 Task: Look for space in Curuzú Cuatiá, Argentina from 1st August, 2023 to 5th August, 2023 for 3 adults, 1 child in price range Rs.13000 to Rs.20000. Place can be entire place with 2 bedrooms having 3 beds and 2 bathrooms. Amenities needed are: heating, . Booking option can be shelf check-in. Required host language is English.
Action: Mouse moved to (452, 157)
Screenshot: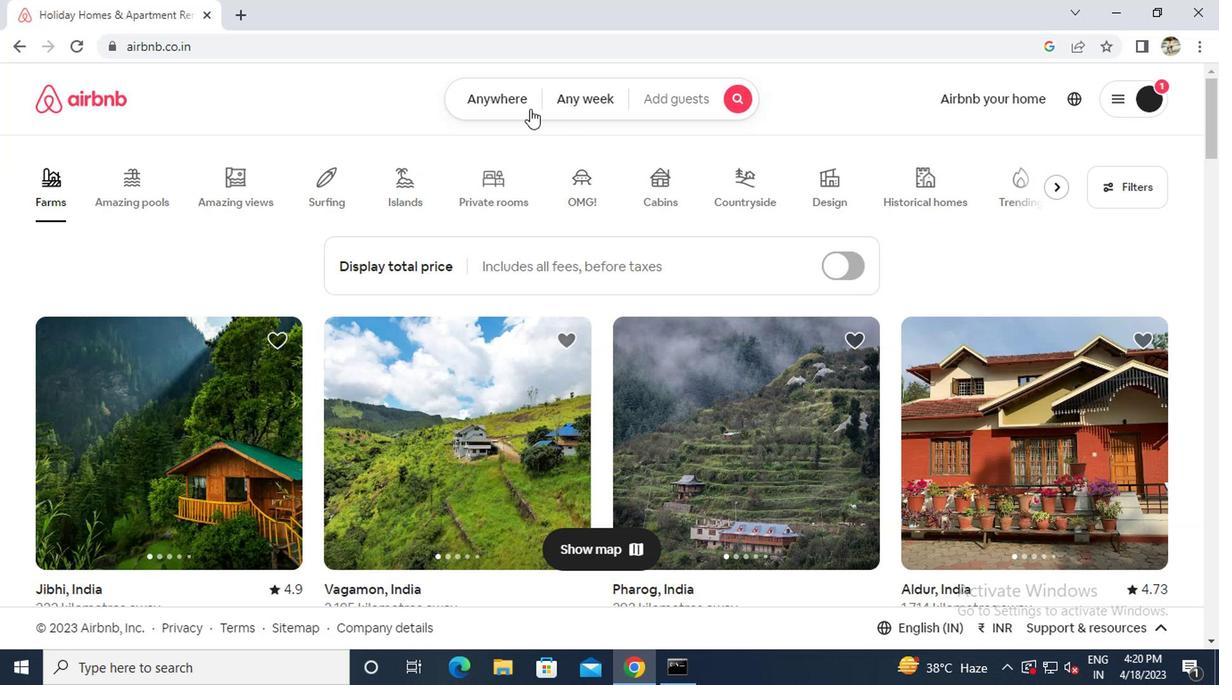 
Action: Mouse pressed left at (452, 157)
Screenshot: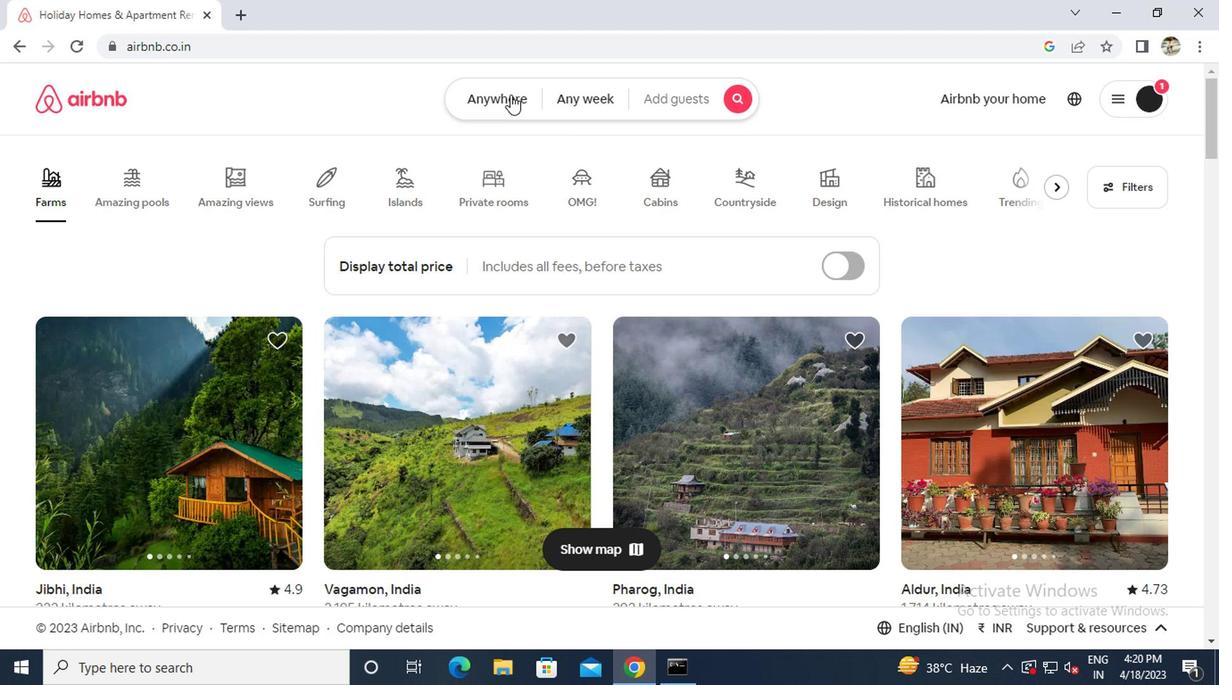 
Action: Mouse moved to (386, 212)
Screenshot: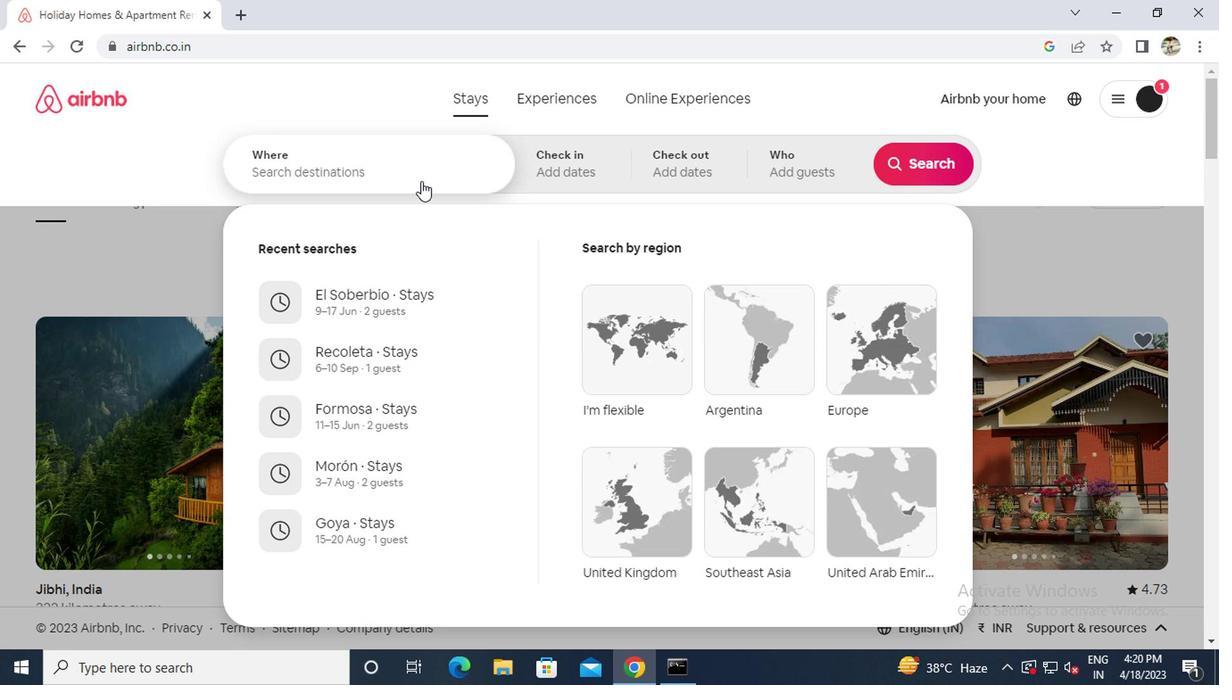 
Action: Mouse pressed left at (386, 212)
Screenshot: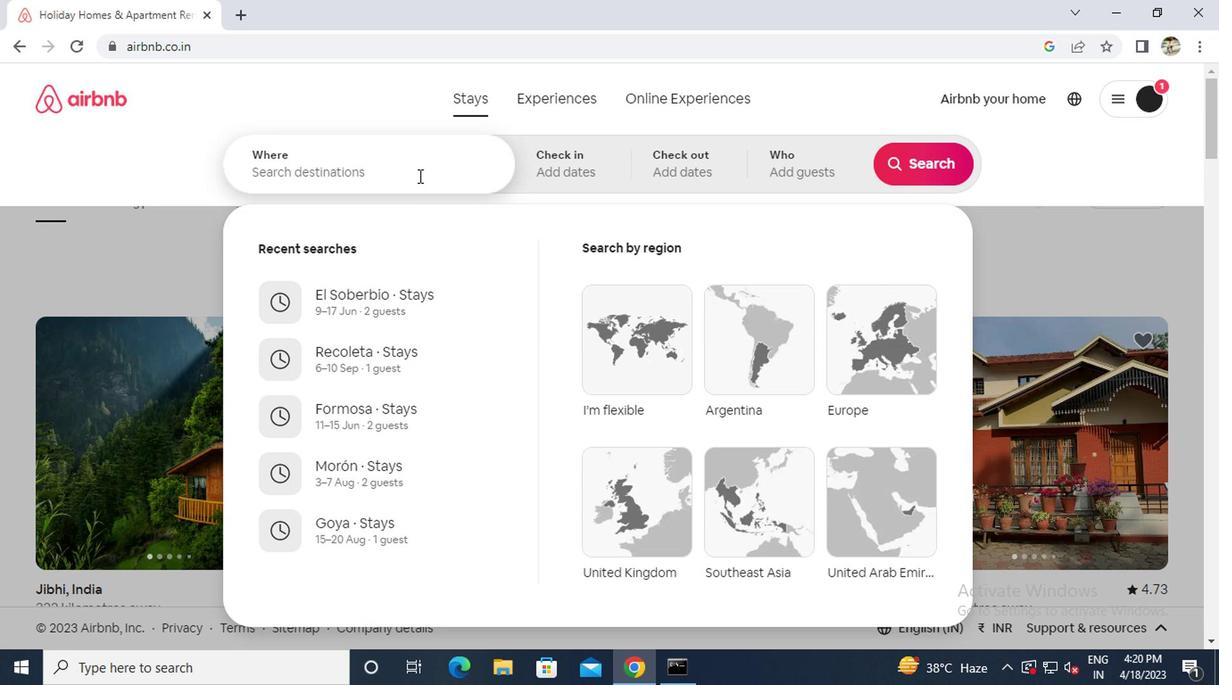 
Action: Key pressed c<Key.caps_lock>uruzu<Key.space><Key.caps_lock>c<Key.caps_lock>uatia
Screenshot: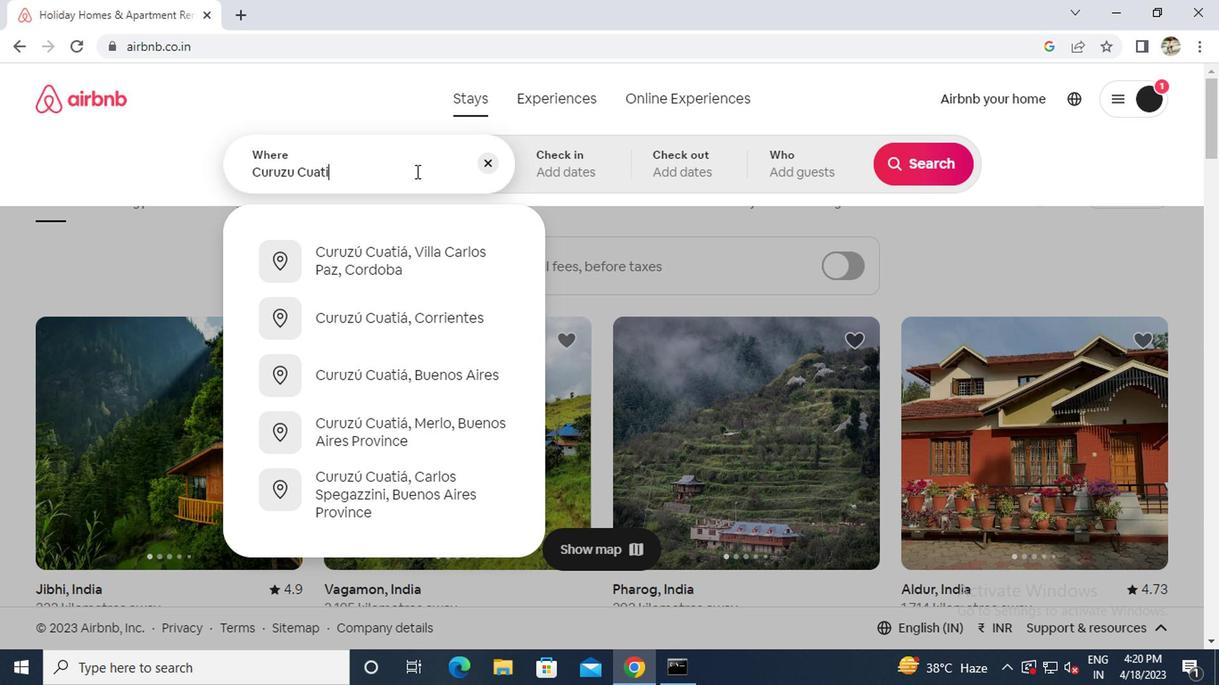 
Action: Mouse moved to (383, 278)
Screenshot: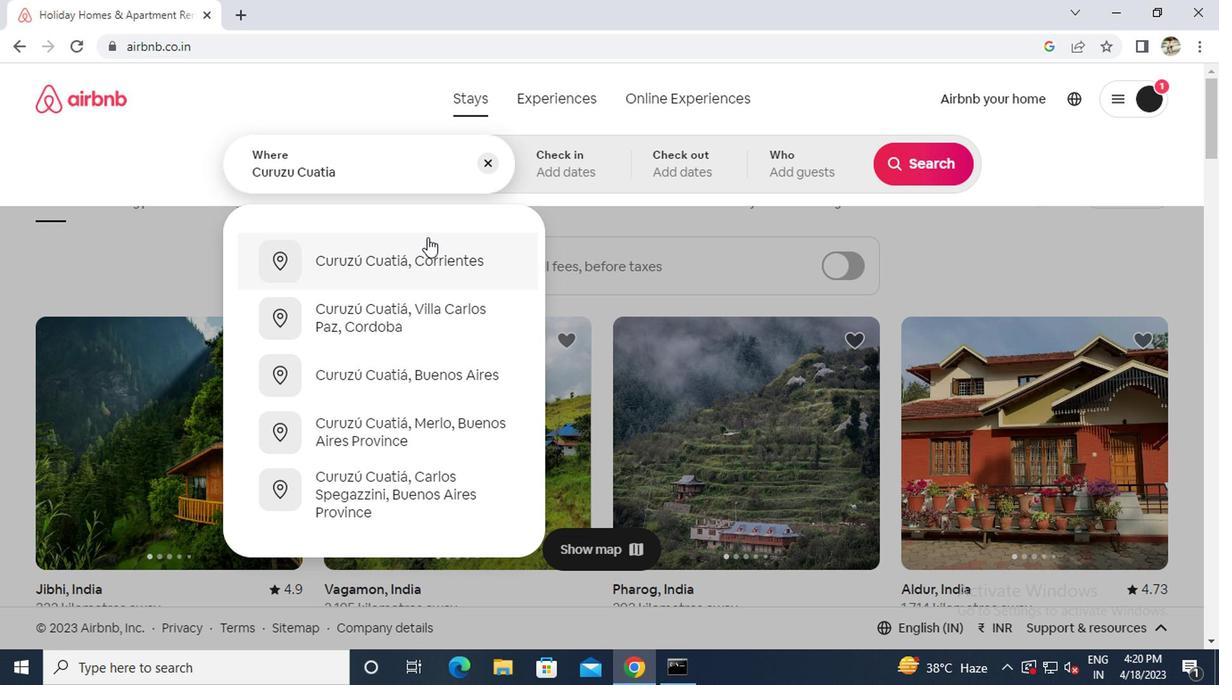
Action: Mouse pressed left at (383, 278)
Screenshot: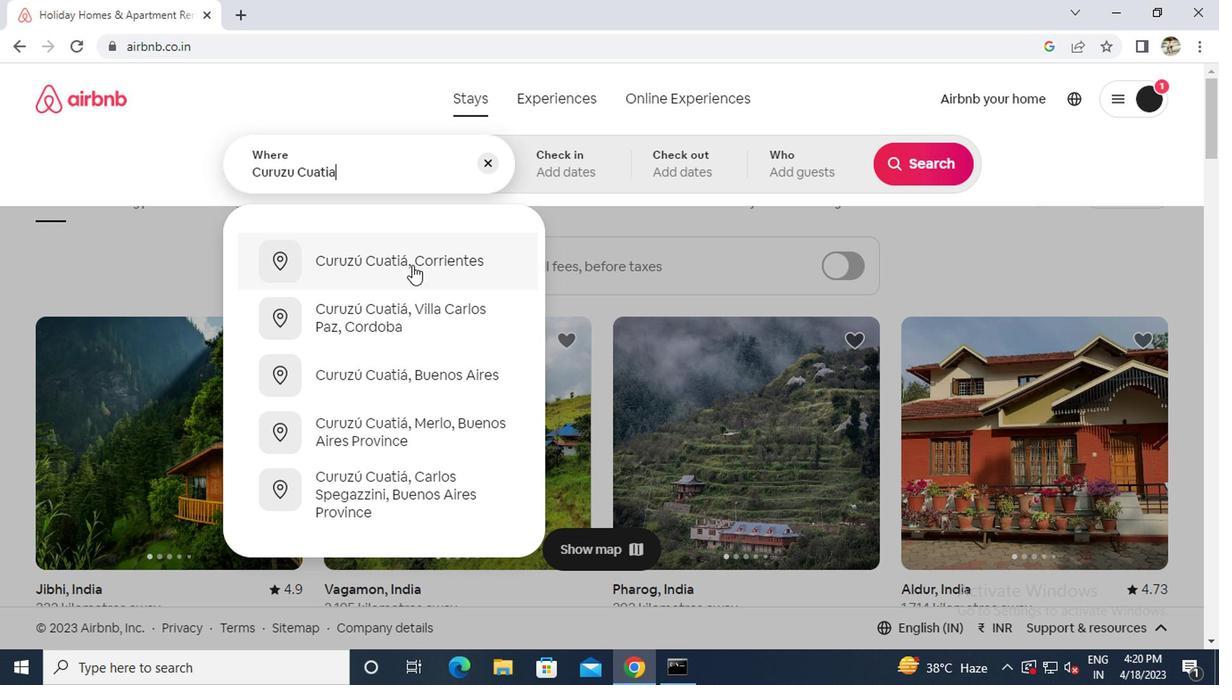 
Action: Mouse moved to (739, 311)
Screenshot: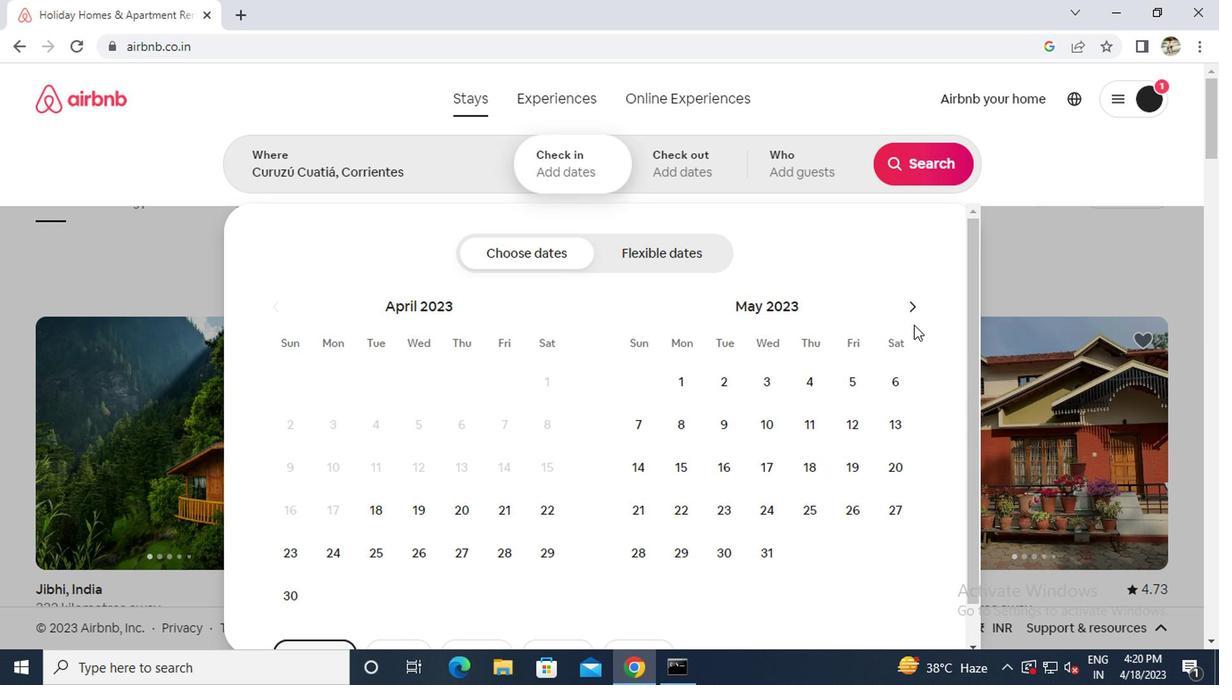 
Action: Mouse pressed left at (739, 311)
Screenshot: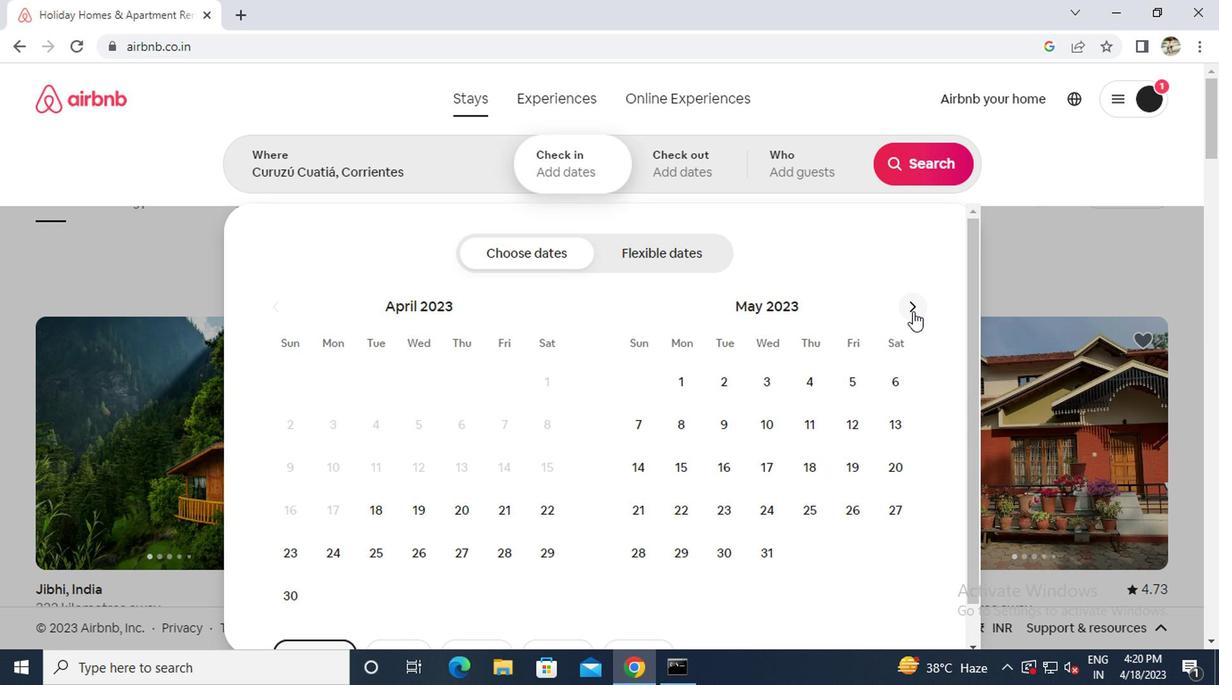 
Action: Mouse pressed left at (739, 311)
Screenshot: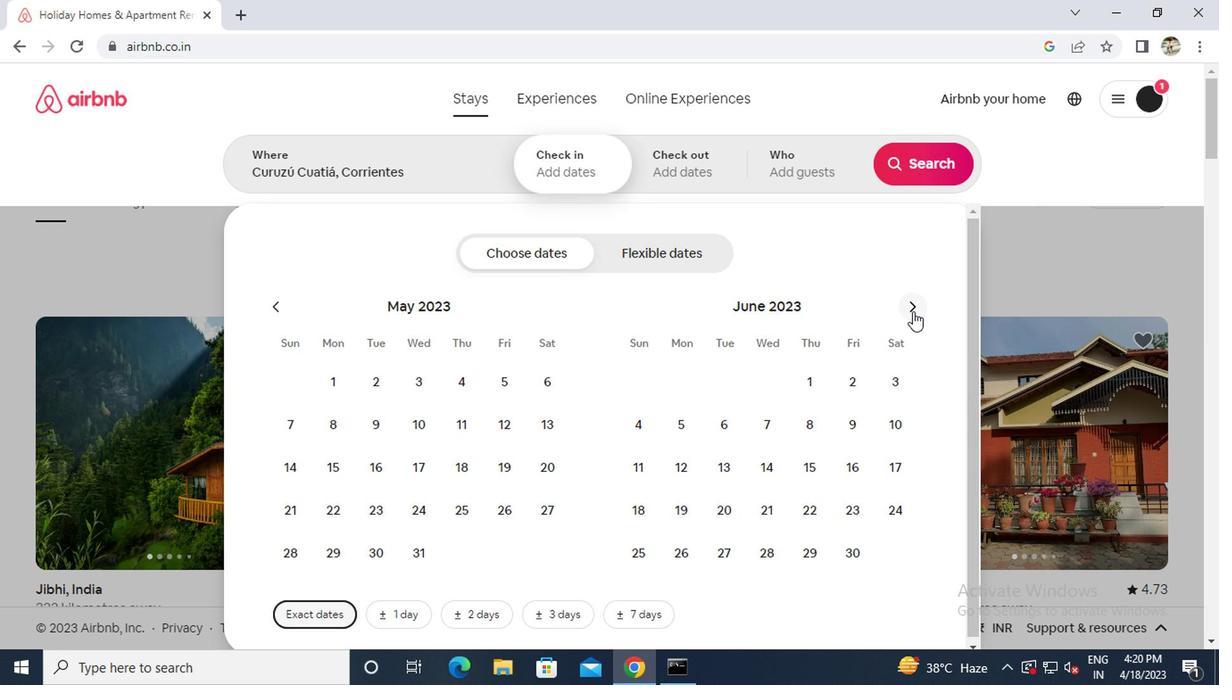 
Action: Mouse pressed left at (739, 311)
Screenshot: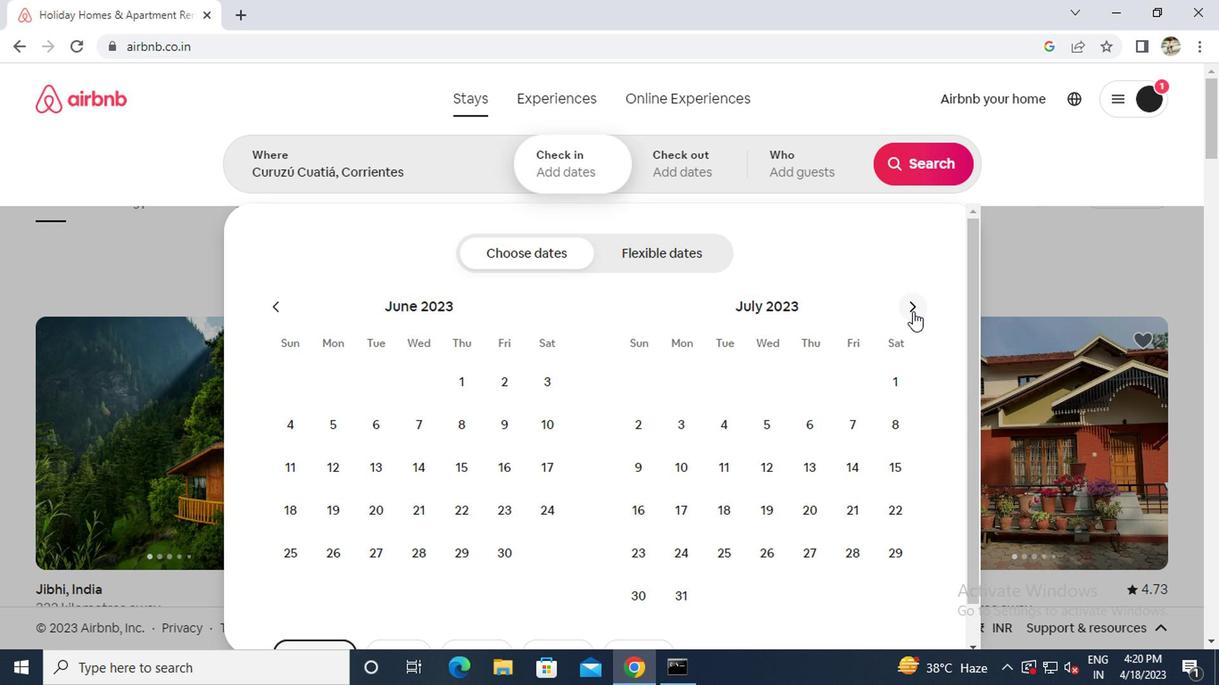 
Action: Mouse moved to (604, 356)
Screenshot: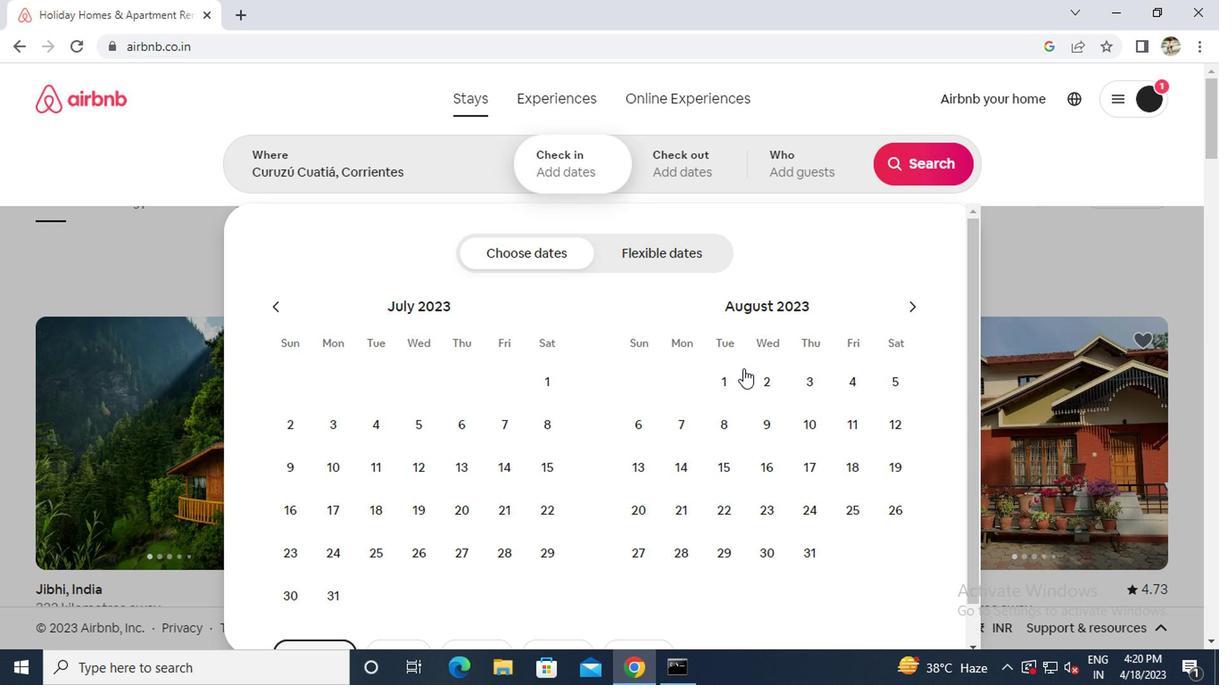 
Action: Mouse pressed left at (604, 356)
Screenshot: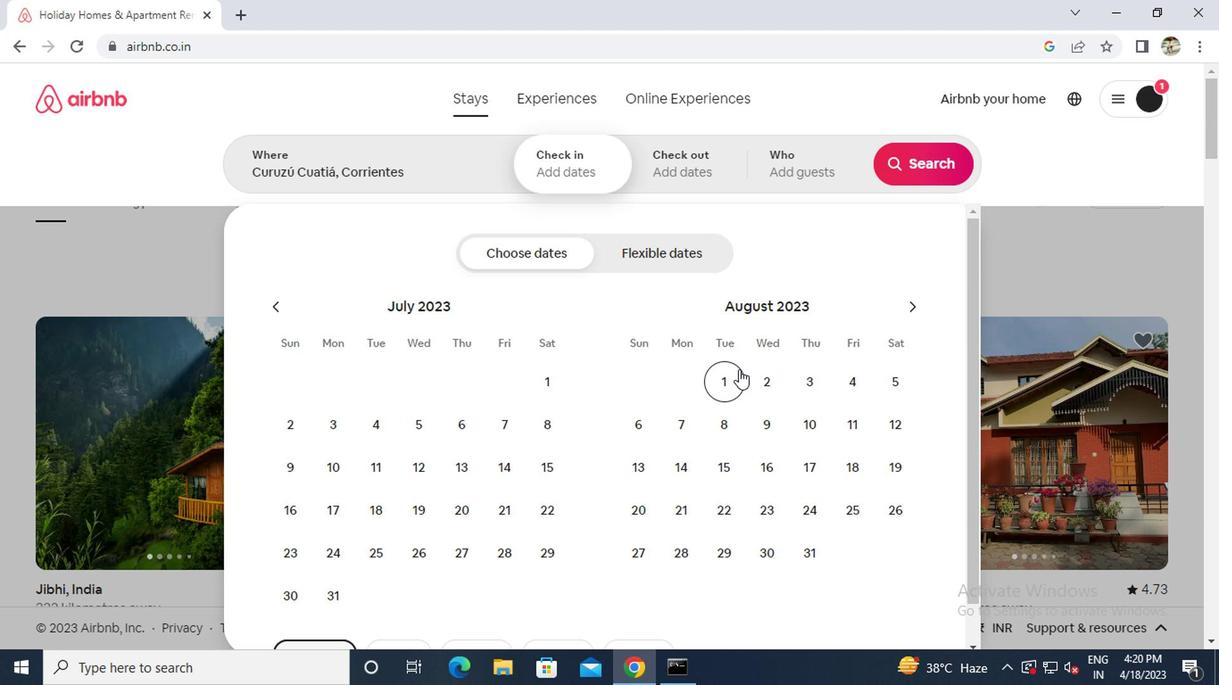 
Action: Mouse moved to (720, 364)
Screenshot: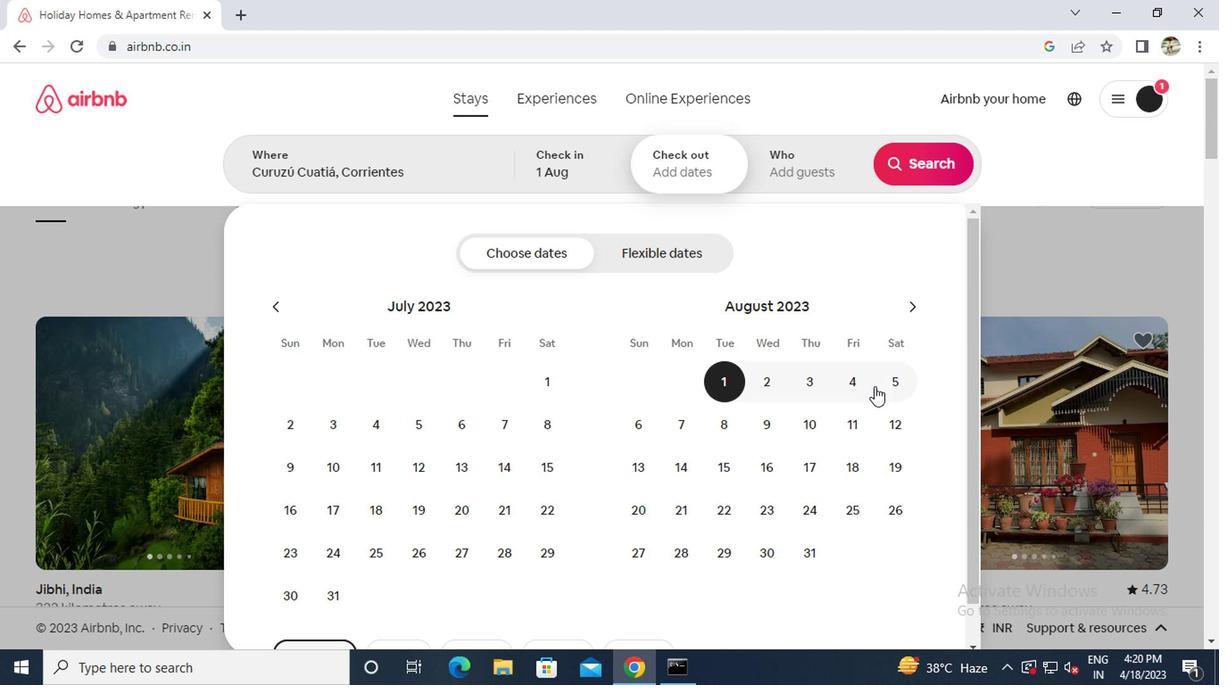 
Action: Mouse pressed left at (720, 364)
Screenshot: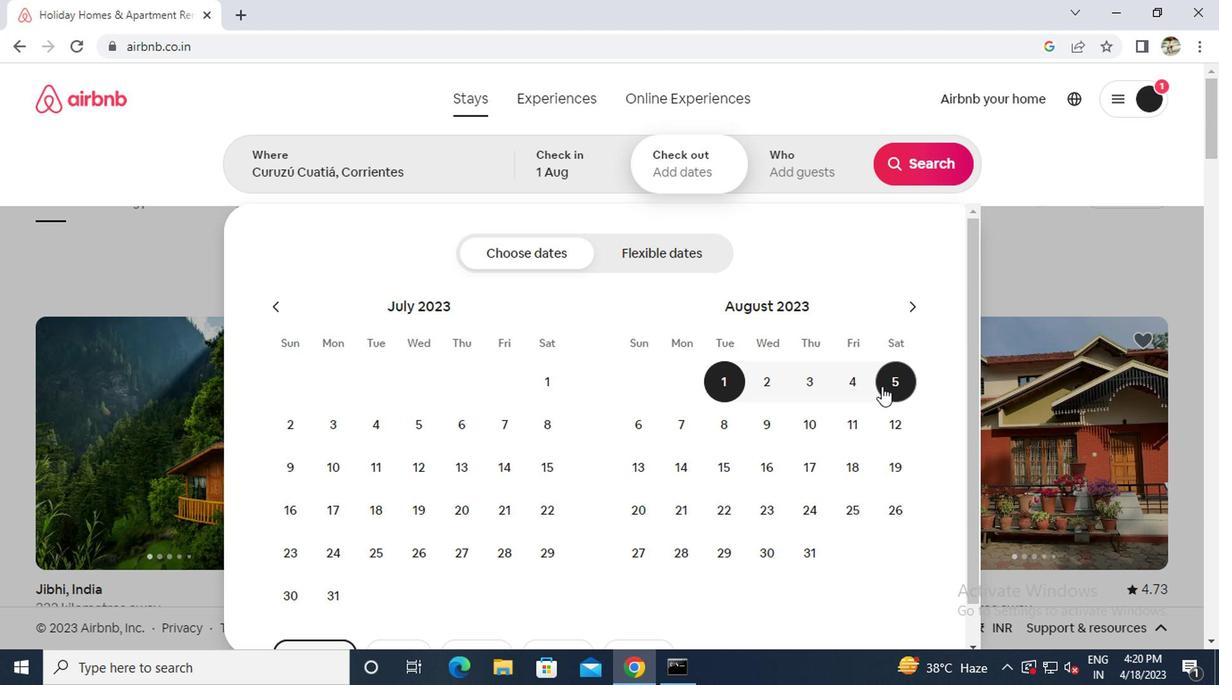 
Action: Mouse moved to (661, 220)
Screenshot: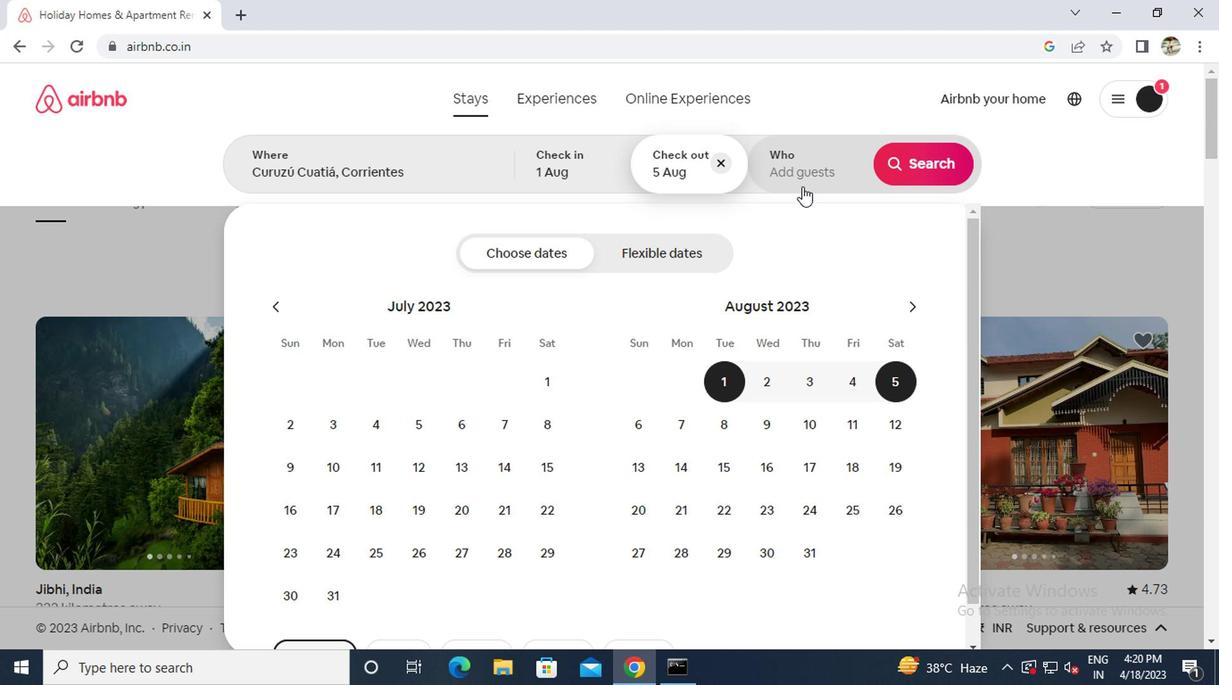 
Action: Mouse pressed left at (661, 220)
Screenshot: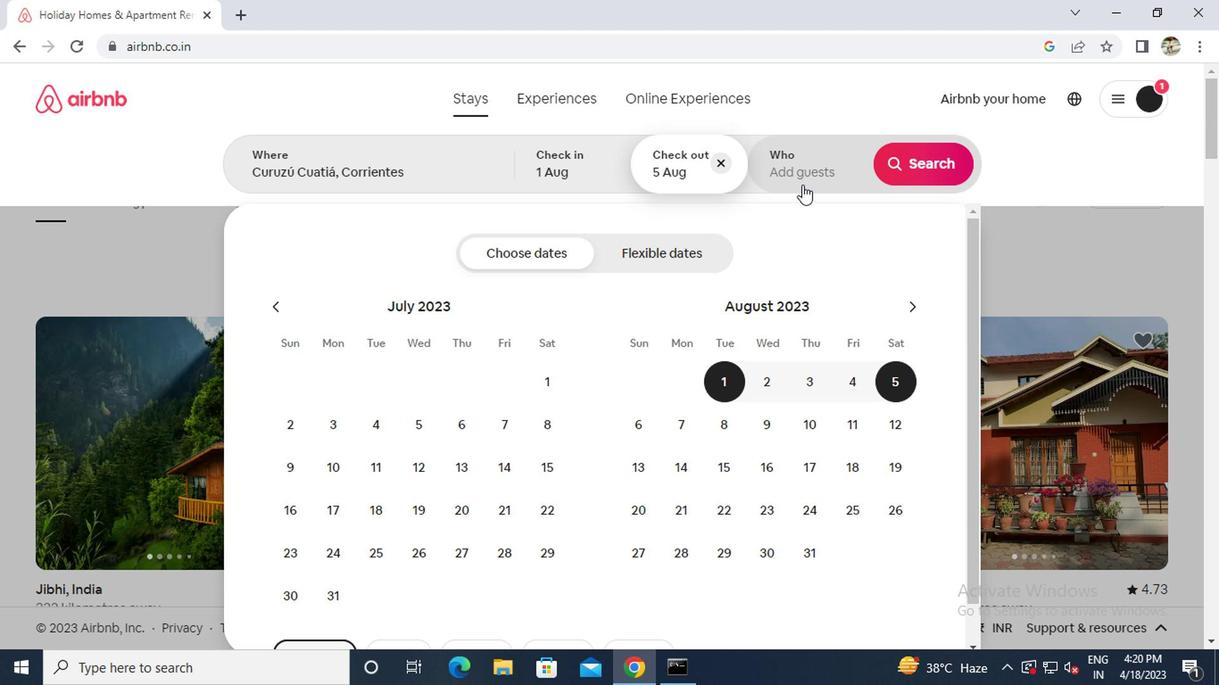 
Action: Mouse moved to (745, 273)
Screenshot: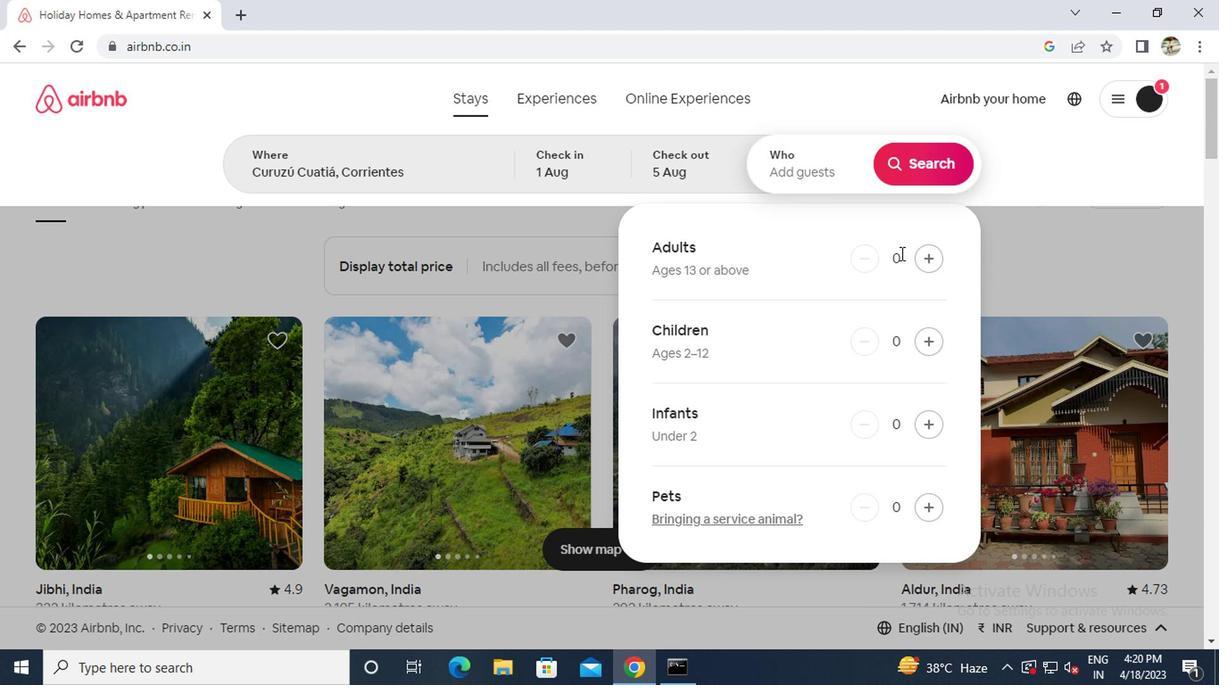 
Action: Mouse pressed left at (745, 273)
Screenshot: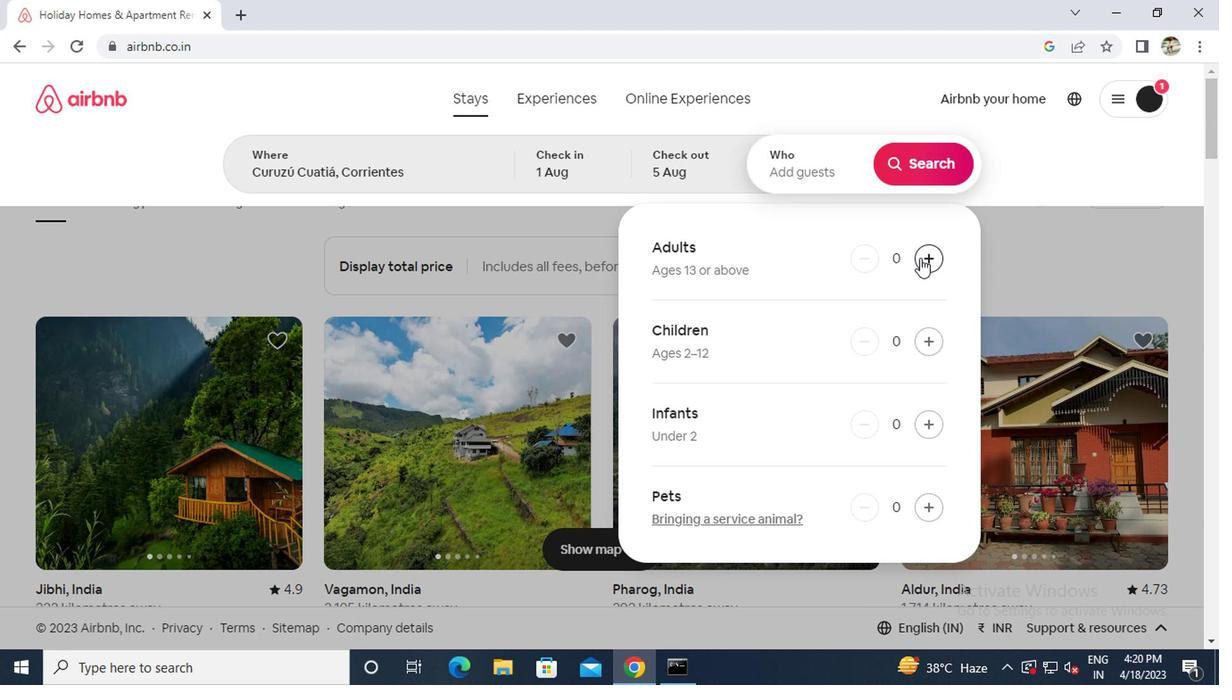 
Action: Mouse pressed left at (745, 273)
Screenshot: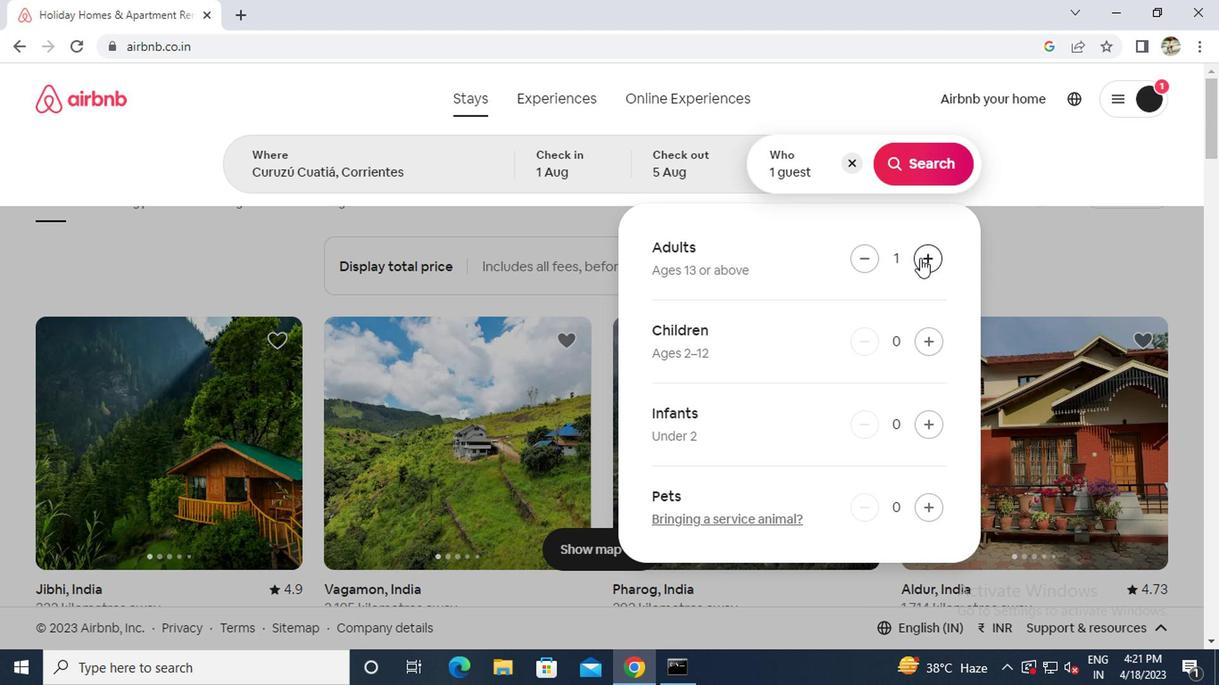 
Action: Mouse pressed left at (745, 273)
Screenshot: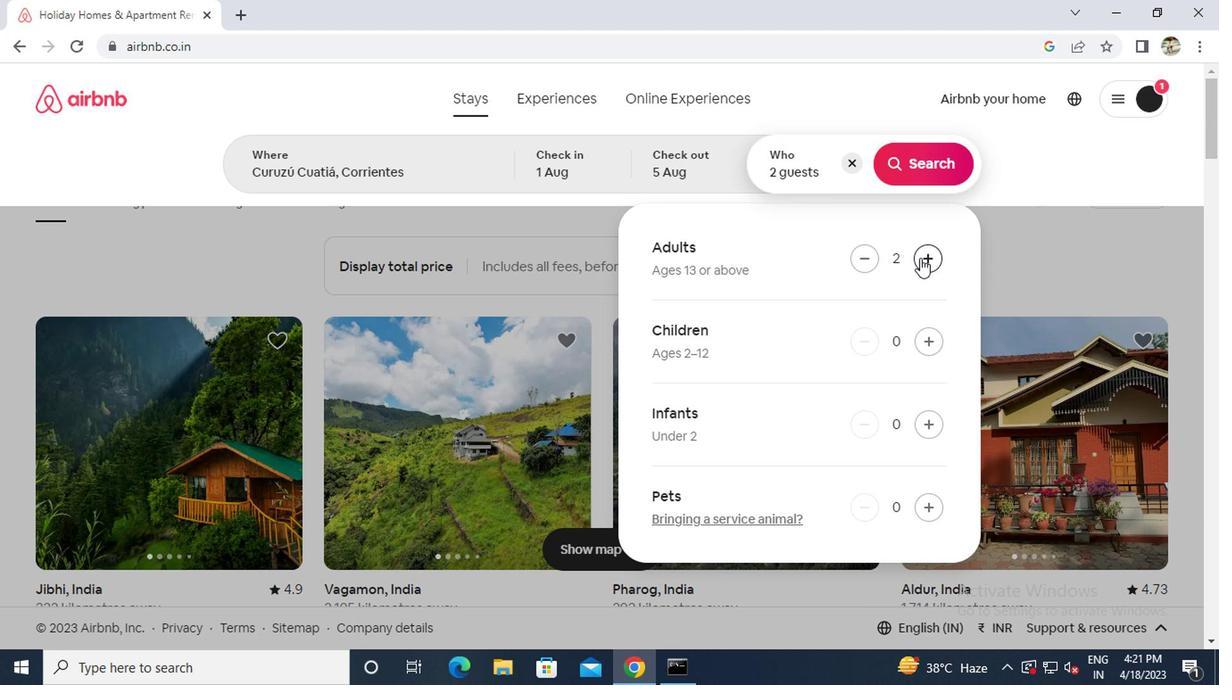 
Action: Mouse moved to (741, 335)
Screenshot: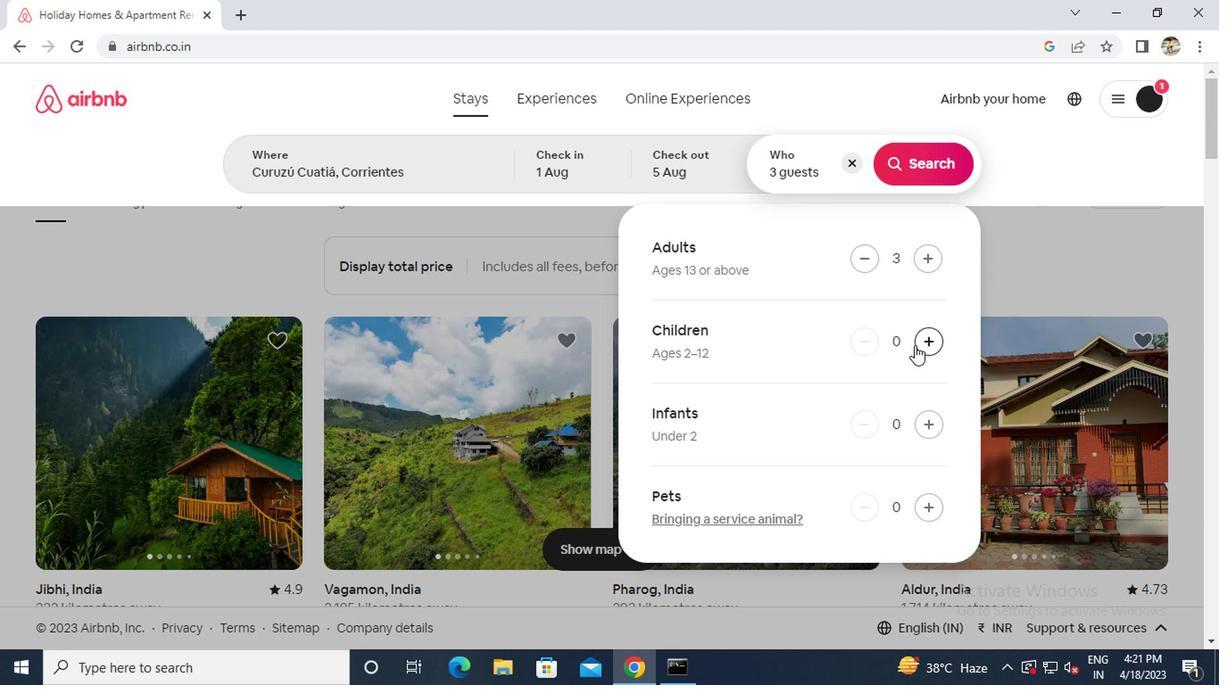 
Action: Mouse pressed left at (741, 335)
Screenshot: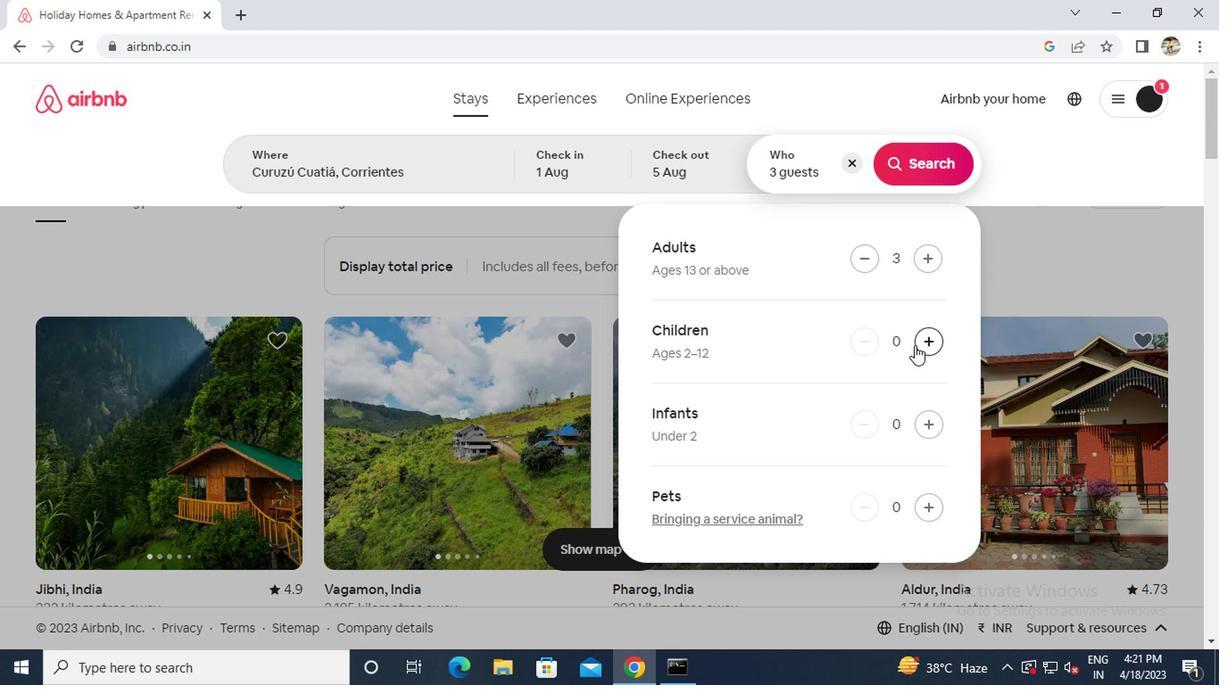 
Action: Mouse moved to (734, 214)
Screenshot: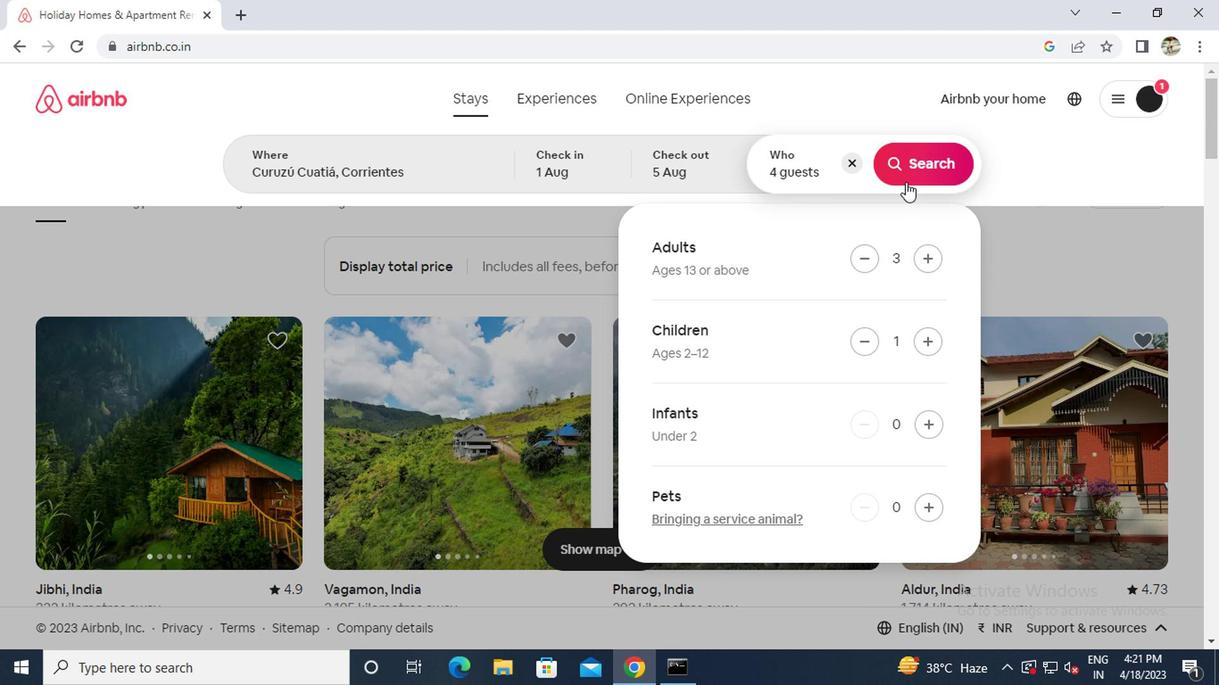 
Action: Mouse pressed left at (734, 214)
Screenshot: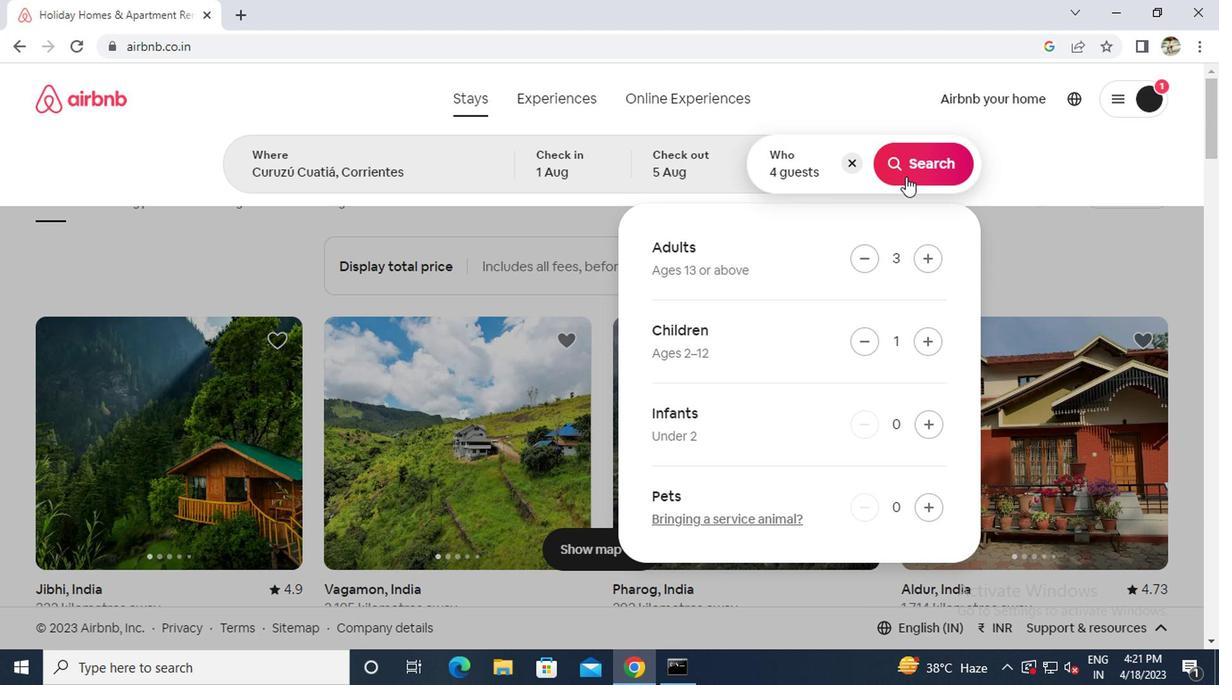 
Action: Mouse moved to (886, 208)
Screenshot: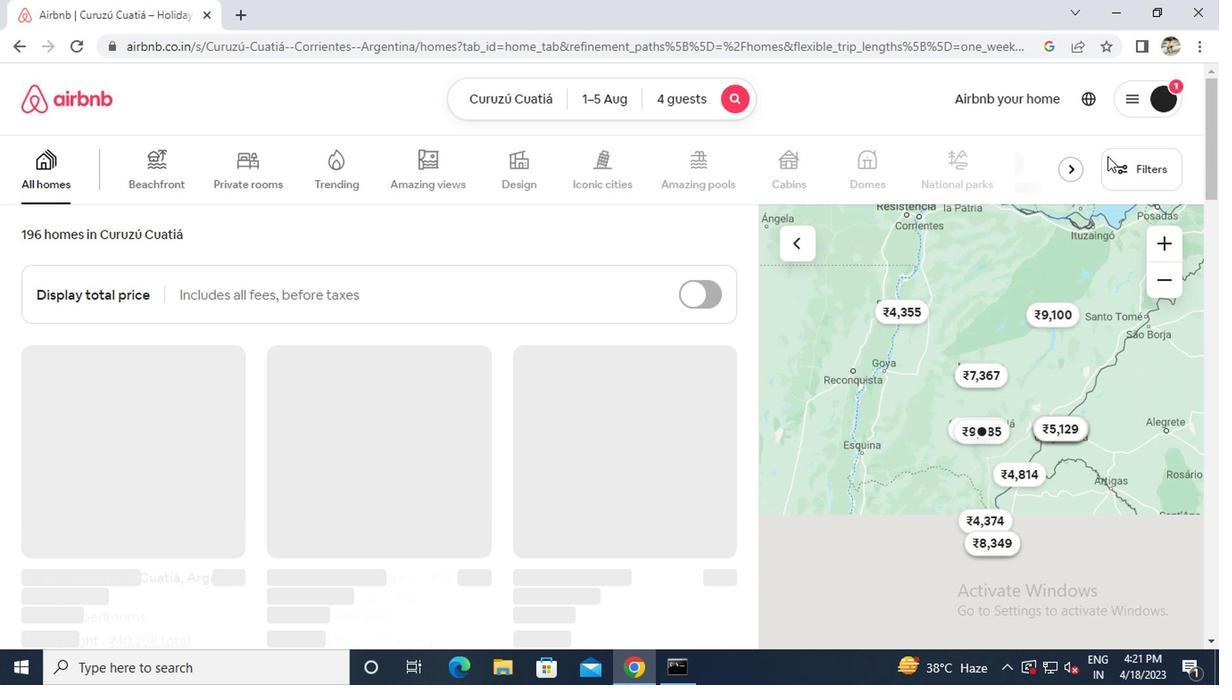 
Action: Mouse pressed left at (886, 208)
Screenshot: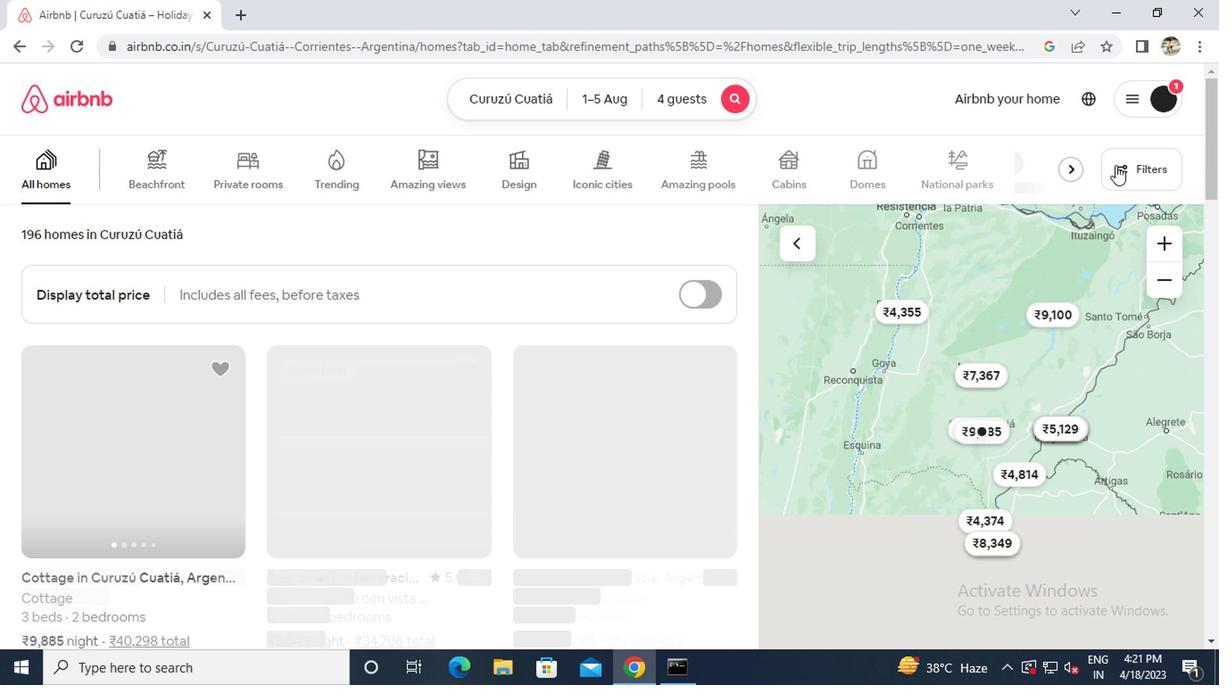 
Action: Mouse moved to (375, 383)
Screenshot: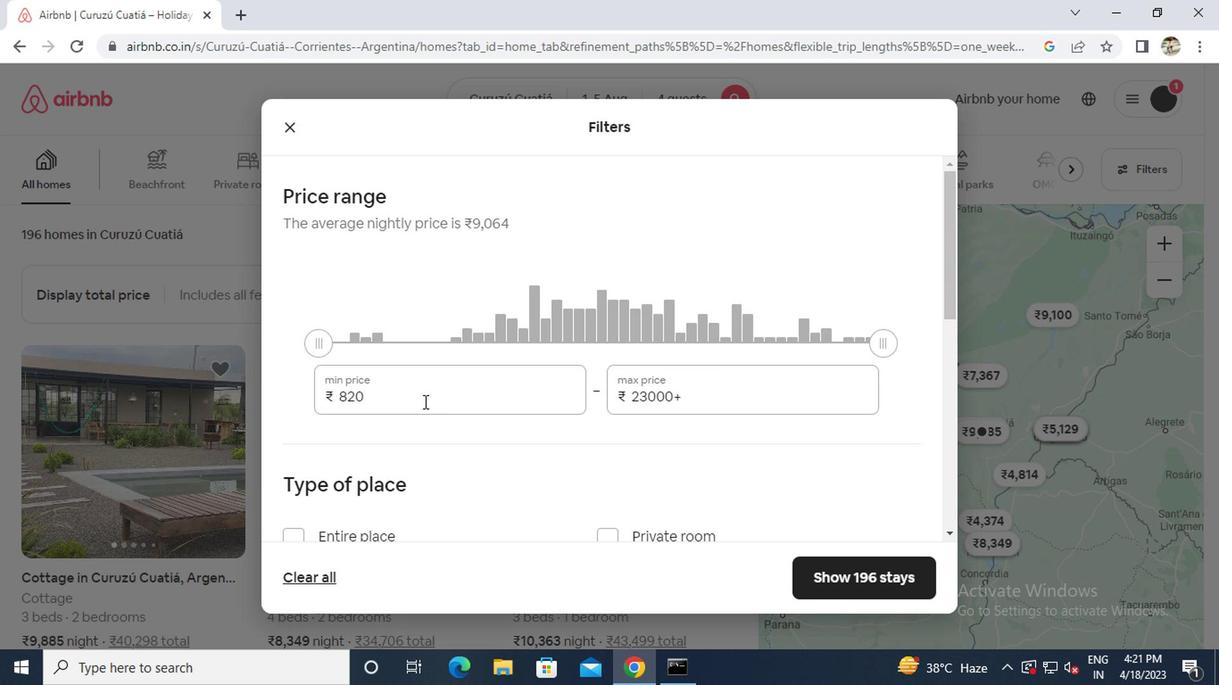 
Action: Mouse pressed left at (375, 383)
Screenshot: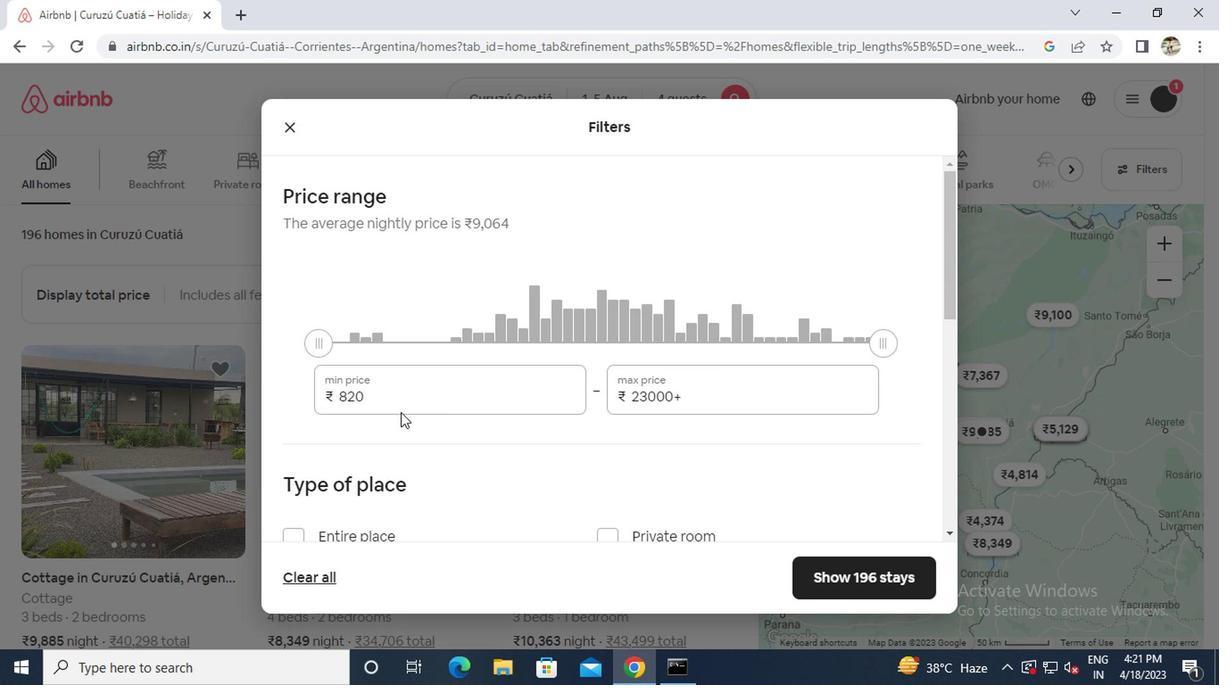 
Action: Key pressed ctrl+A13000
Screenshot: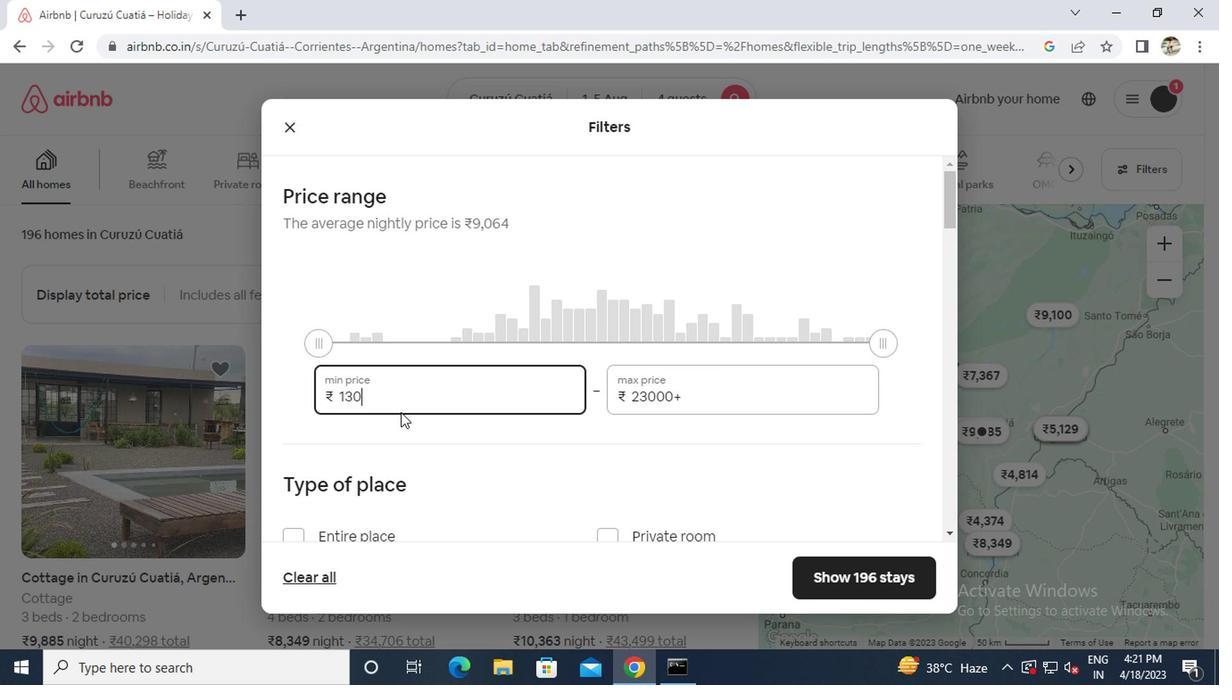 
Action: Mouse moved to (563, 373)
Screenshot: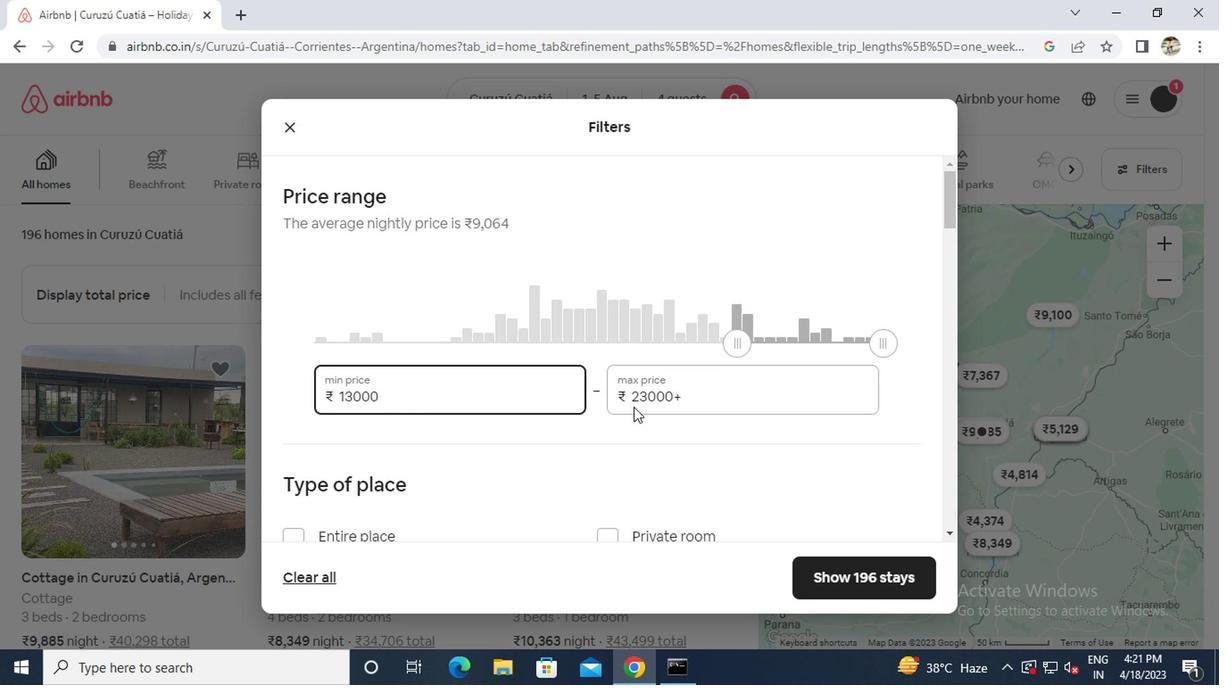 
Action: Mouse pressed left at (563, 373)
Screenshot: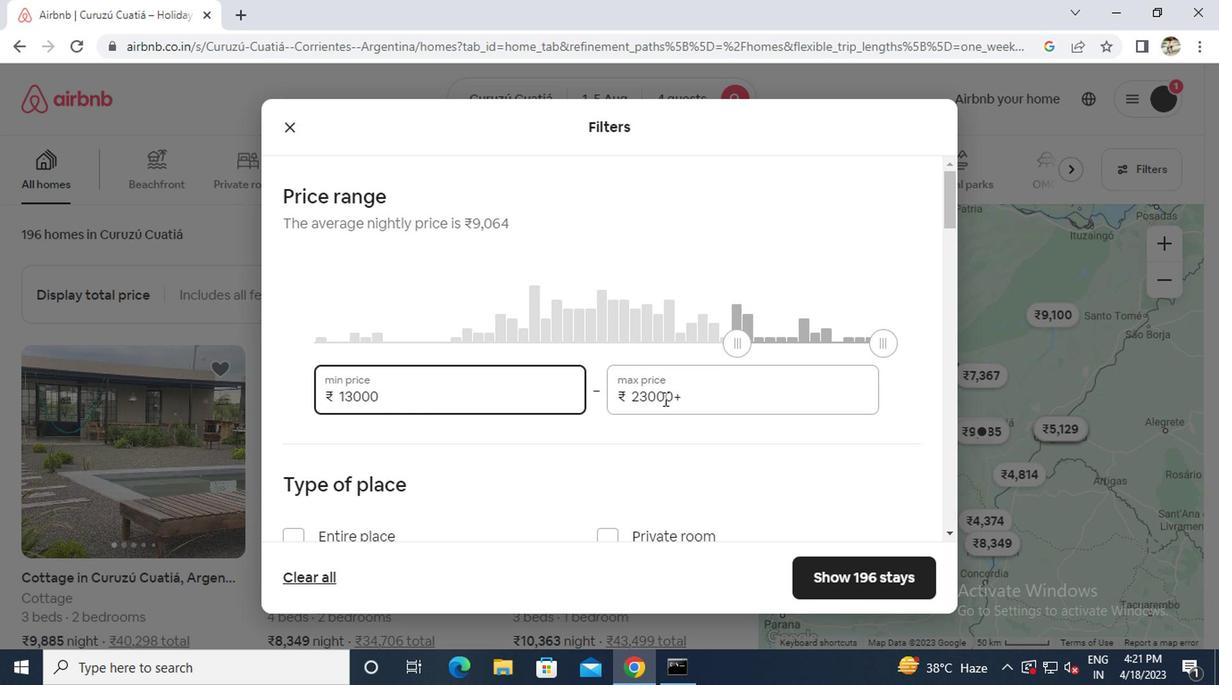 
Action: Key pressed ctrl+A20000
Screenshot: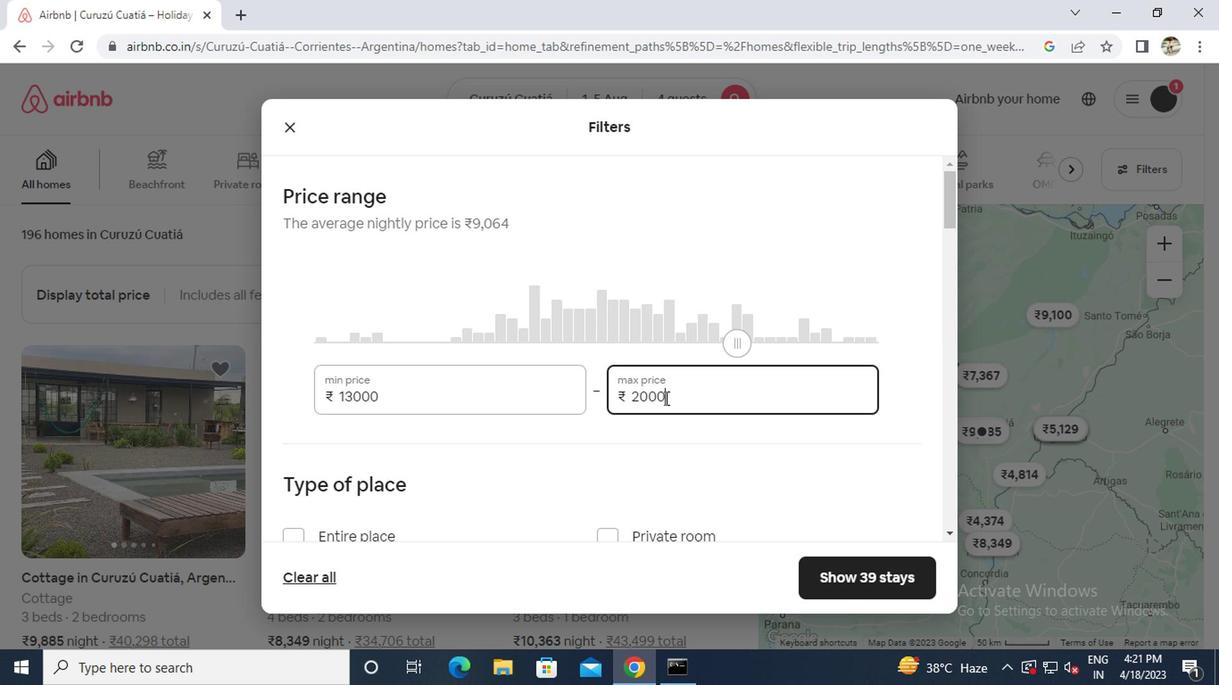 
Action: Mouse scrolled (563, 372) with delta (0, 0)
Screenshot: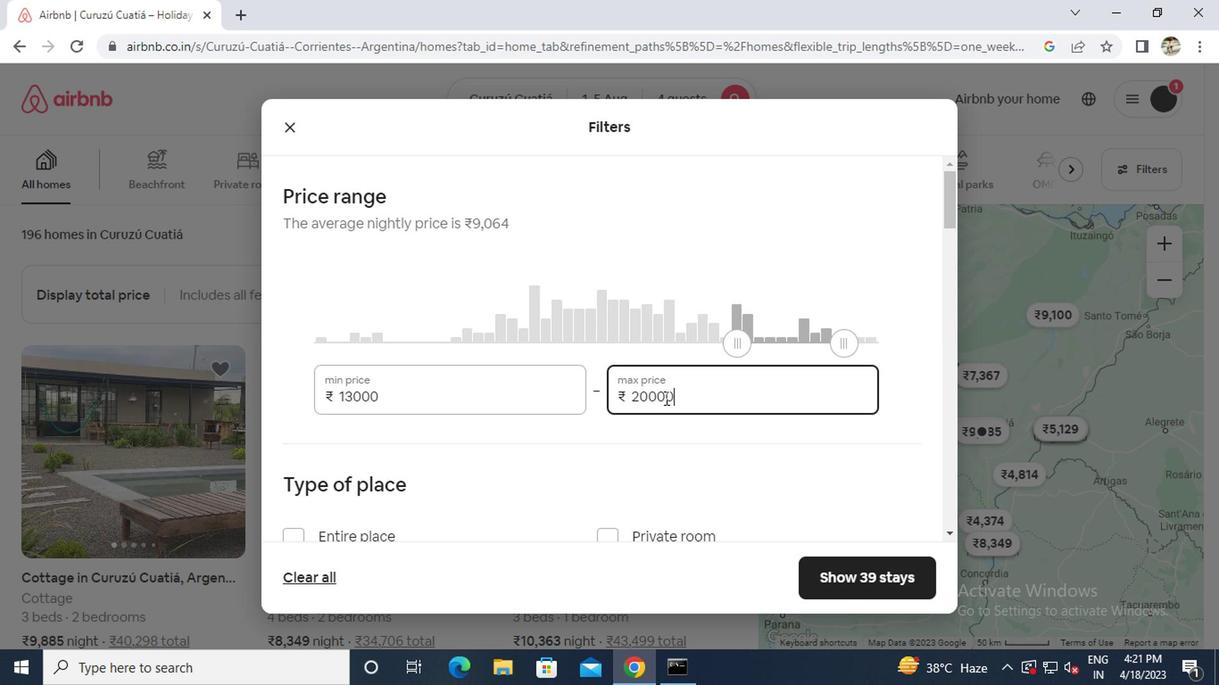 
Action: Mouse scrolled (563, 372) with delta (0, 0)
Screenshot: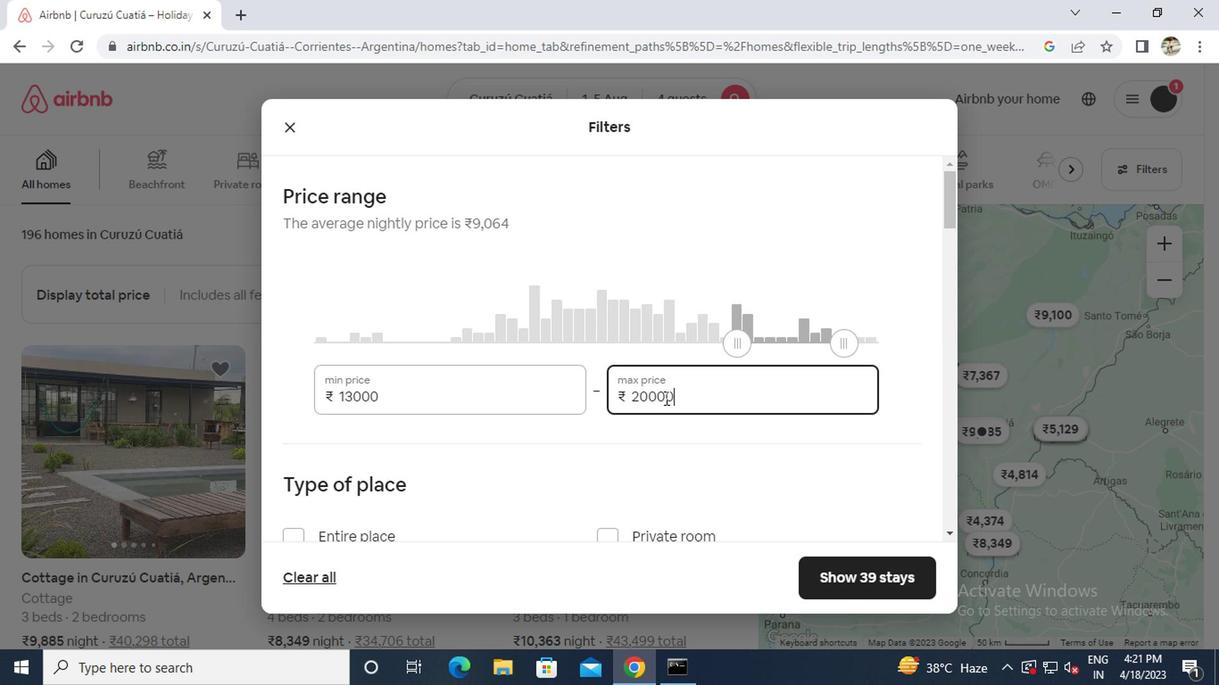 
Action: Mouse moved to (329, 338)
Screenshot: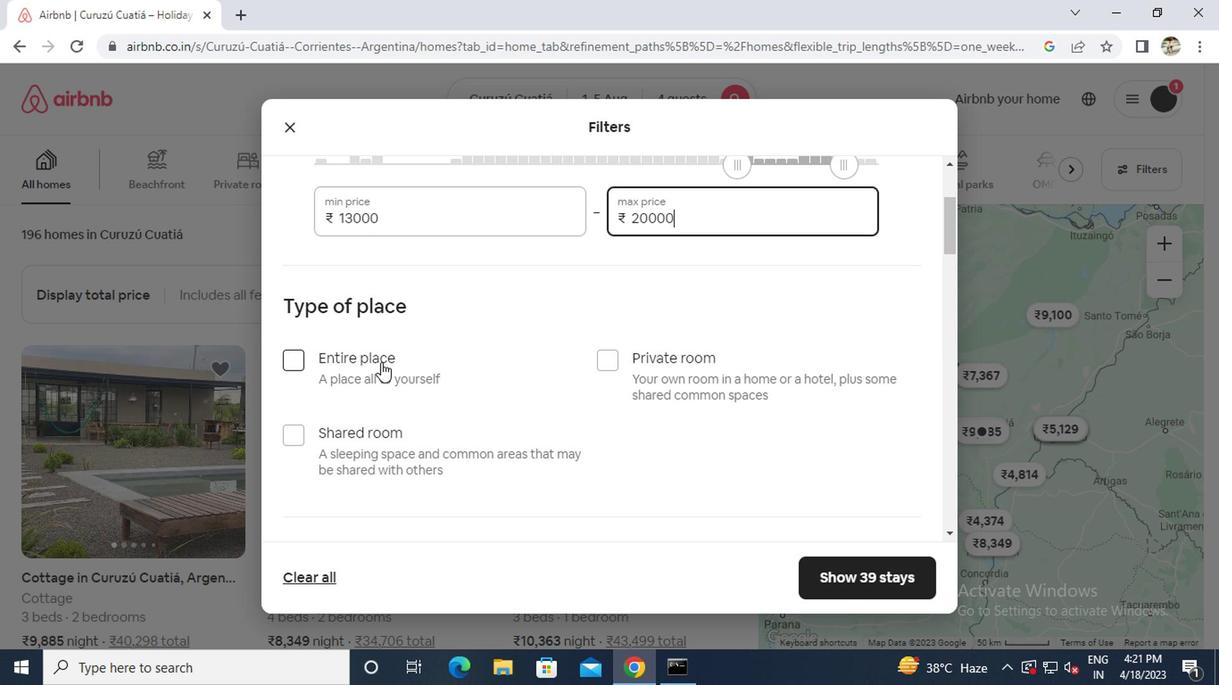 
Action: Mouse pressed left at (329, 338)
Screenshot: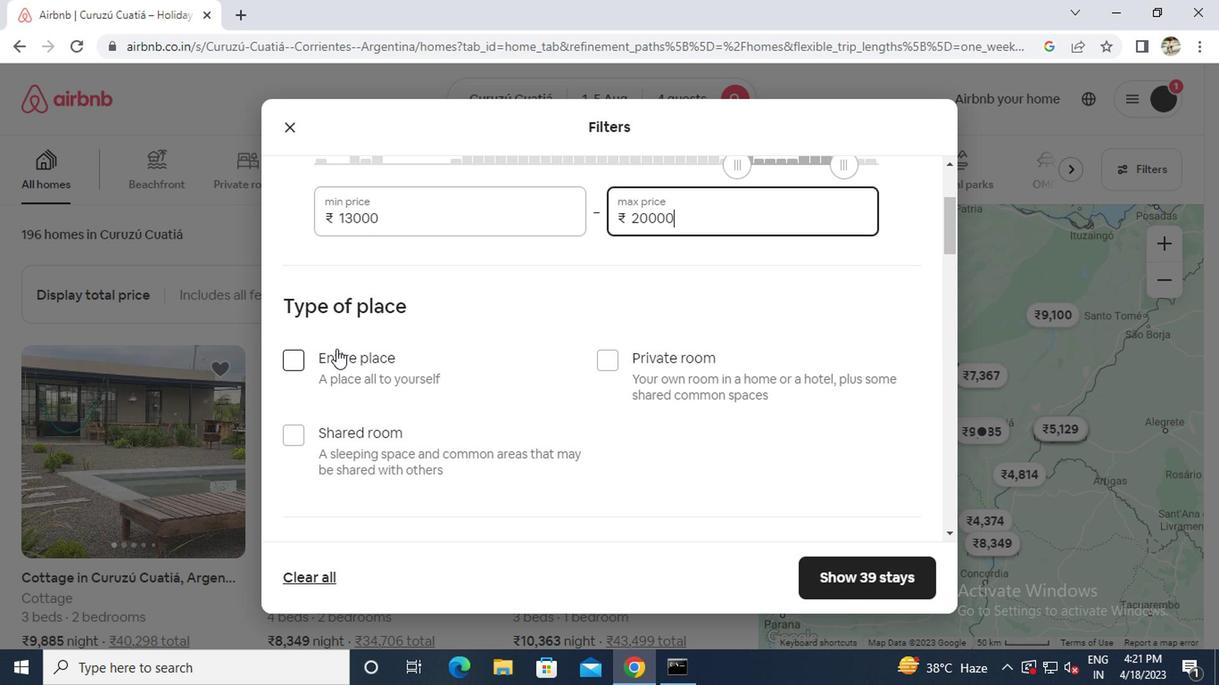 
Action: Mouse scrolled (329, 337) with delta (0, 0)
Screenshot: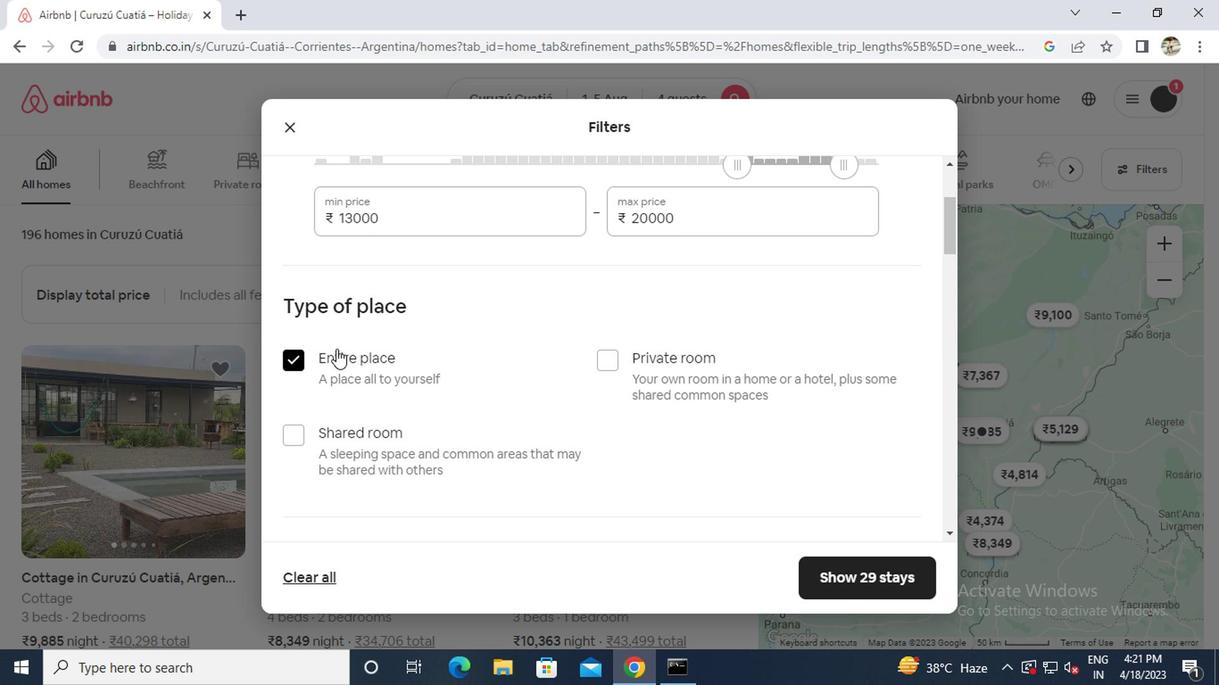 
Action: Mouse scrolled (329, 337) with delta (0, 0)
Screenshot: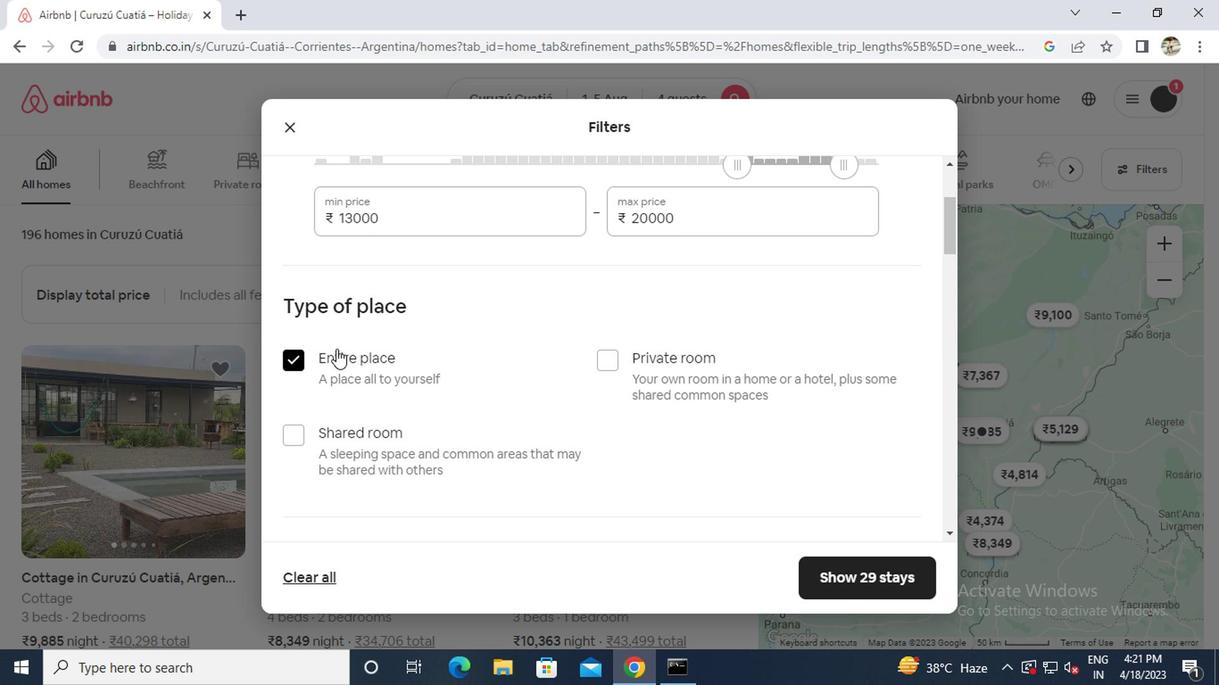 
Action: Mouse moved to (339, 349)
Screenshot: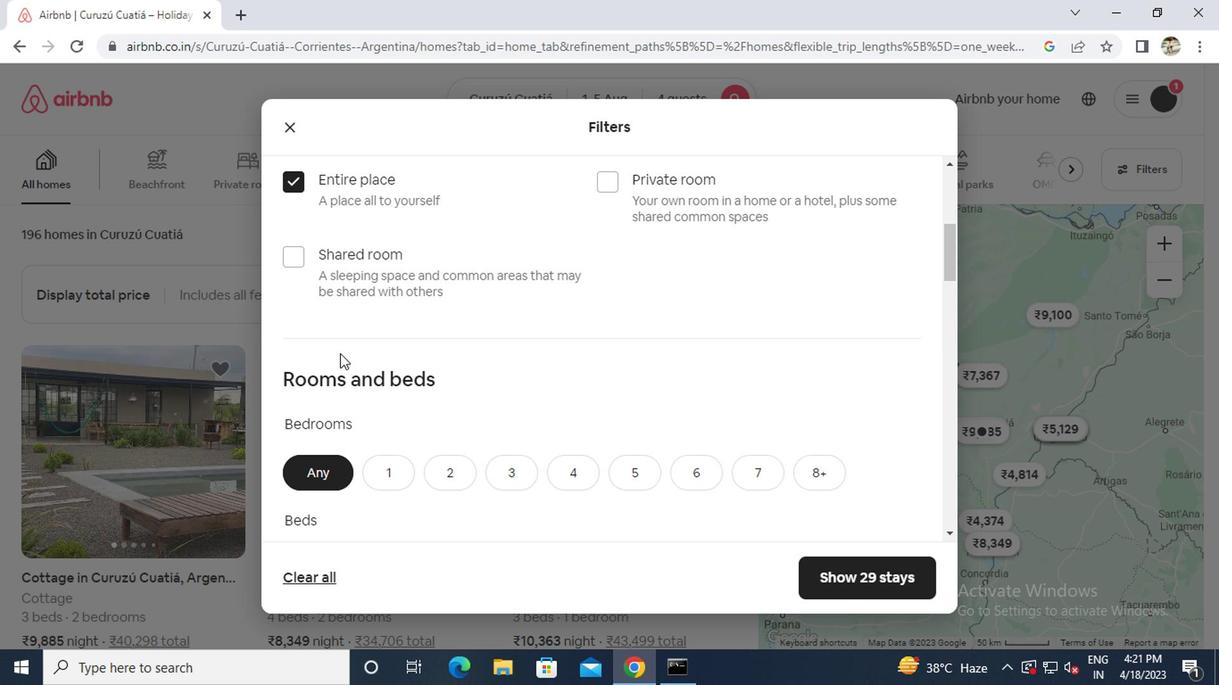 
Action: Mouse scrolled (339, 348) with delta (0, 0)
Screenshot: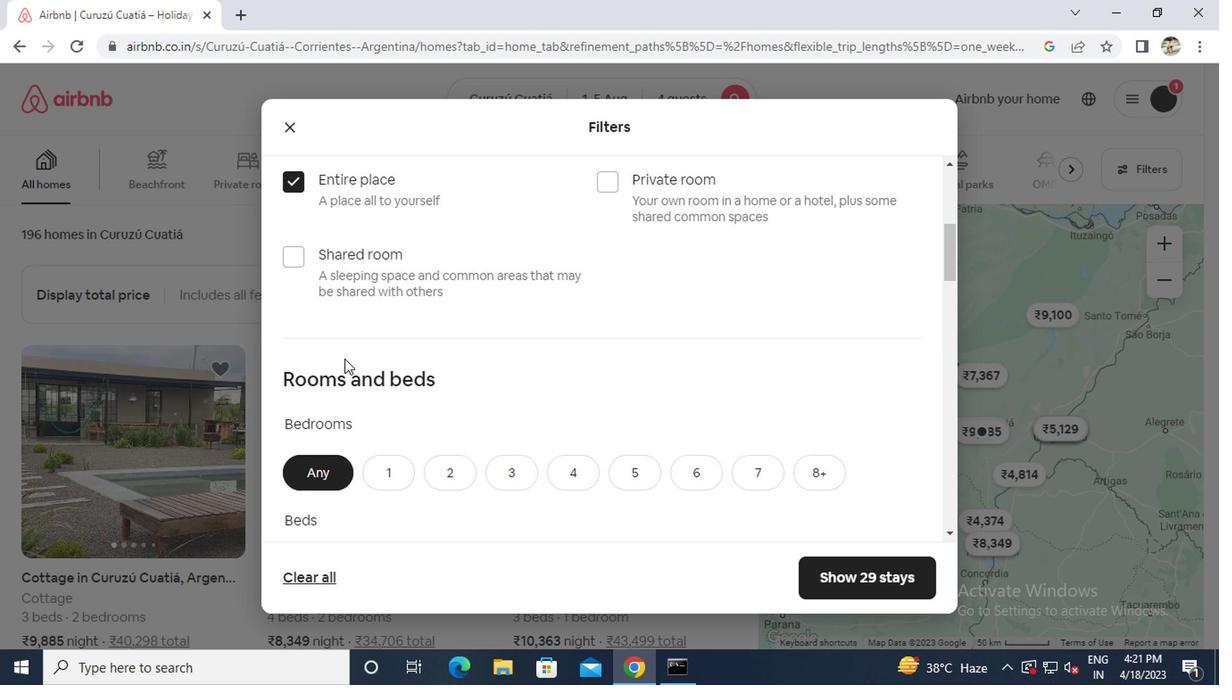 
Action: Mouse moved to (413, 363)
Screenshot: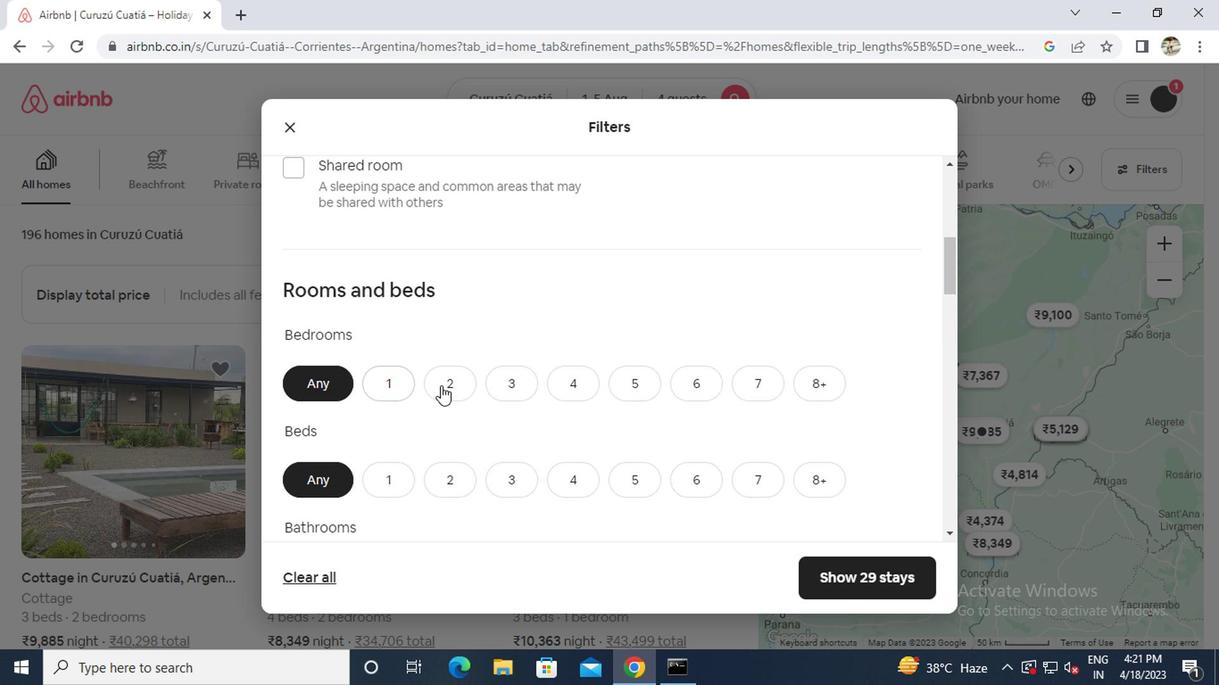 
Action: Mouse pressed left at (413, 363)
Screenshot: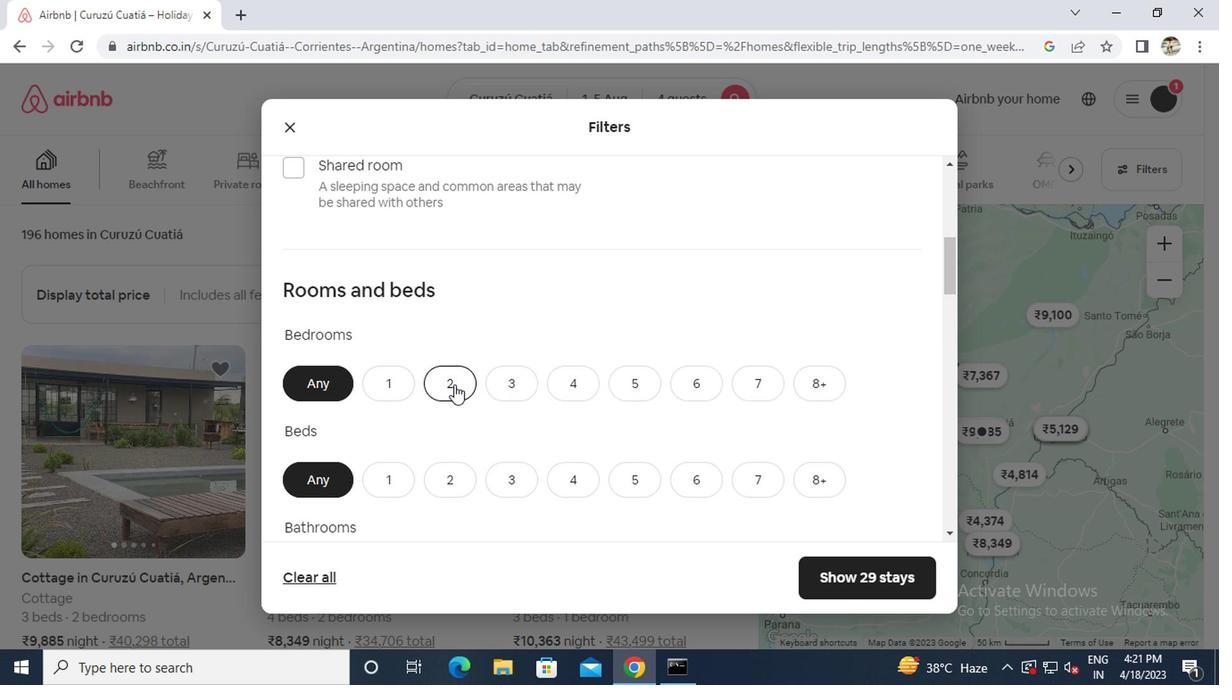 
Action: Mouse moved to (497, 434)
Screenshot: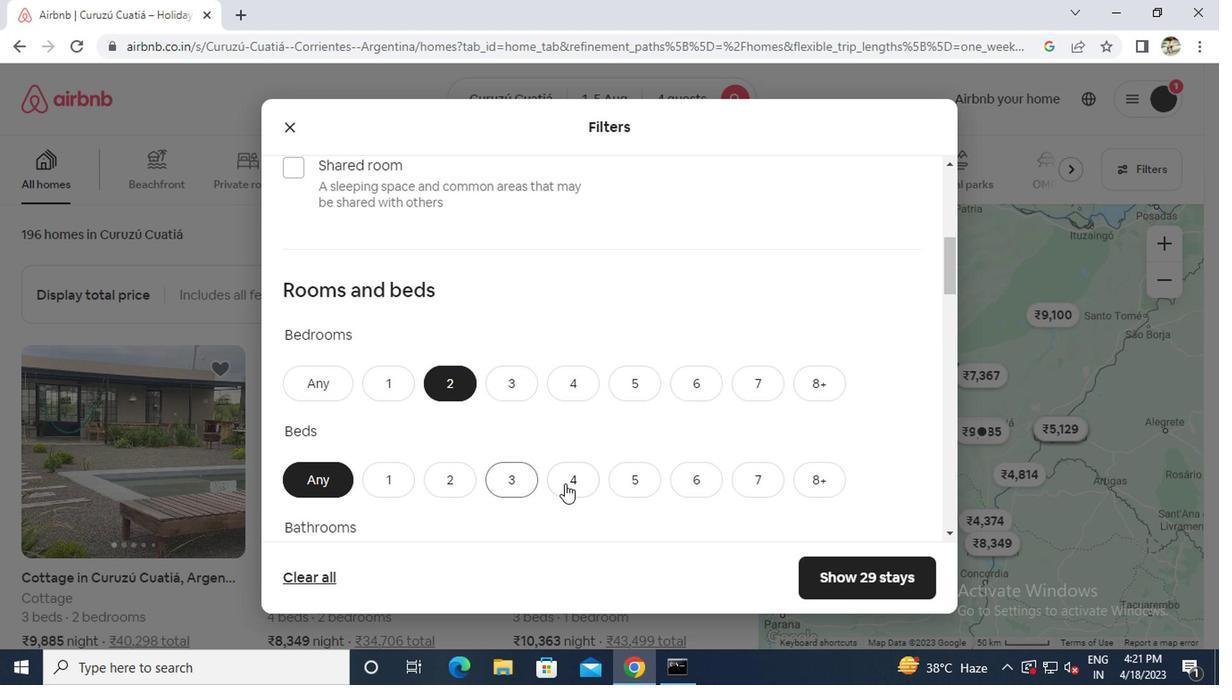 
Action: Mouse pressed left at (497, 434)
Screenshot: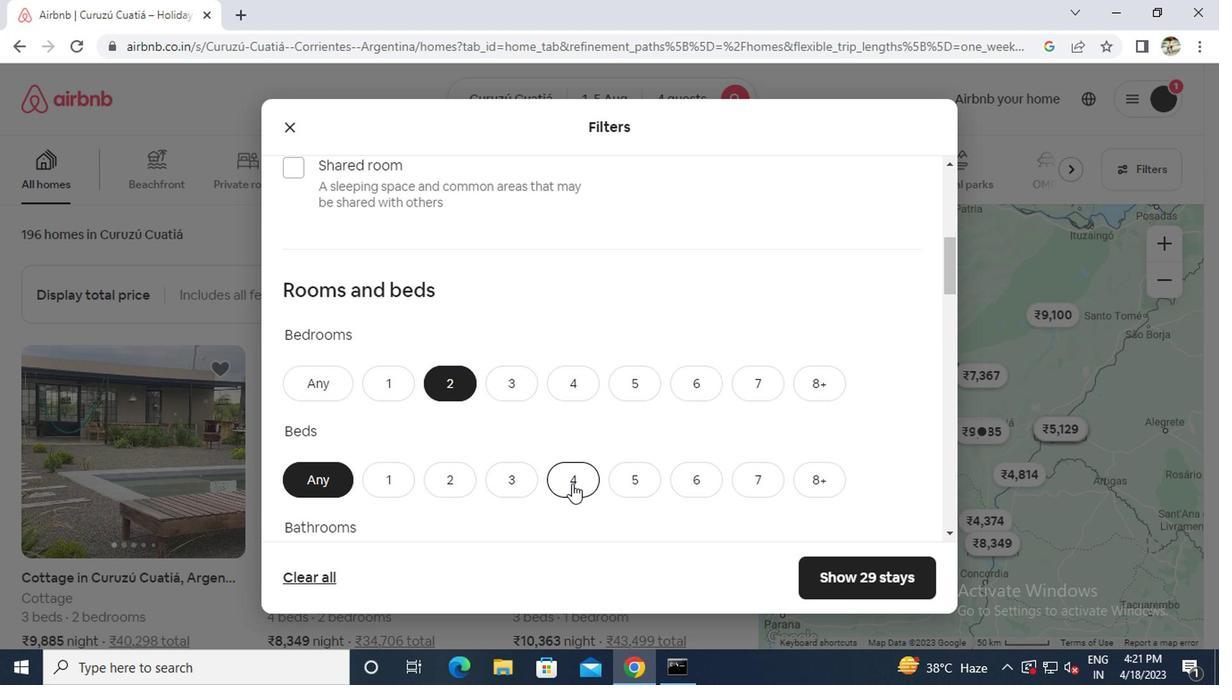 
Action: Mouse moved to (457, 428)
Screenshot: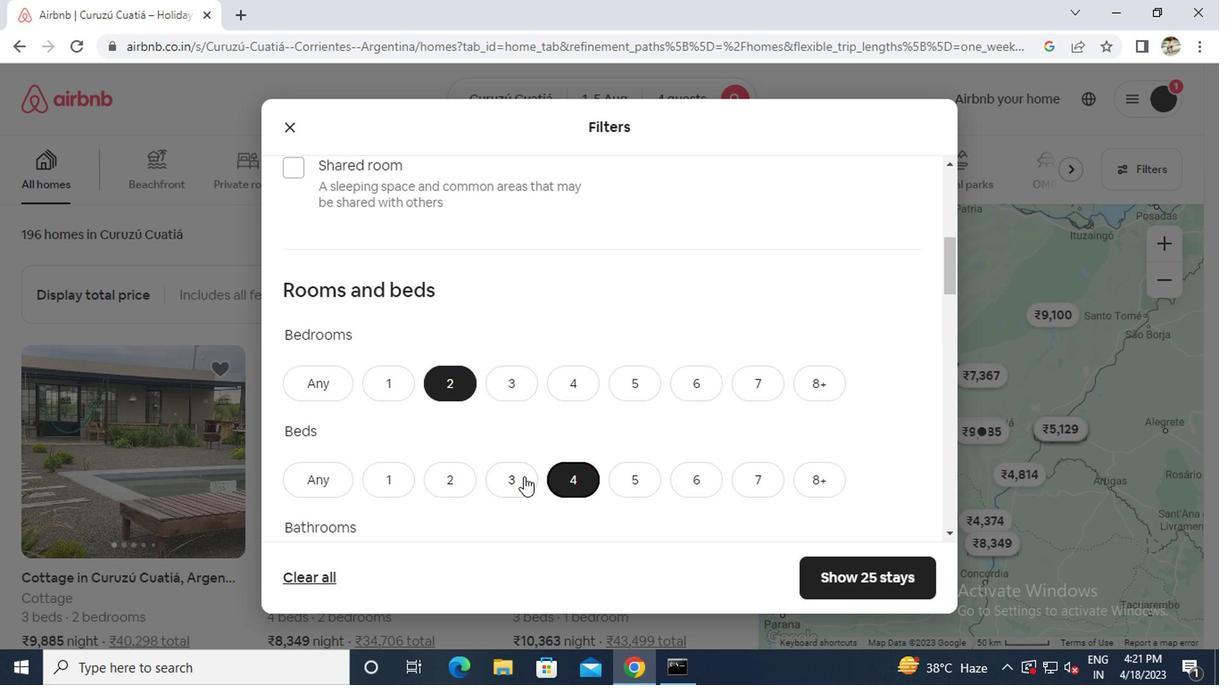 
Action: Mouse pressed left at (457, 428)
Screenshot: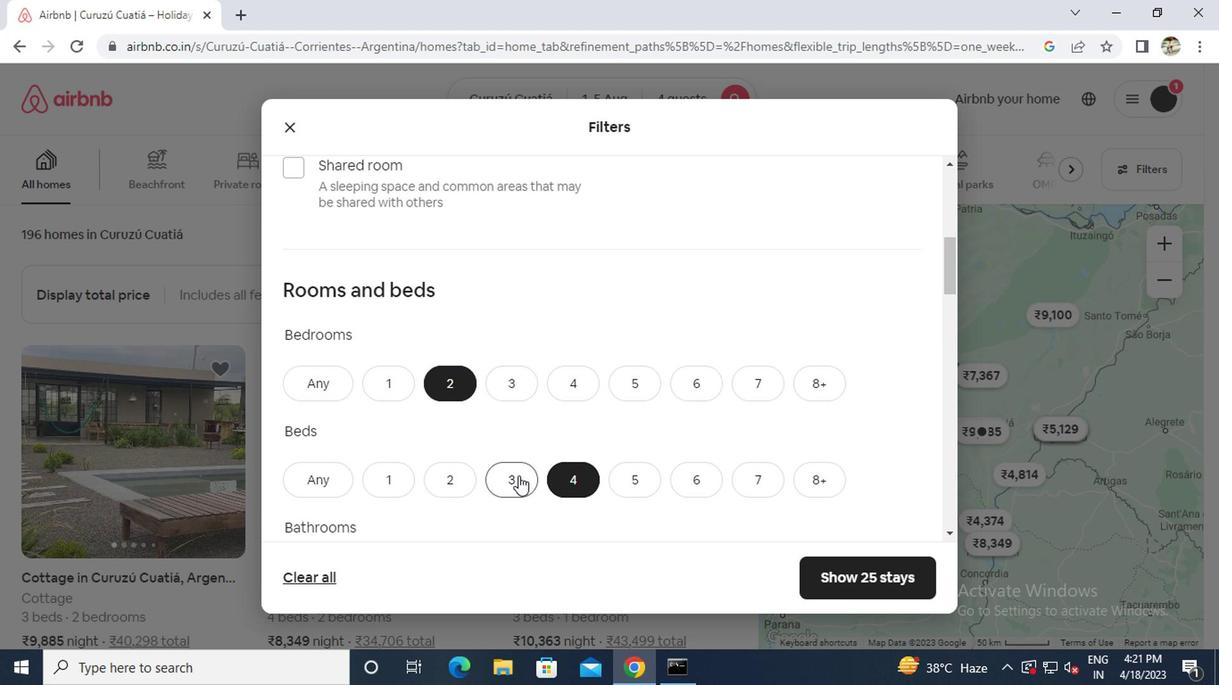 
Action: Mouse scrolled (457, 428) with delta (0, 0)
Screenshot: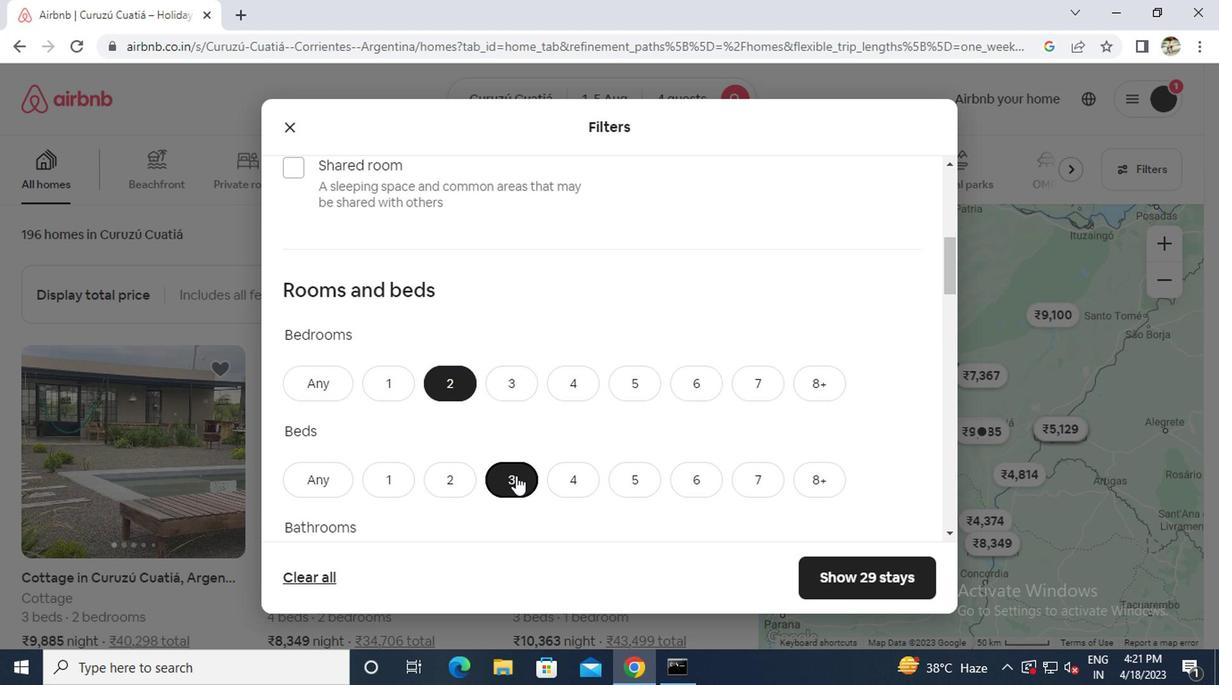 
Action: Mouse moved to (409, 431)
Screenshot: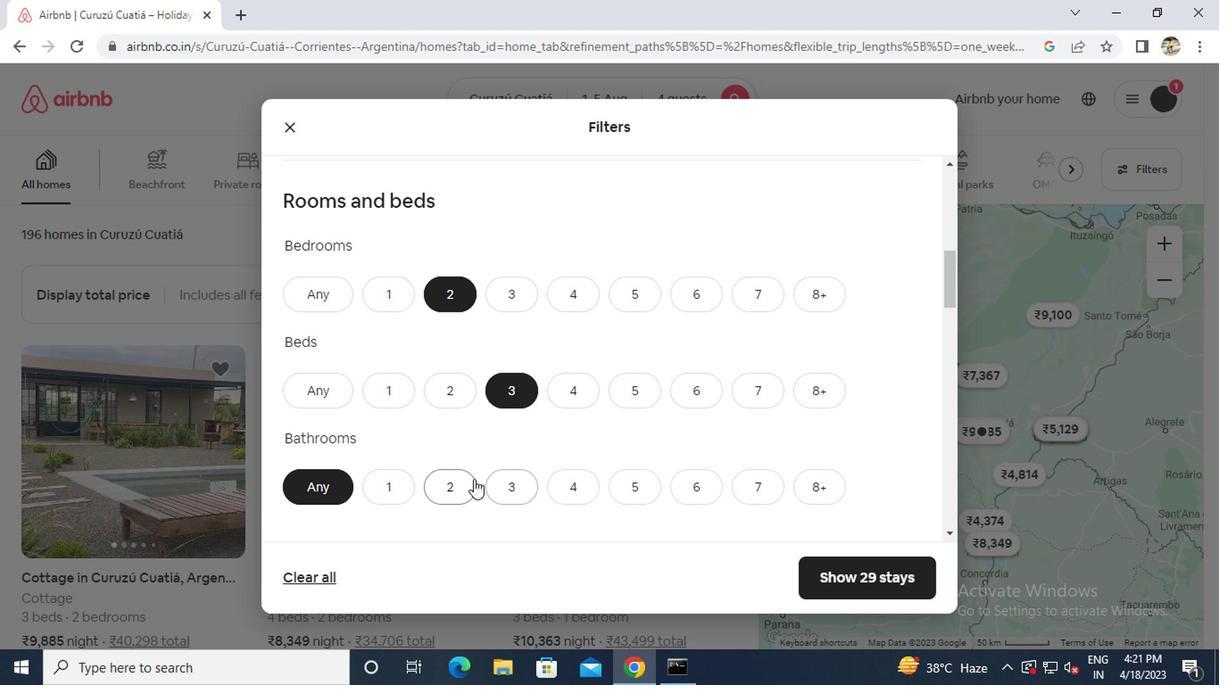 
Action: Mouse pressed left at (409, 431)
Screenshot: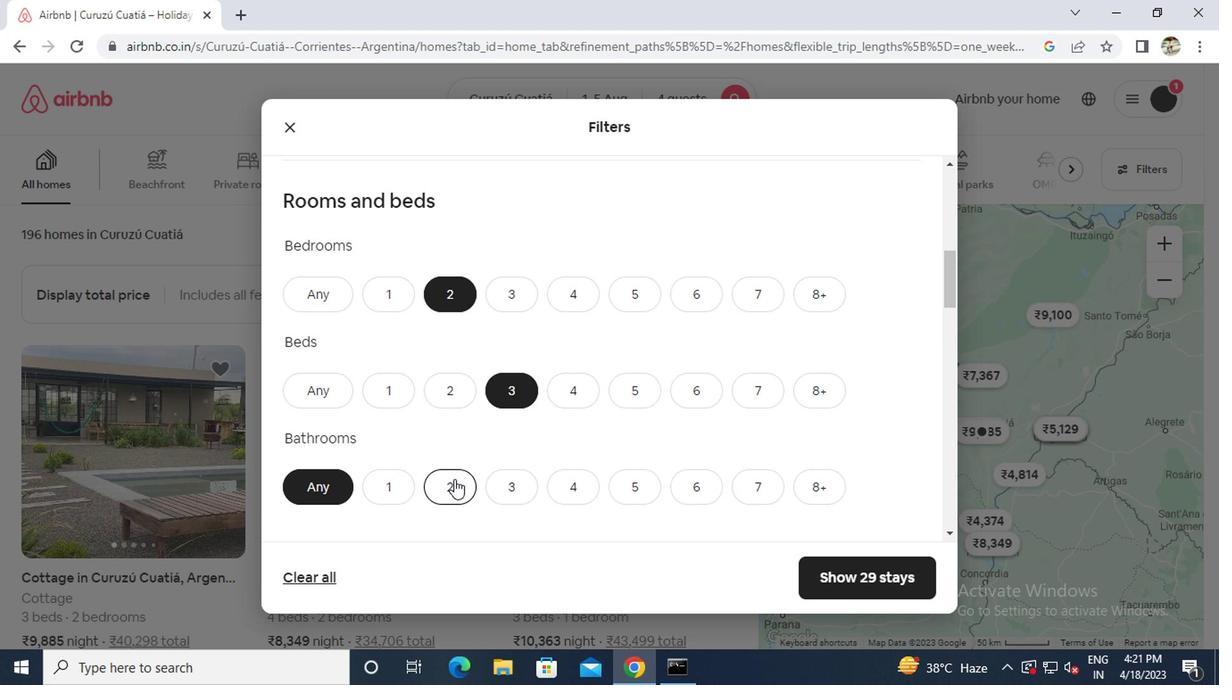 
Action: Mouse moved to (409, 431)
Screenshot: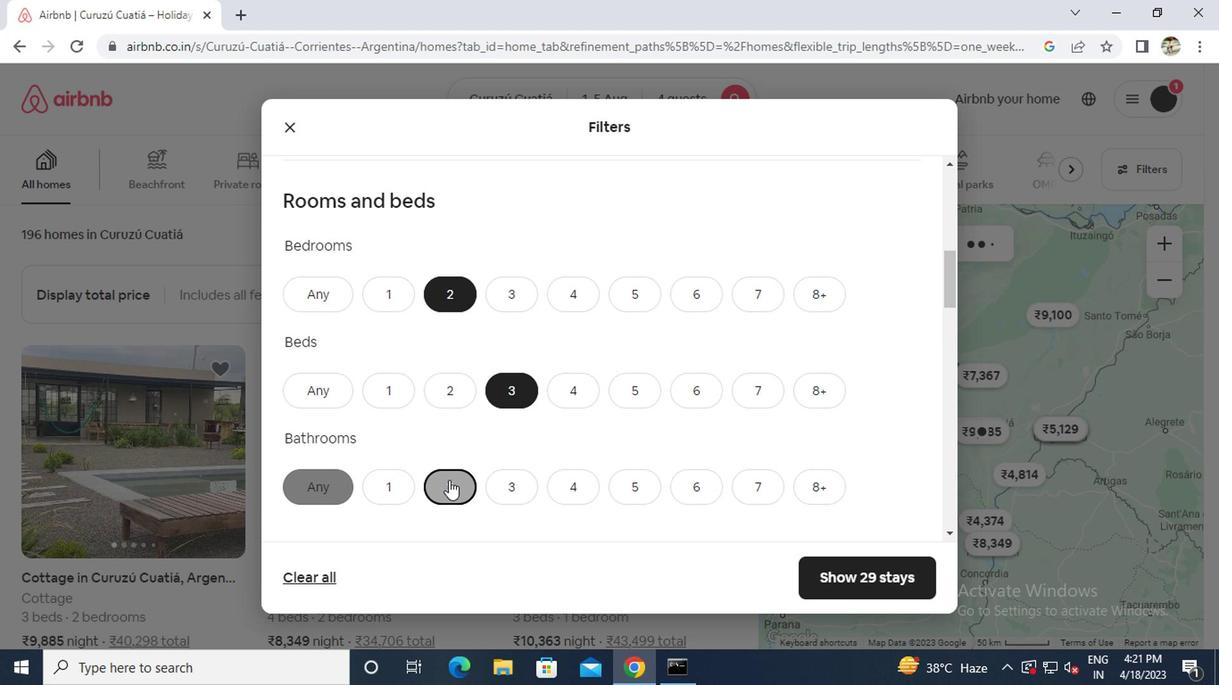 
Action: Mouse scrolled (409, 431) with delta (0, 0)
Screenshot: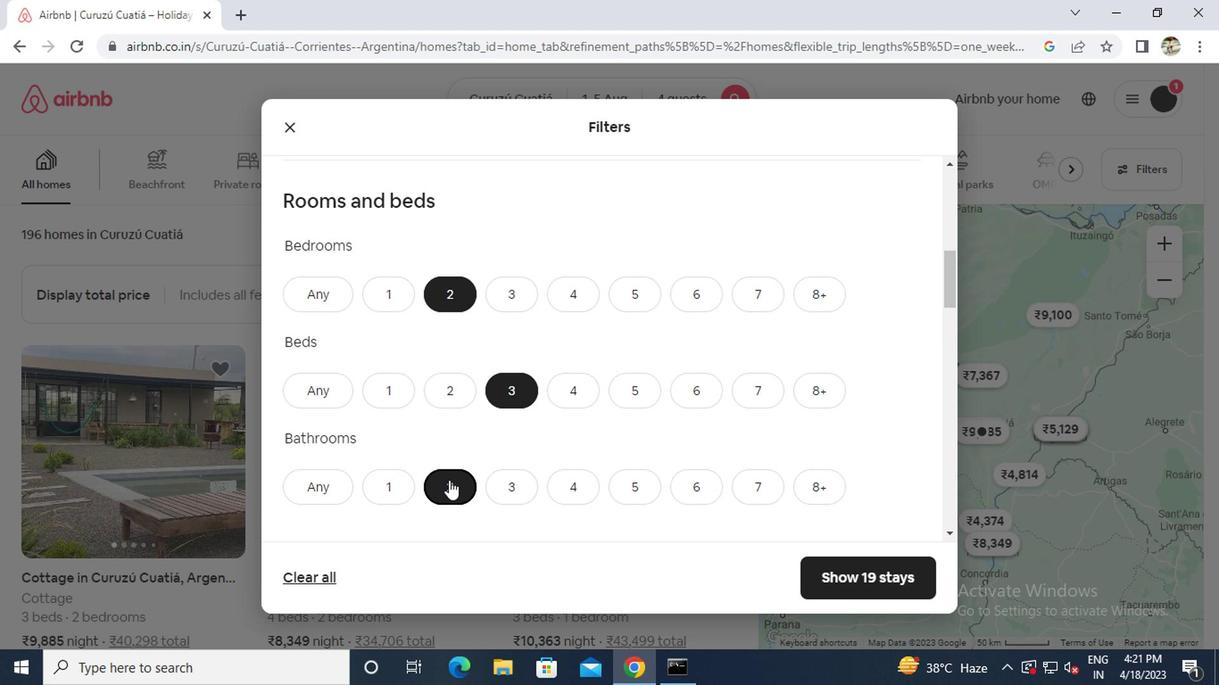 
Action: Mouse moved to (409, 431)
Screenshot: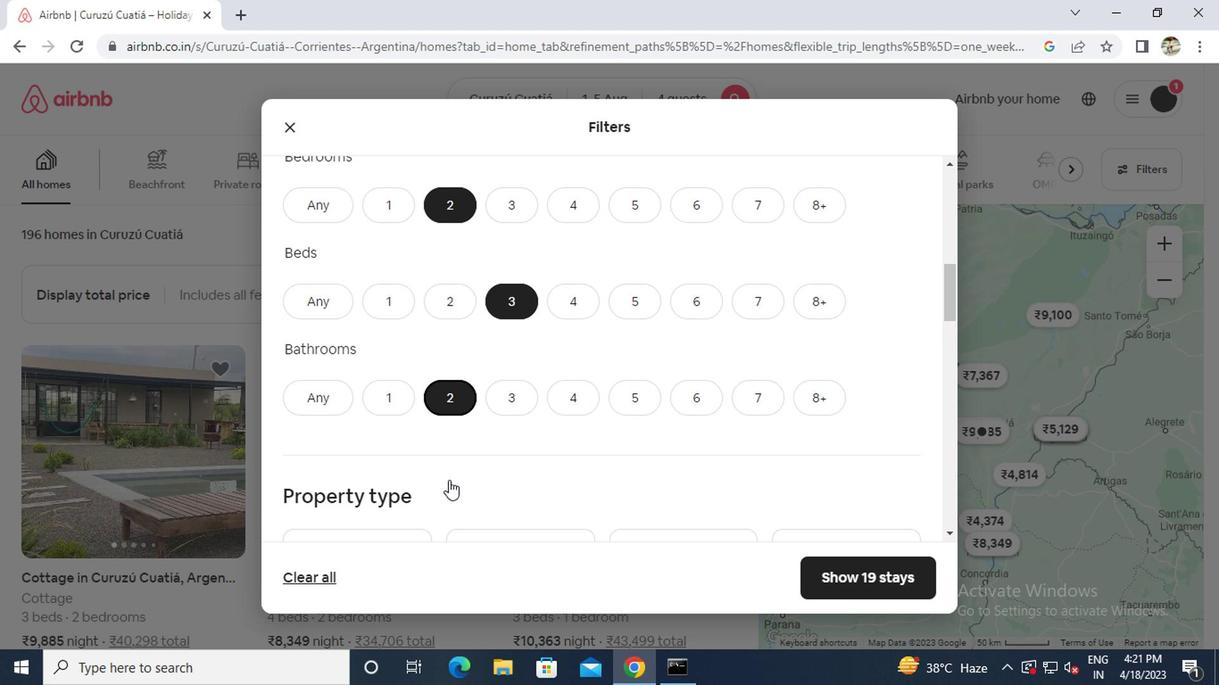 
Action: Mouse scrolled (409, 431) with delta (0, 0)
Screenshot: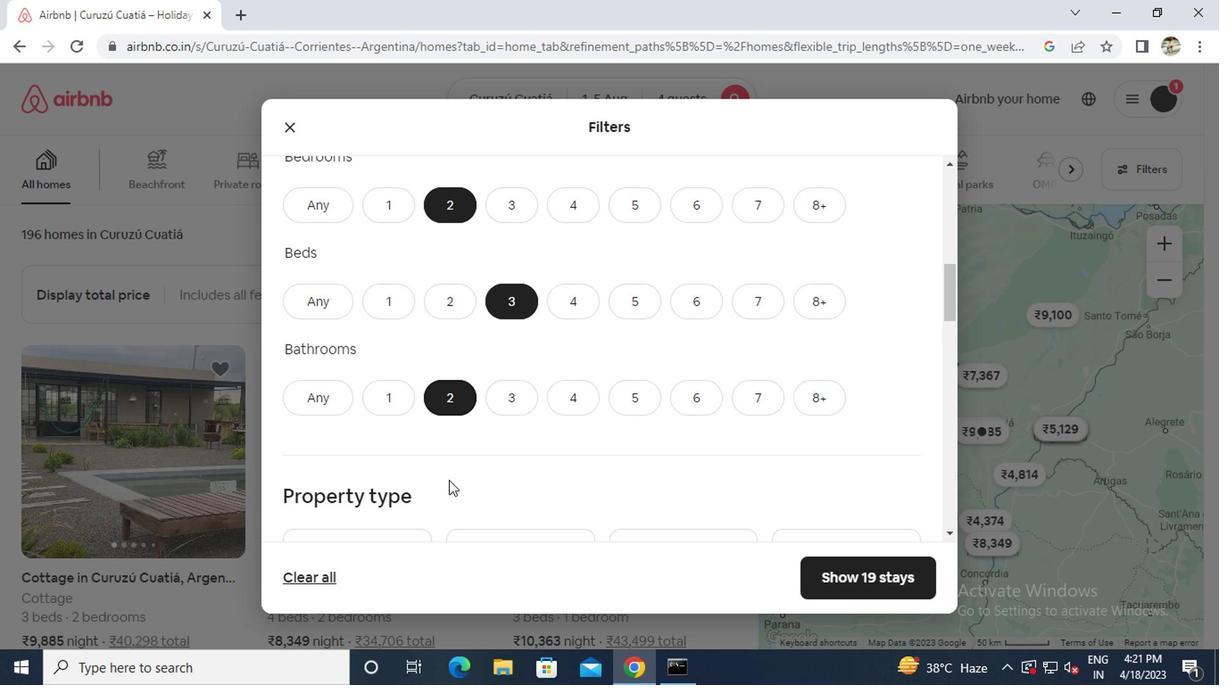 
Action: Mouse scrolled (409, 431) with delta (0, 0)
Screenshot: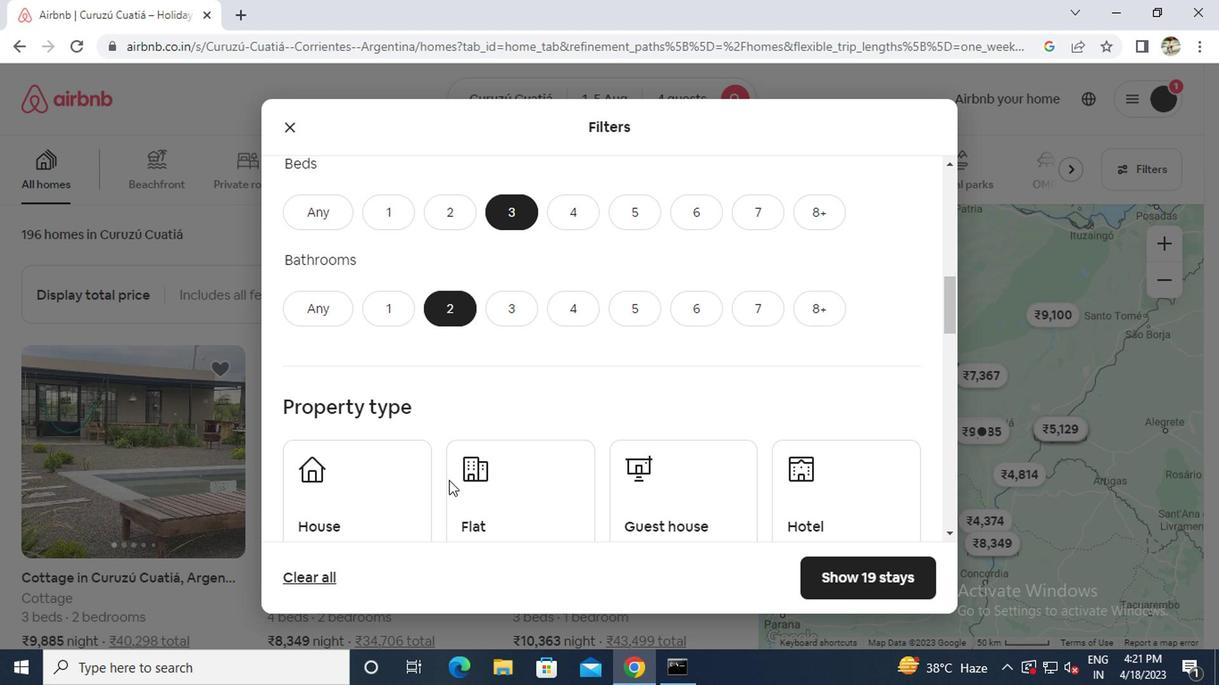 
Action: Mouse moved to (418, 425)
Screenshot: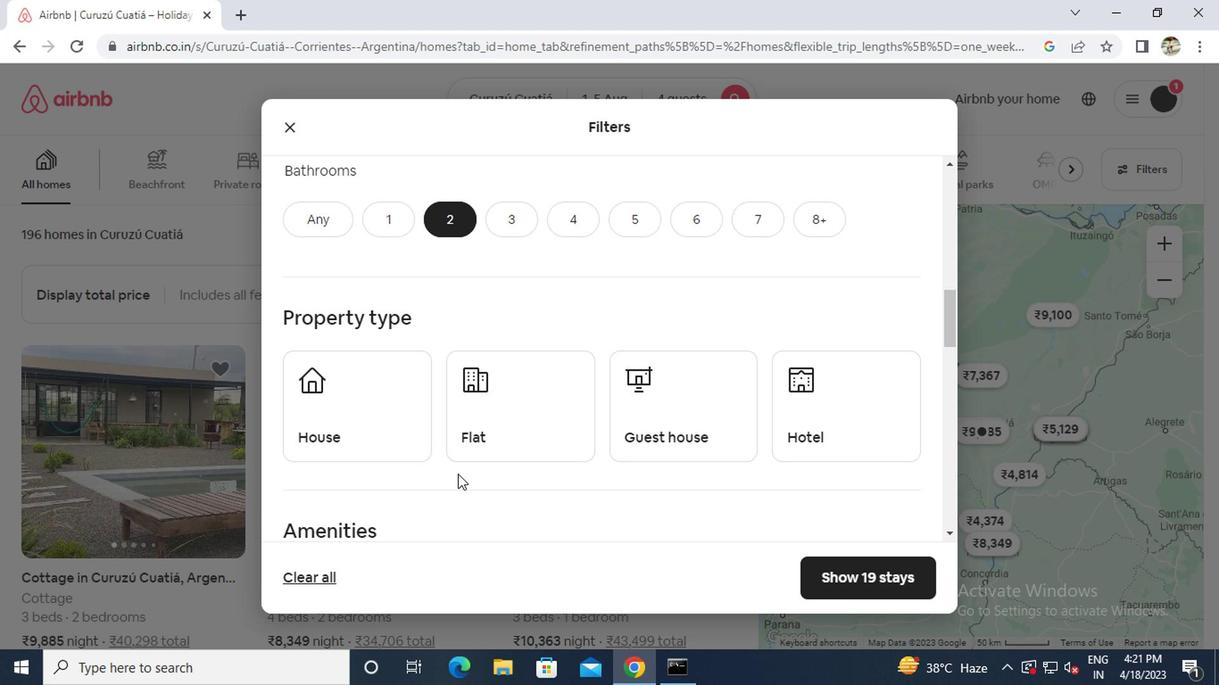 
Action: Mouse scrolled (418, 424) with delta (0, 0)
Screenshot: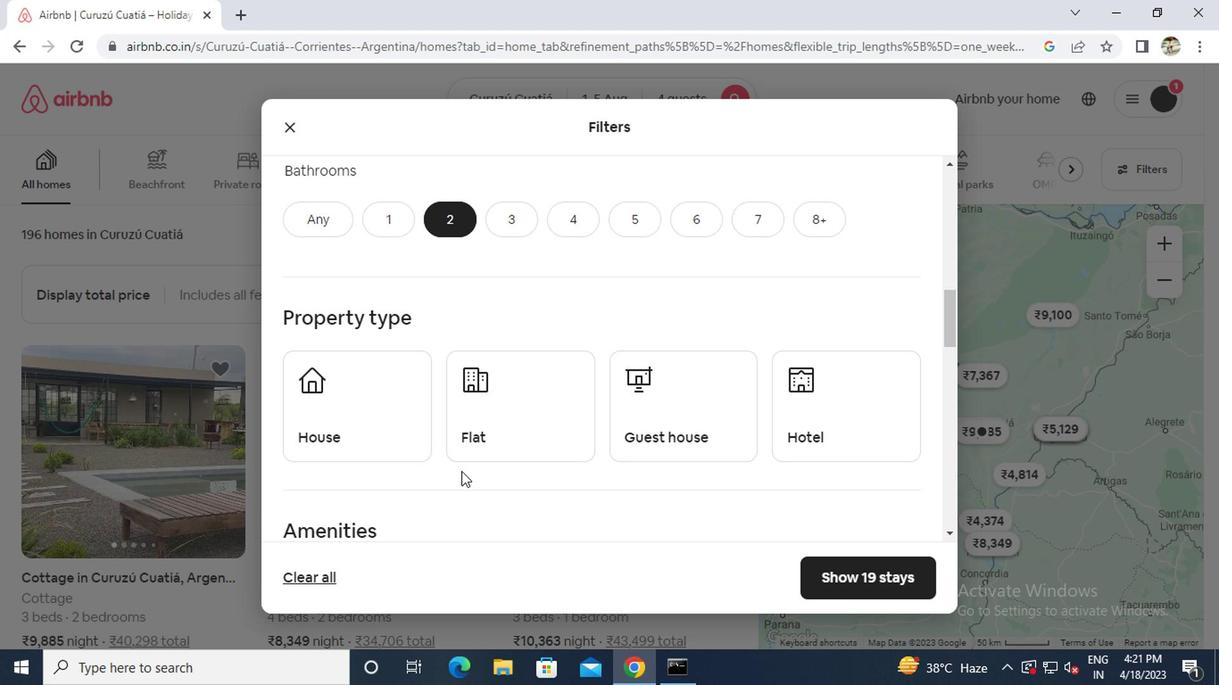 
Action: Mouse scrolled (418, 424) with delta (0, 0)
Screenshot: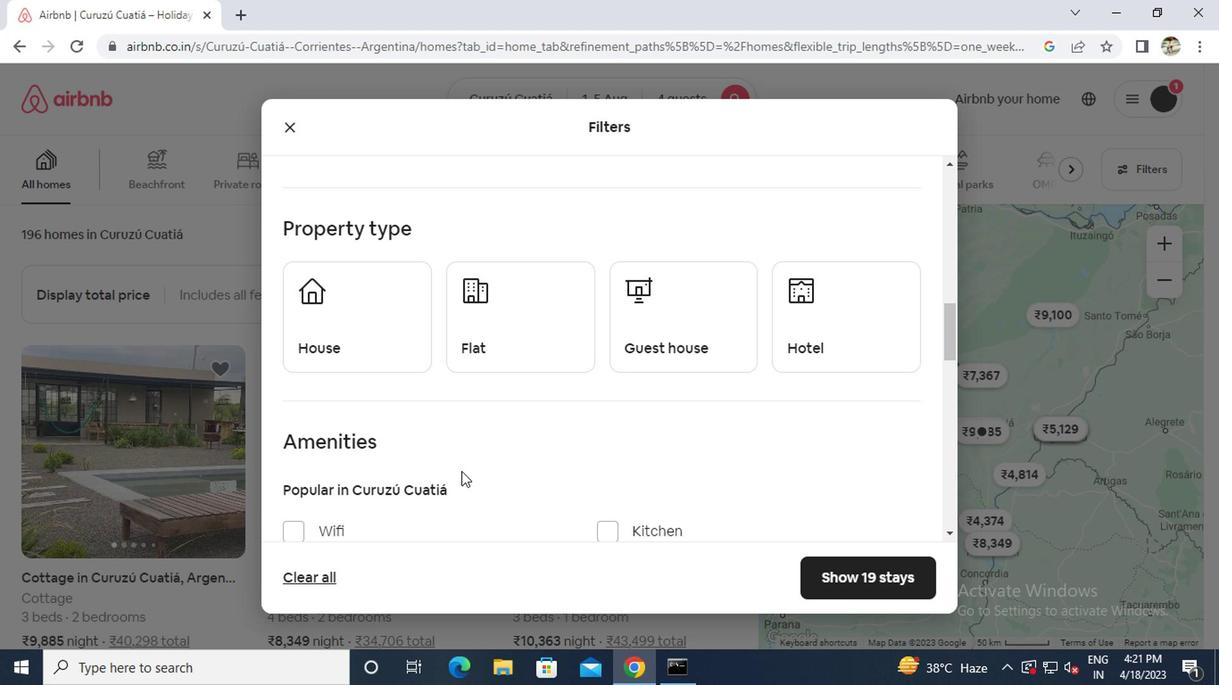 
Action: Mouse scrolled (418, 424) with delta (0, 0)
Screenshot: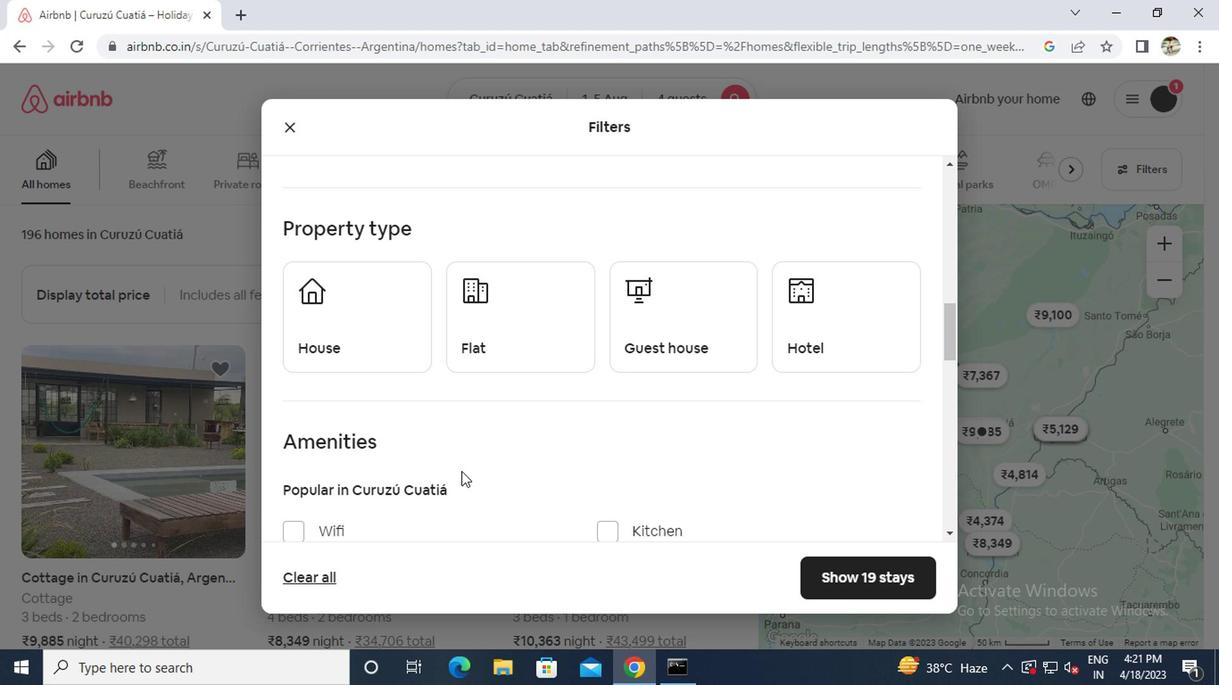 
Action: Mouse moved to (332, 431)
Screenshot: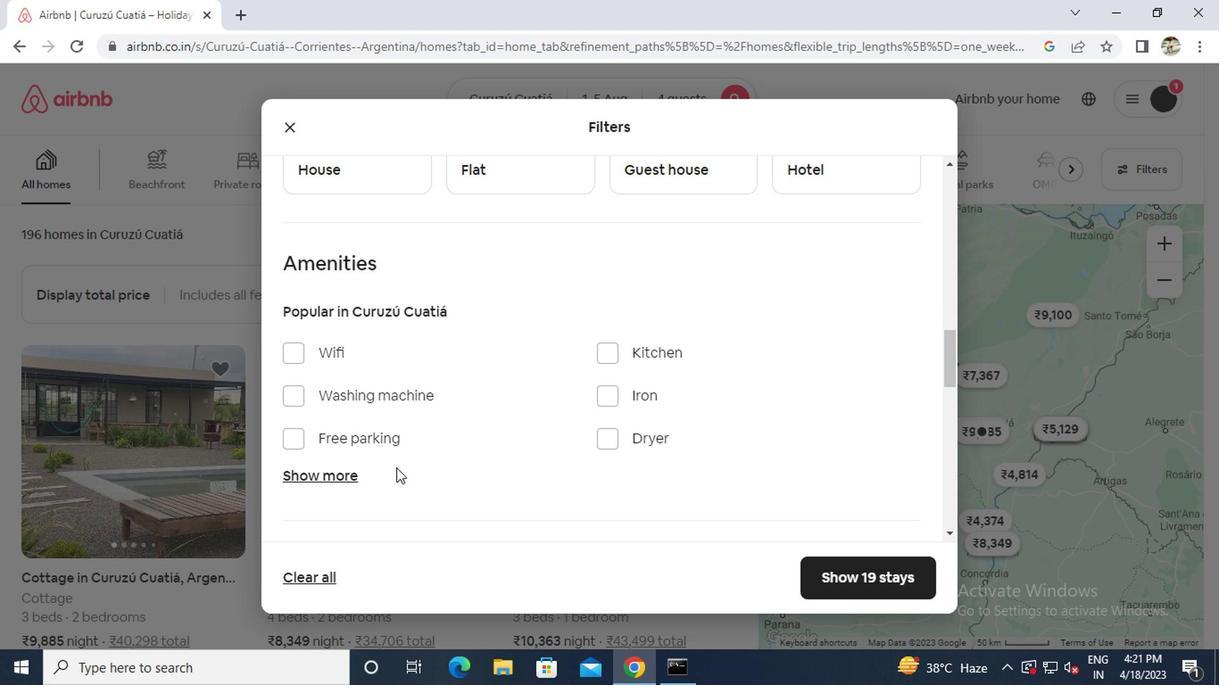 
Action: Mouse pressed left at (332, 431)
Screenshot: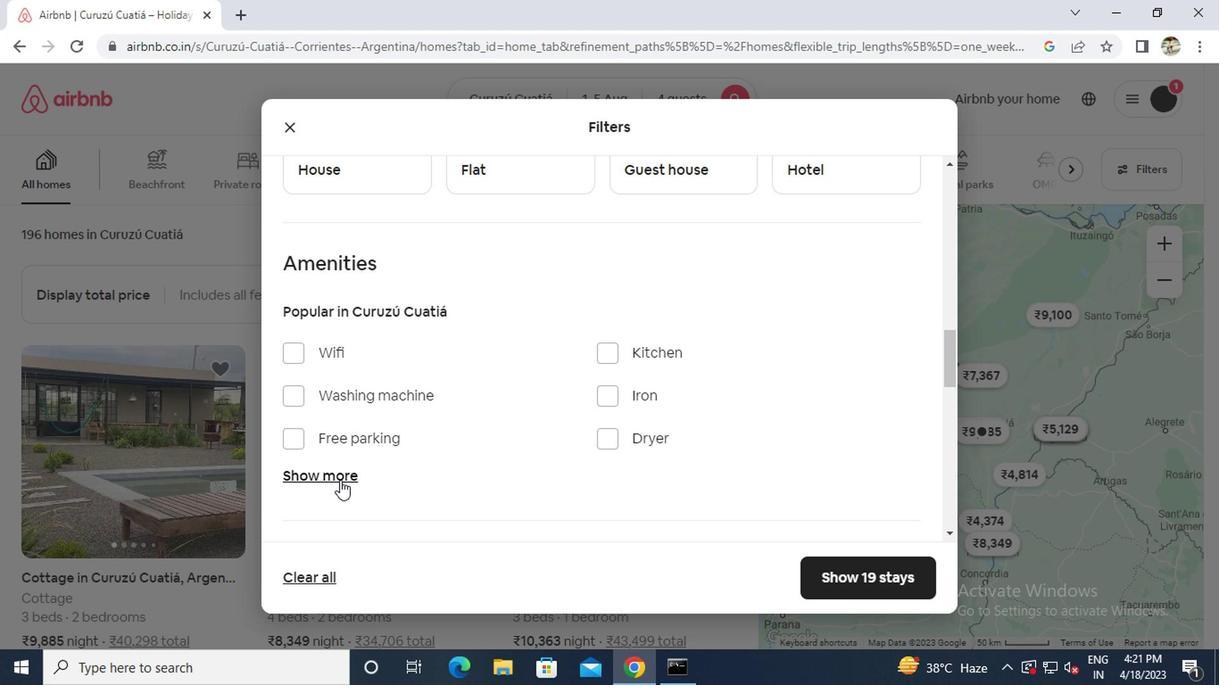 
Action: Mouse scrolled (332, 431) with delta (0, 0)
Screenshot: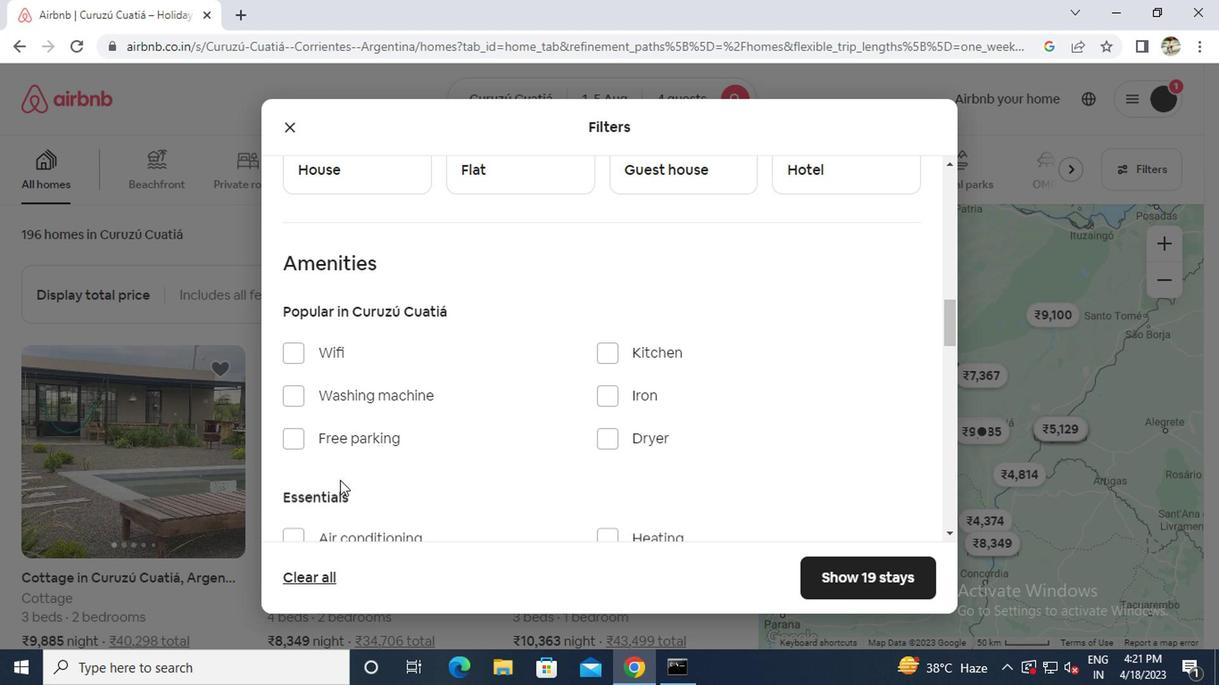 
Action: Mouse moved to (523, 412)
Screenshot: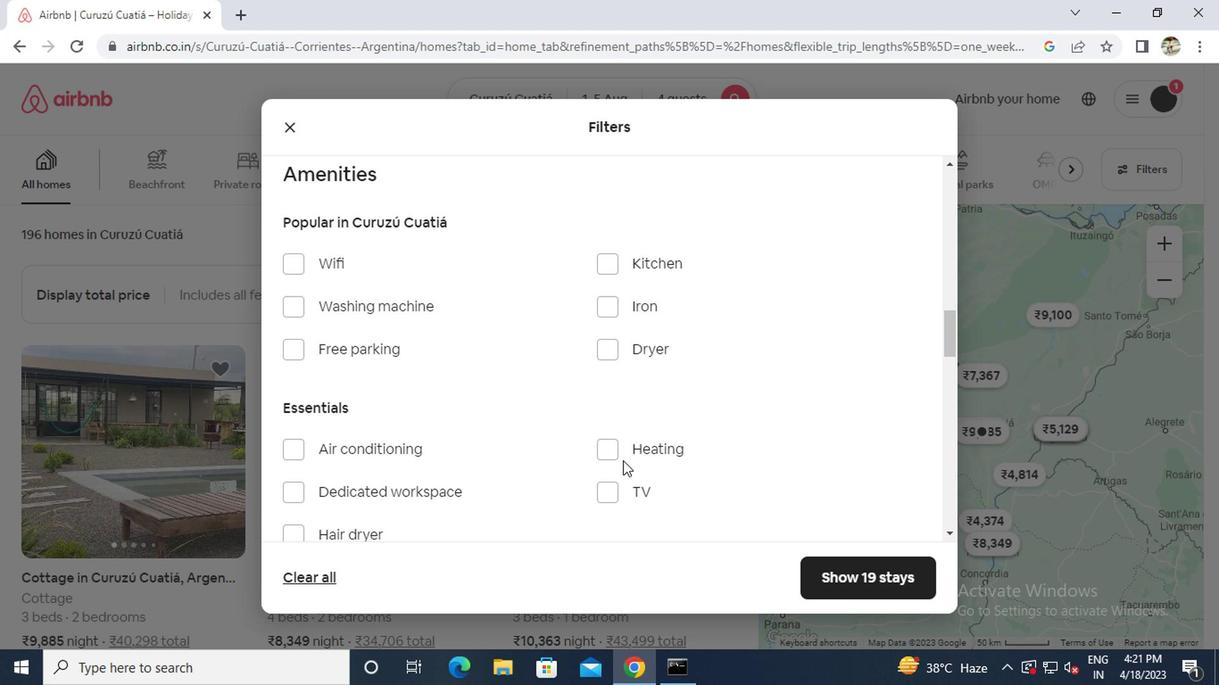 
Action: Mouse pressed left at (523, 412)
Screenshot: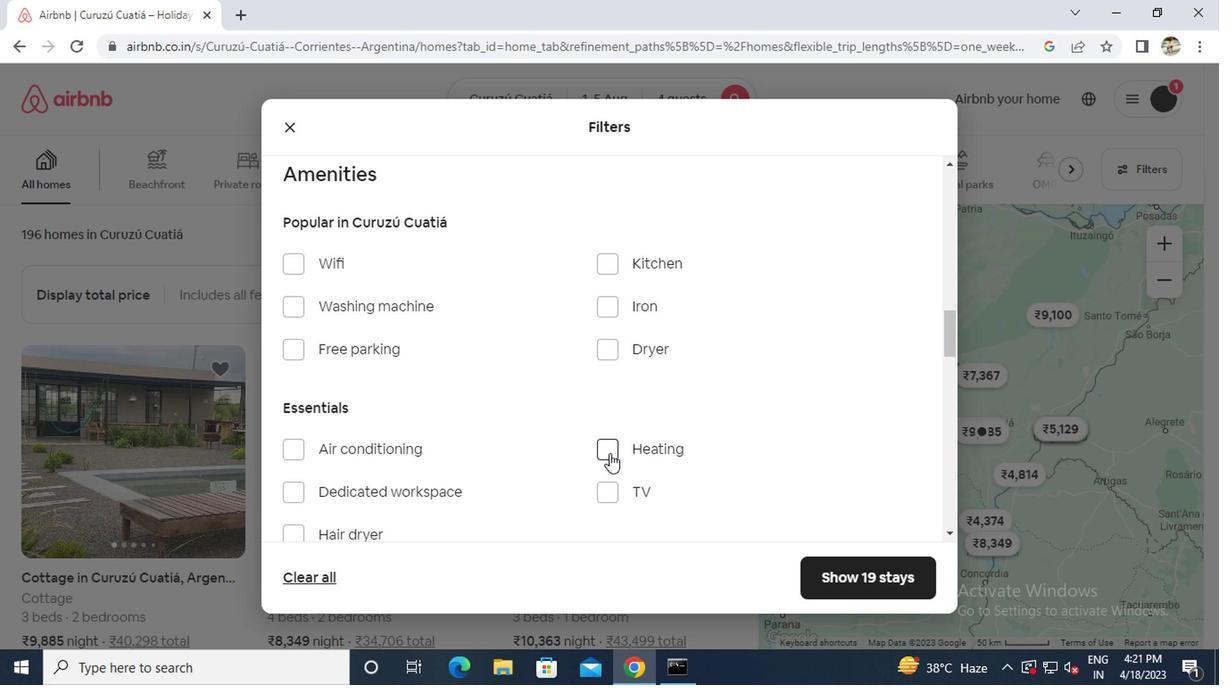 
Action: Mouse moved to (523, 412)
Screenshot: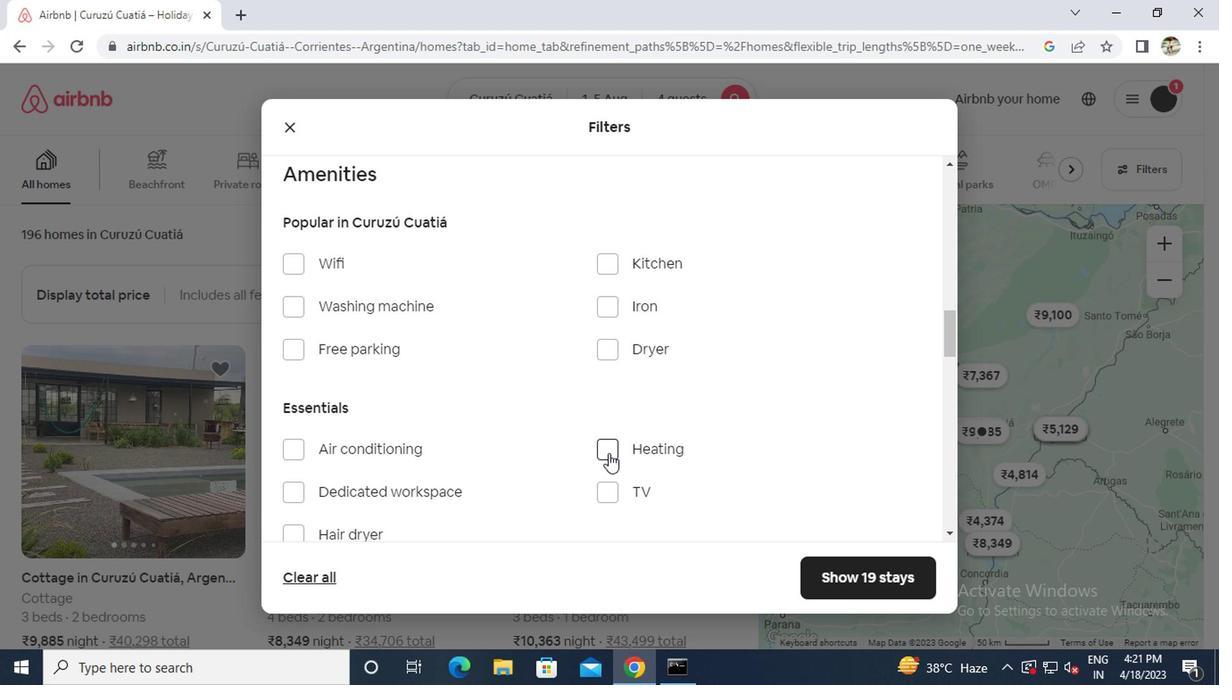 
Action: Mouse scrolled (523, 412) with delta (0, 0)
Screenshot: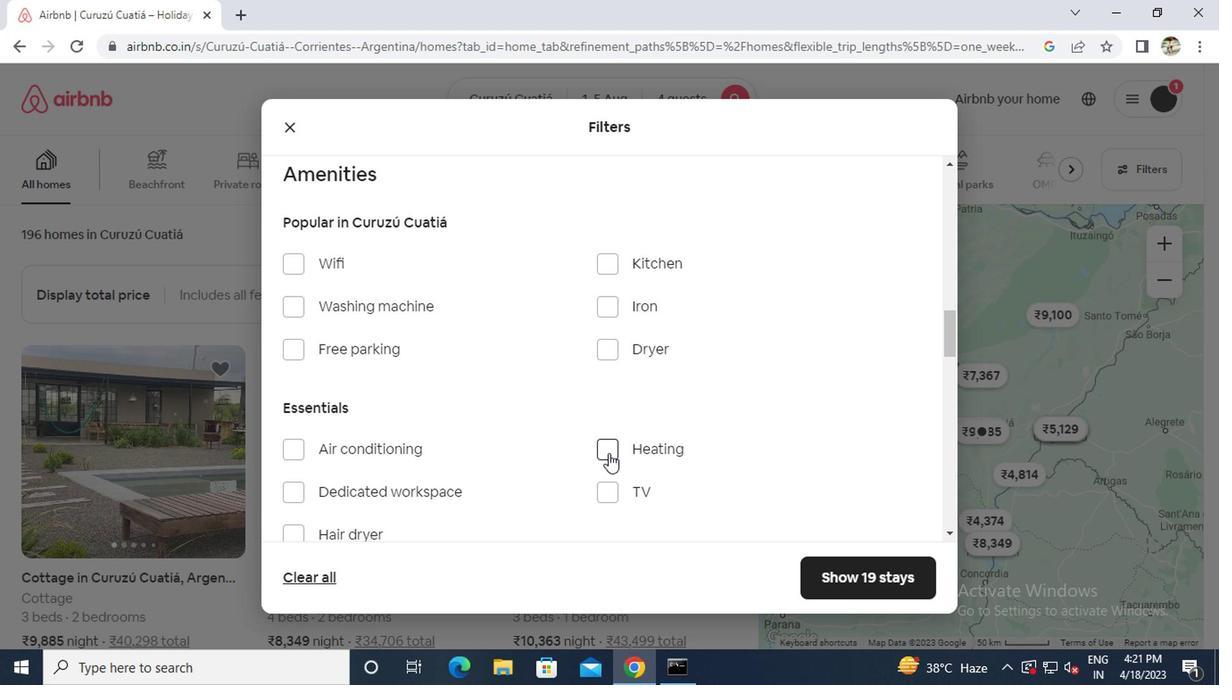 
Action: Mouse scrolled (523, 412) with delta (0, 0)
Screenshot: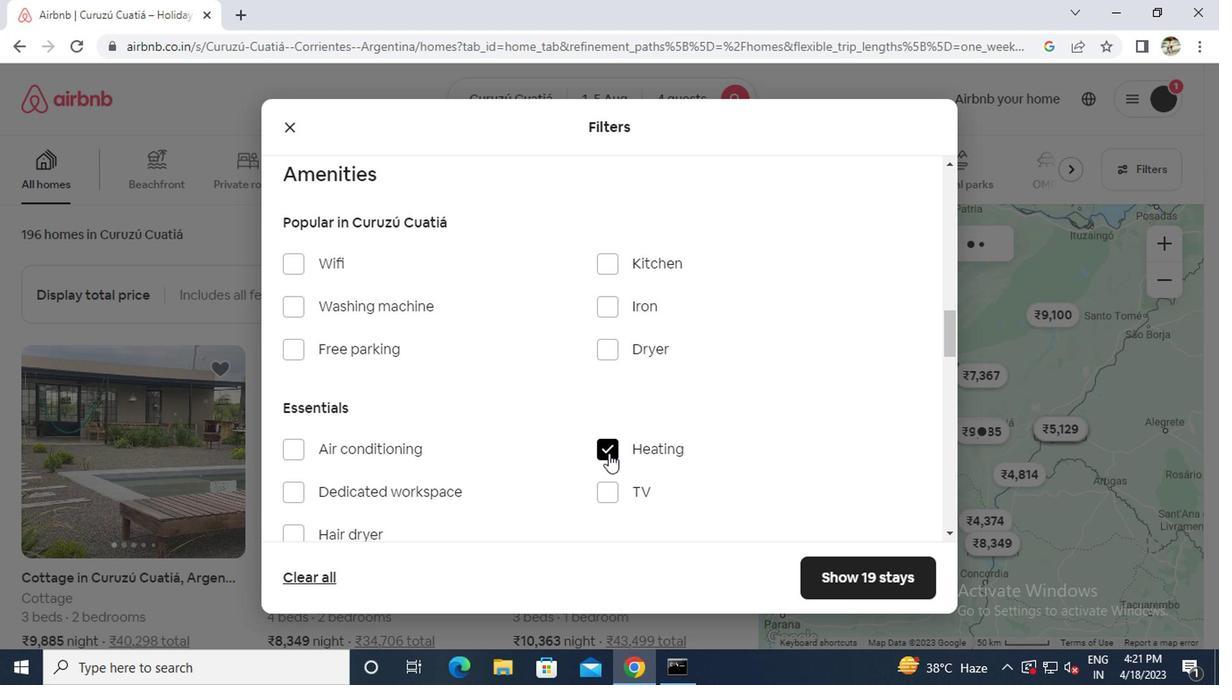 
Action: Mouse scrolled (523, 412) with delta (0, 0)
Screenshot: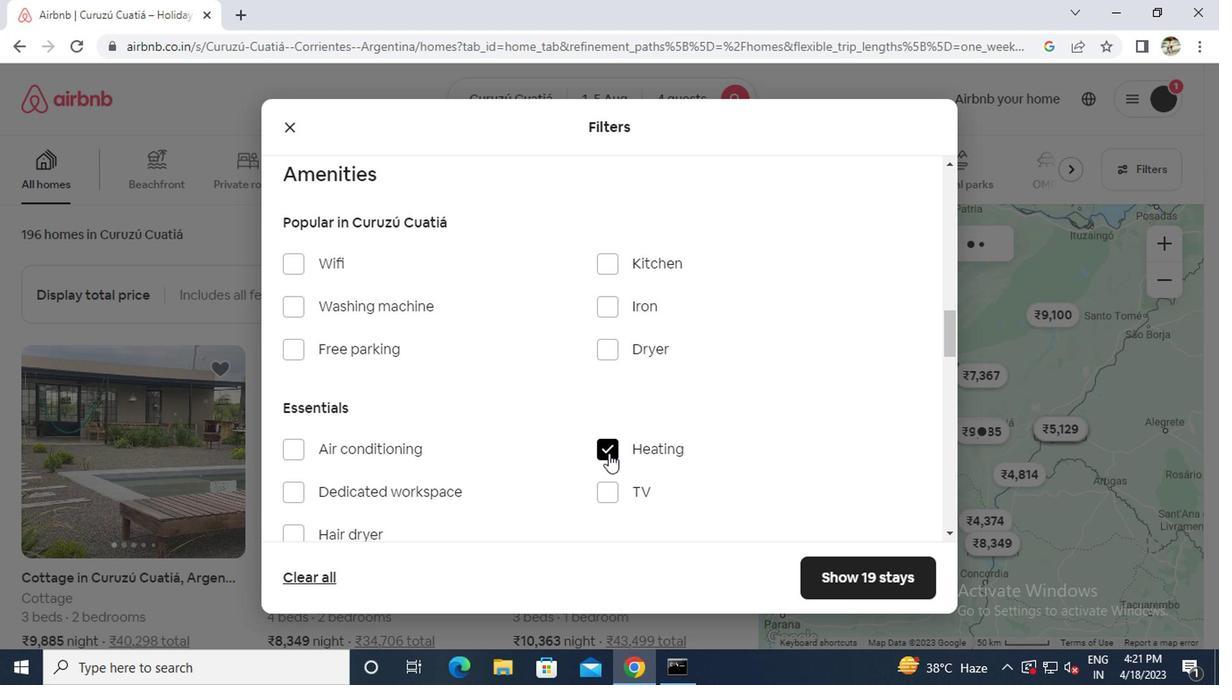 
Action: Mouse scrolled (523, 412) with delta (0, 0)
Screenshot: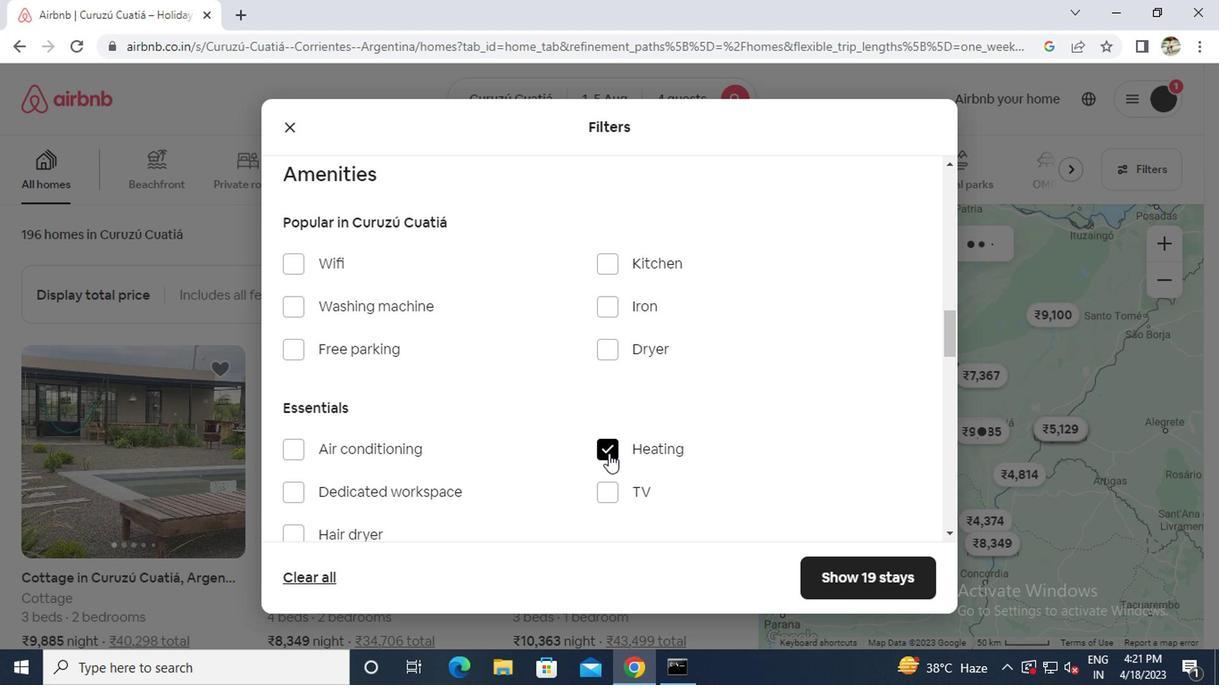 
Action: Mouse scrolled (523, 412) with delta (0, 0)
Screenshot: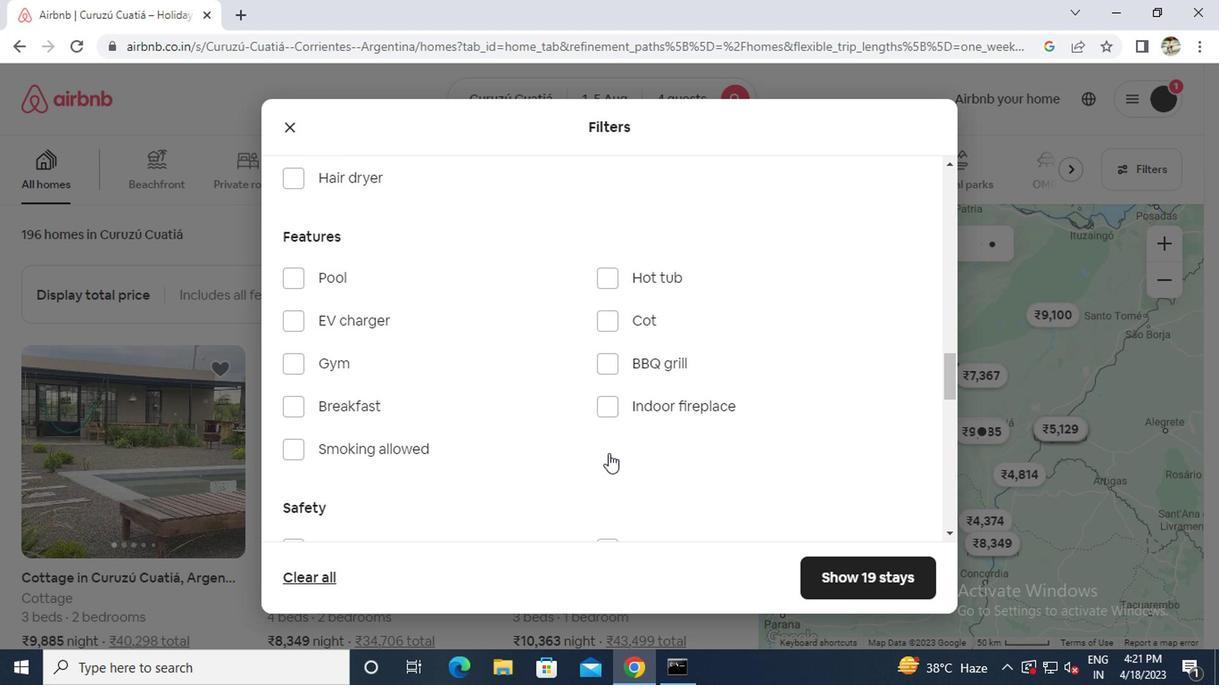 
Action: Mouse moved to (550, 407)
Screenshot: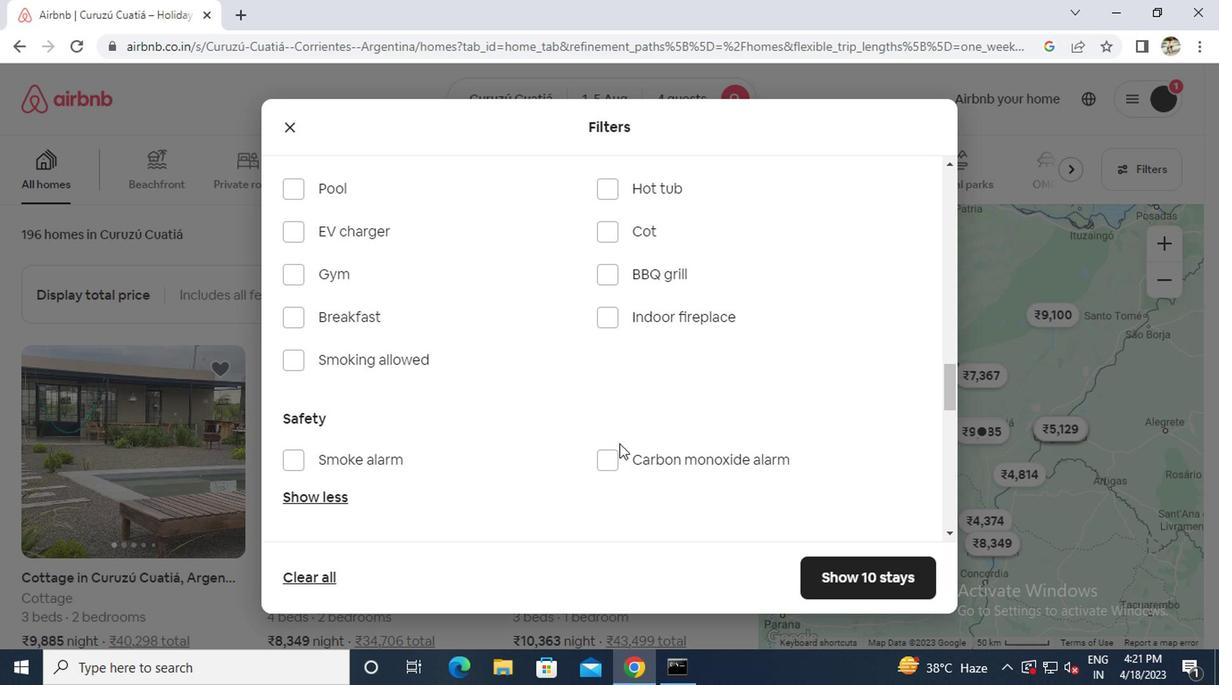
Action: Mouse scrolled (550, 407) with delta (0, 0)
Screenshot: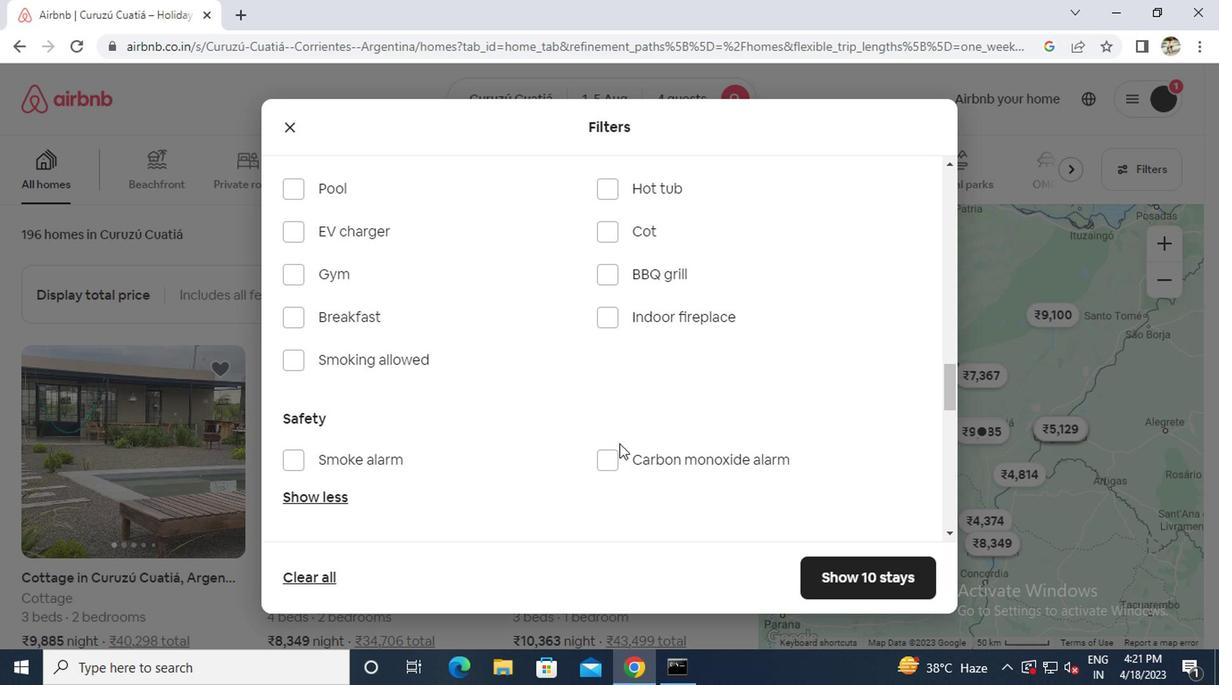
Action: Mouse moved to (550, 407)
Screenshot: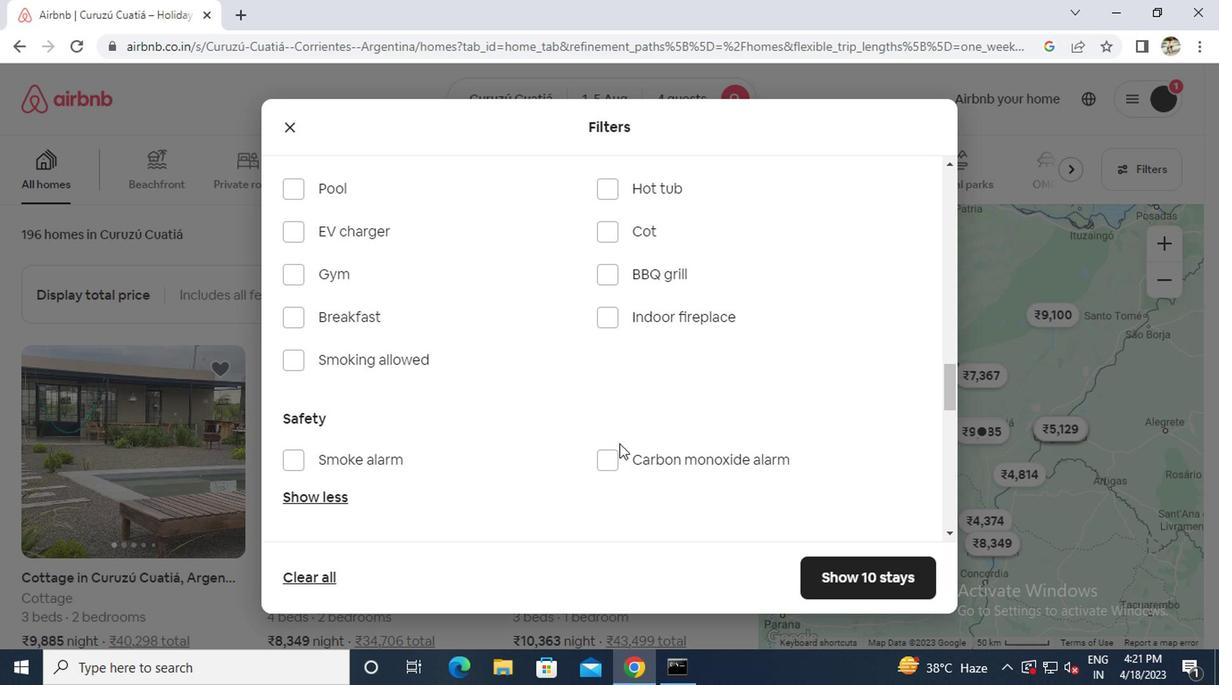 
Action: Mouse scrolled (550, 407) with delta (0, 0)
Screenshot: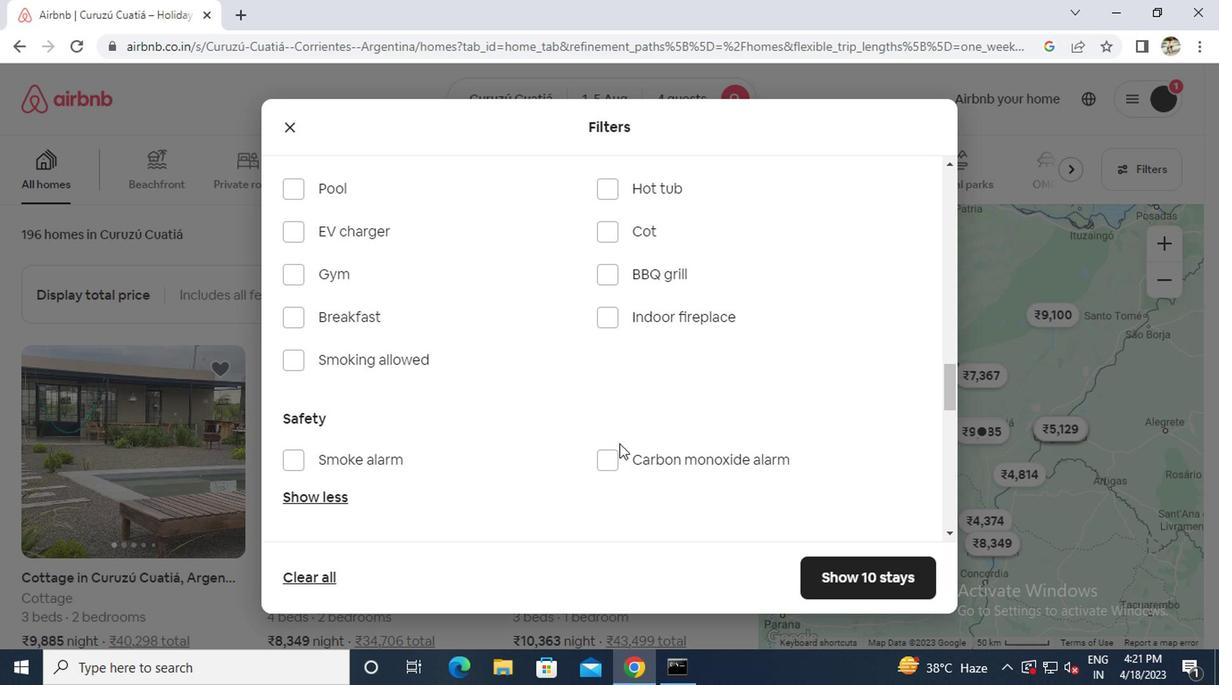 
Action: Mouse moved to (550, 408)
Screenshot: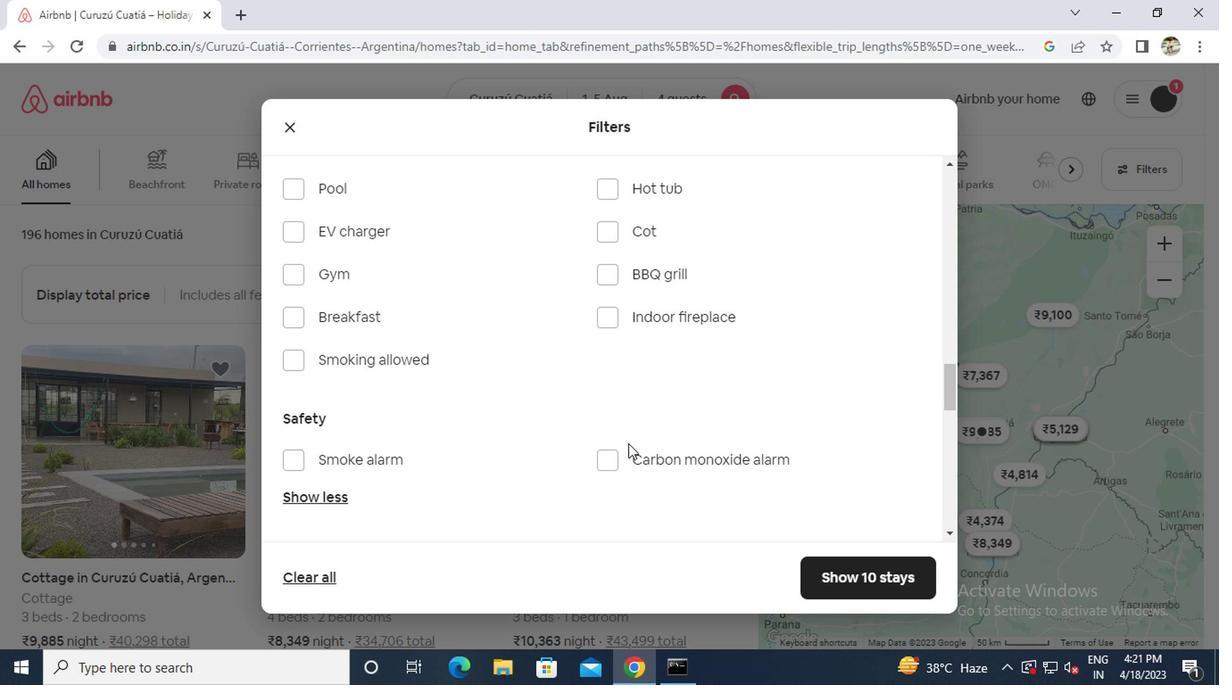 
Action: Mouse scrolled (550, 407) with delta (0, 0)
Screenshot: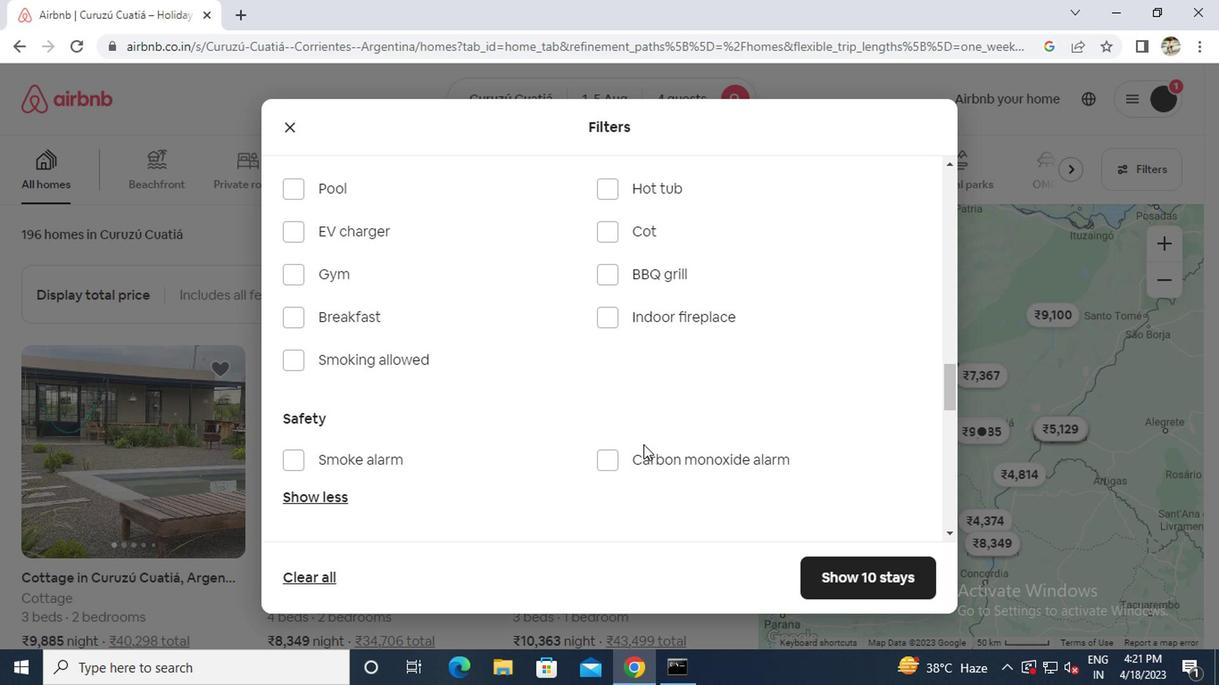 
Action: Mouse moved to (710, 400)
Screenshot: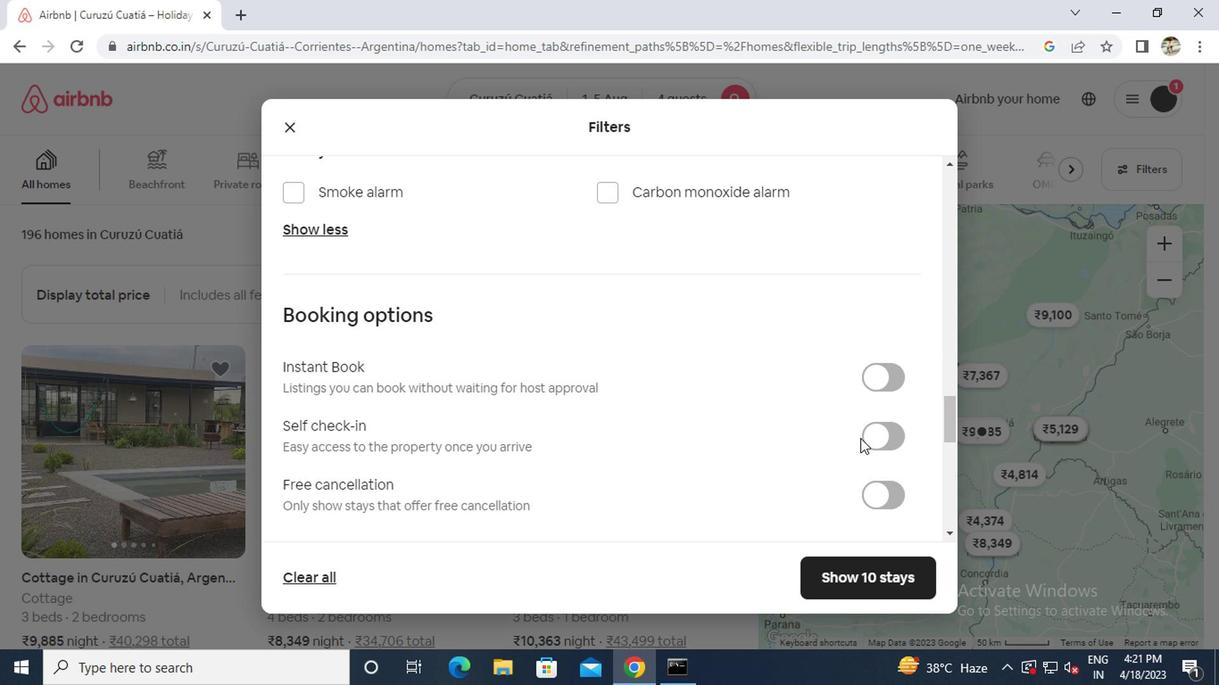 
Action: Mouse pressed left at (710, 400)
Screenshot: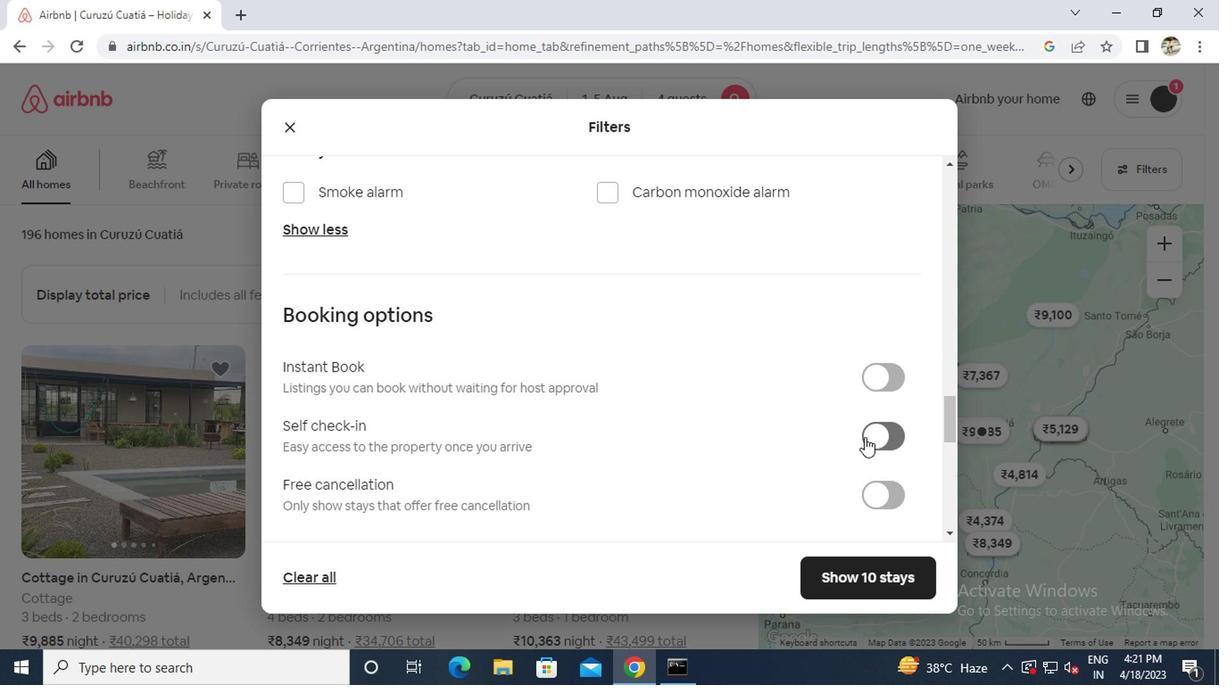 
Action: Mouse moved to (503, 394)
Screenshot: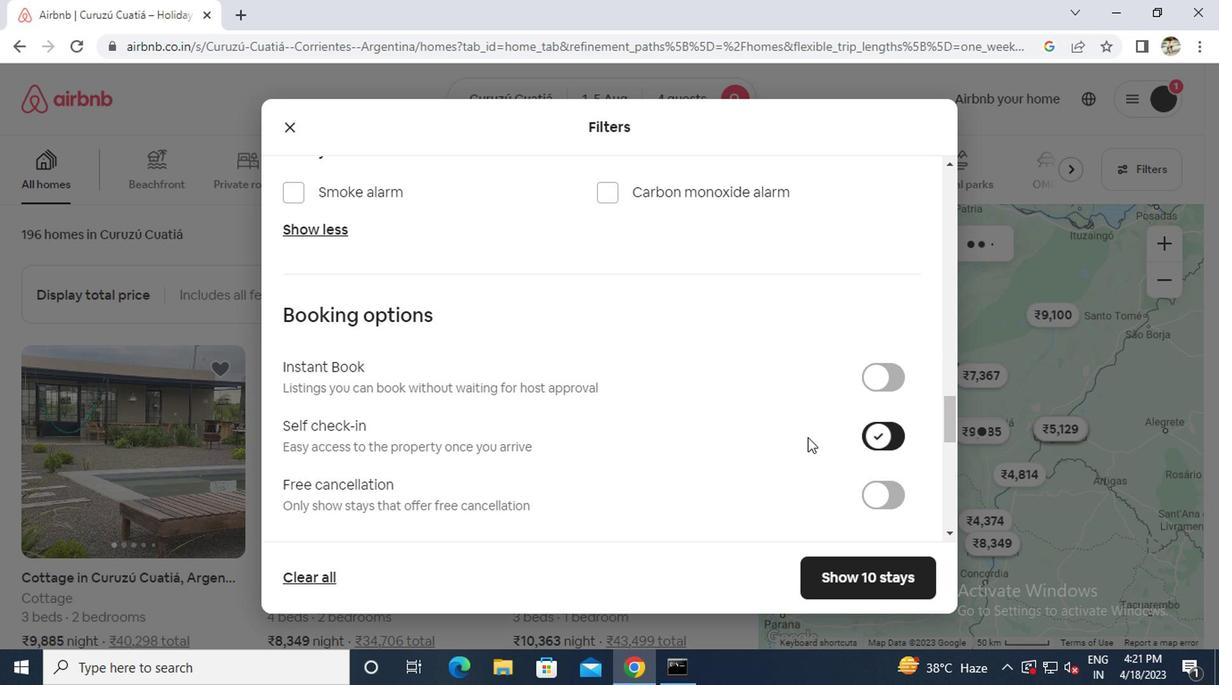 
Action: Mouse scrolled (503, 393) with delta (0, 0)
Screenshot: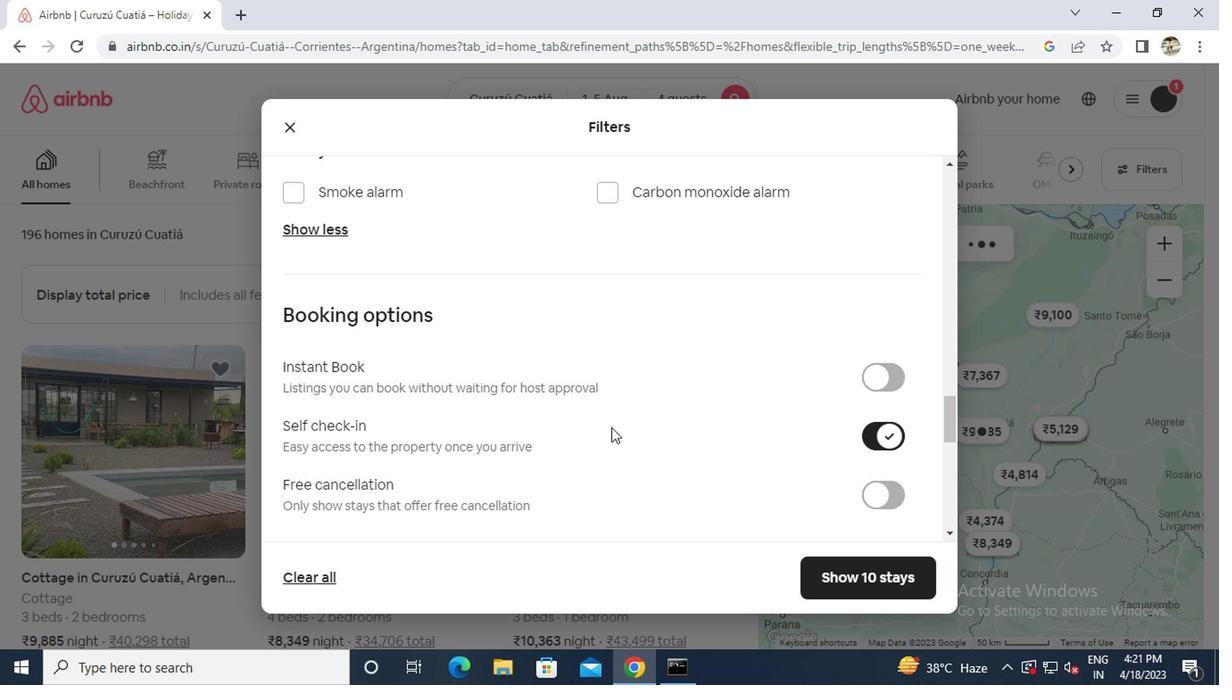 
Action: Mouse scrolled (503, 393) with delta (0, 0)
Screenshot: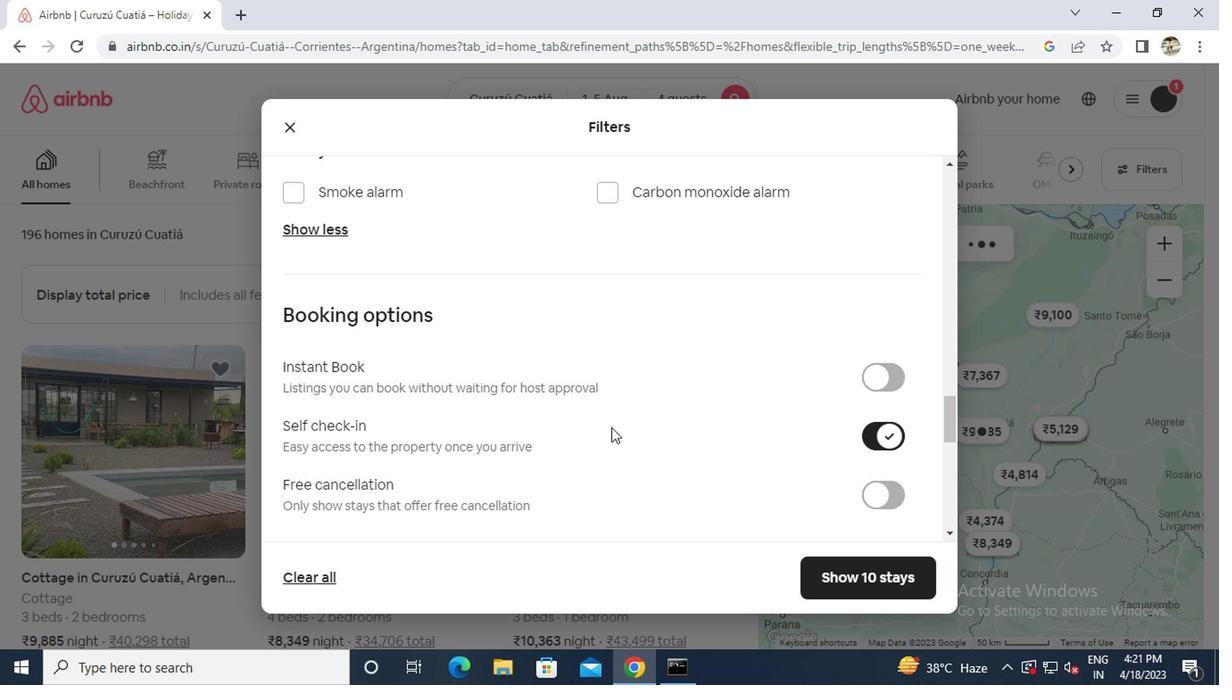 
Action: Mouse scrolled (503, 393) with delta (0, 0)
Screenshot: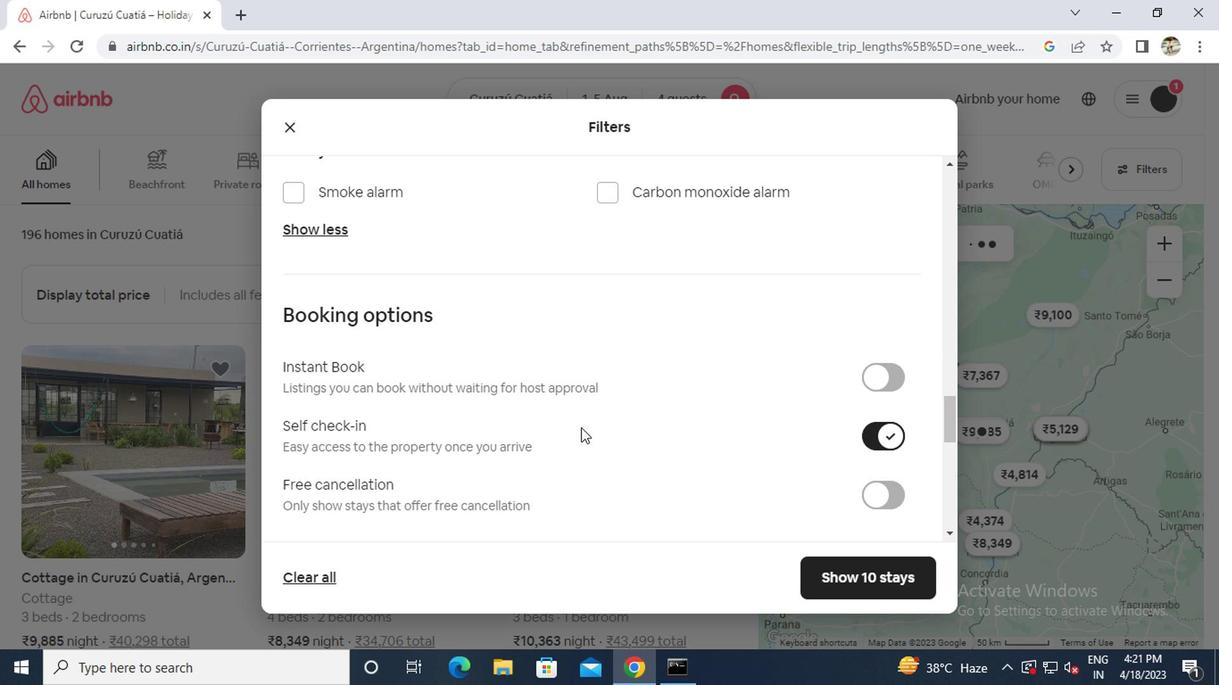 
Action: Mouse scrolled (503, 393) with delta (0, 0)
Screenshot: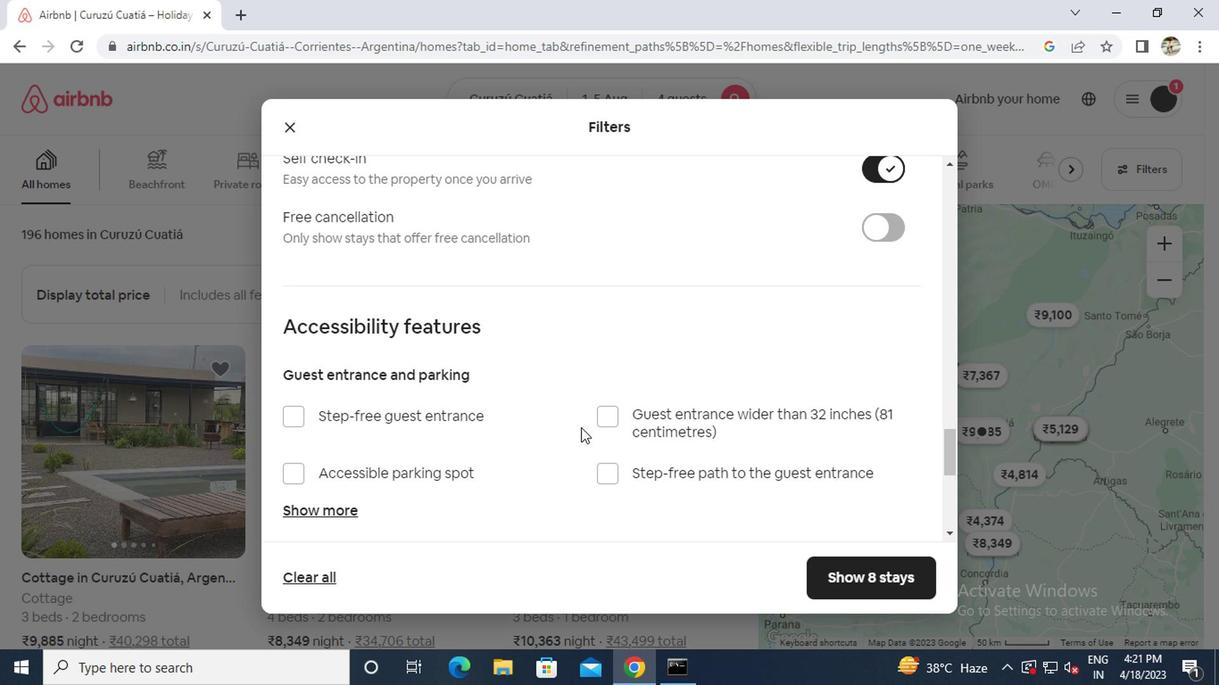 
Action: Mouse scrolled (503, 393) with delta (0, 0)
Screenshot: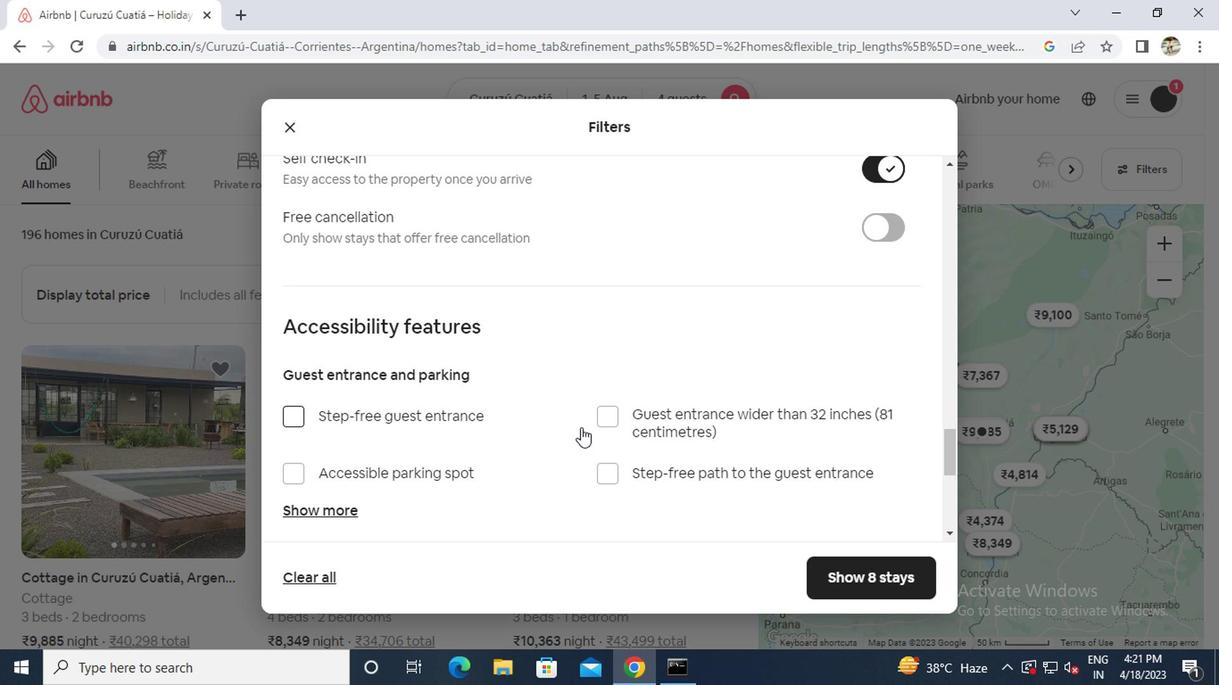 
Action: Mouse moved to (500, 394)
Screenshot: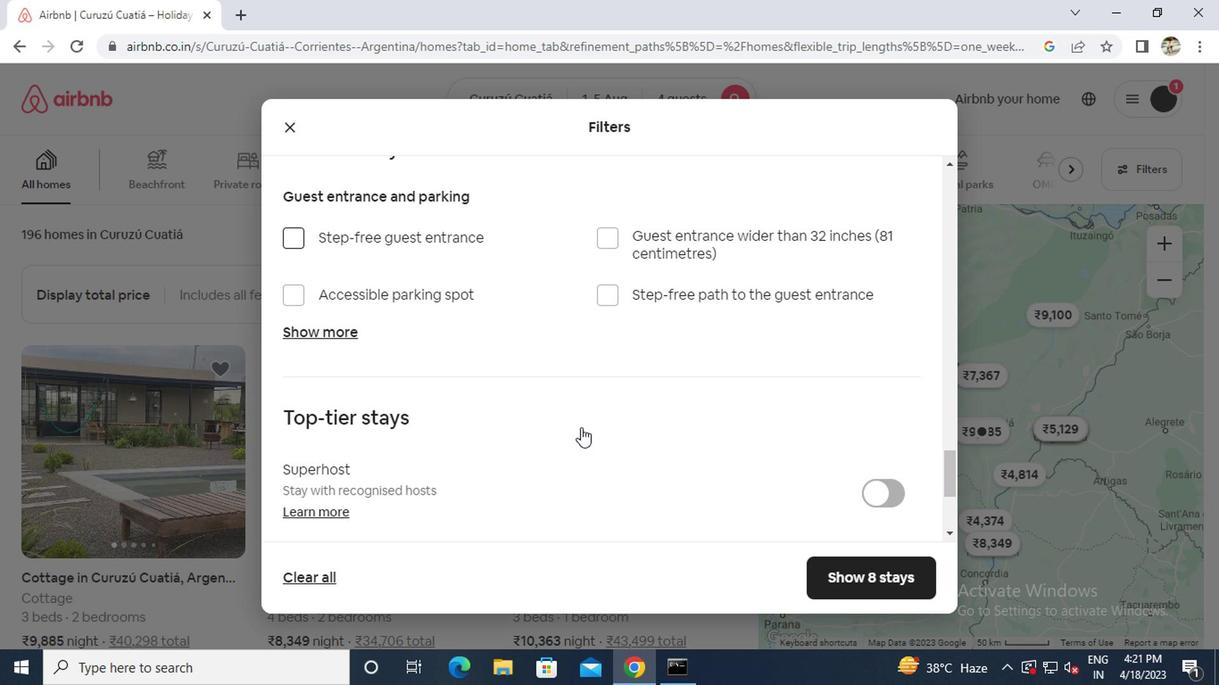 
Action: Mouse scrolled (500, 393) with delta (0, 0)
Screenshot: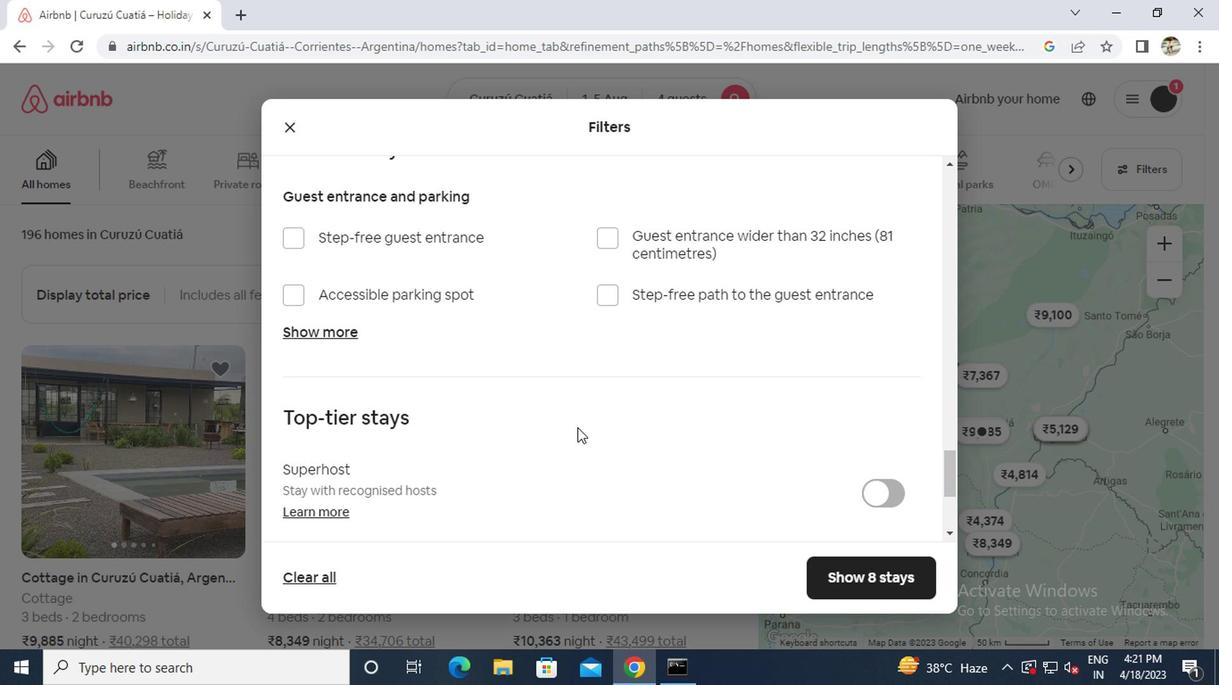 
Action: Mouse scrolled (500, 393) with delta (0, 0)
Screenshot: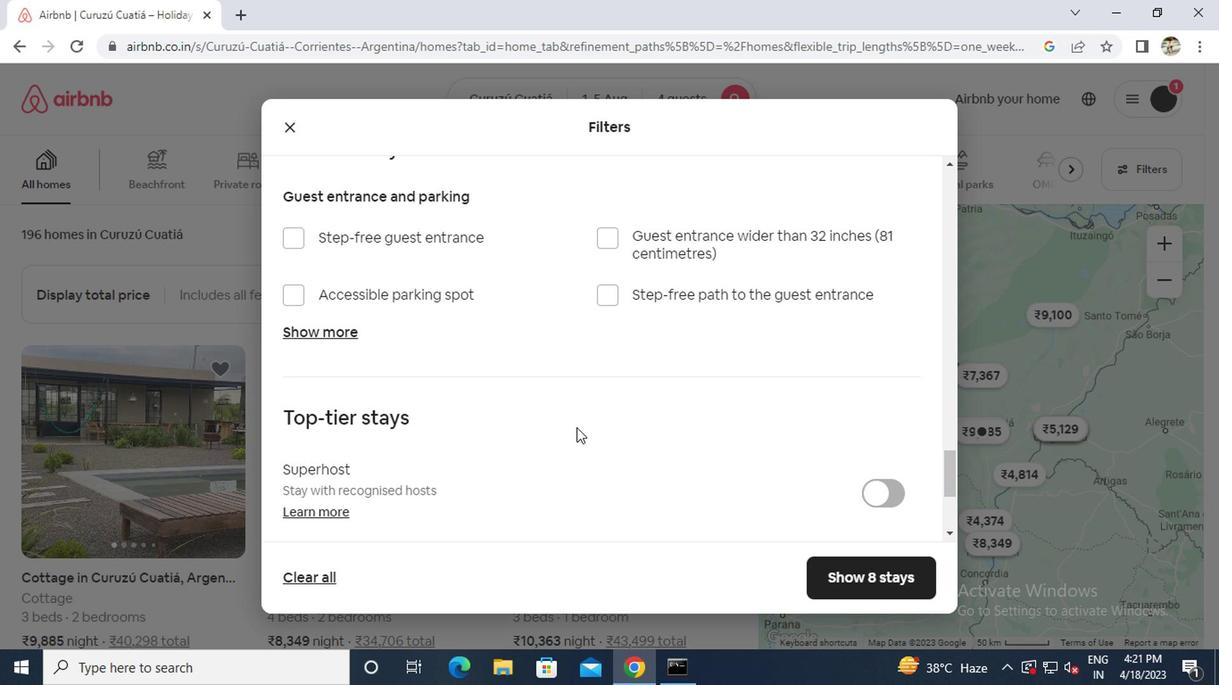
Action: Mouse scrolled (500, 393) with delta (0, 0)
Screenshot: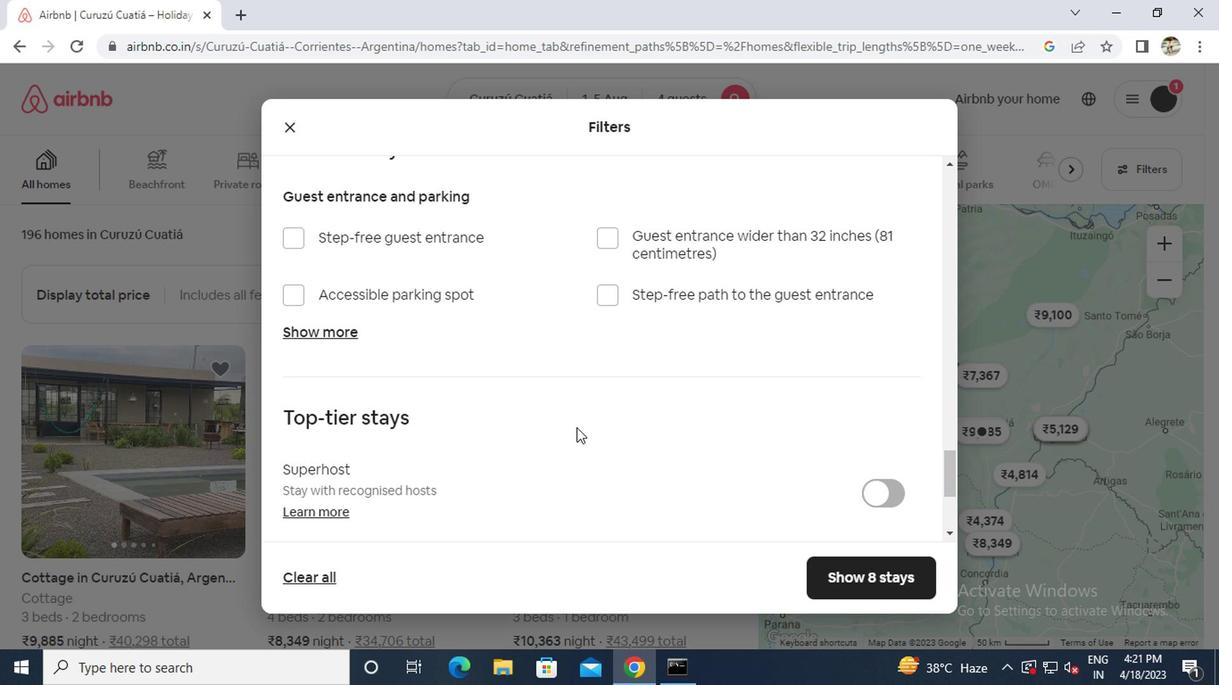 
Action: Mouse moved to (304, 386)
Screenshot: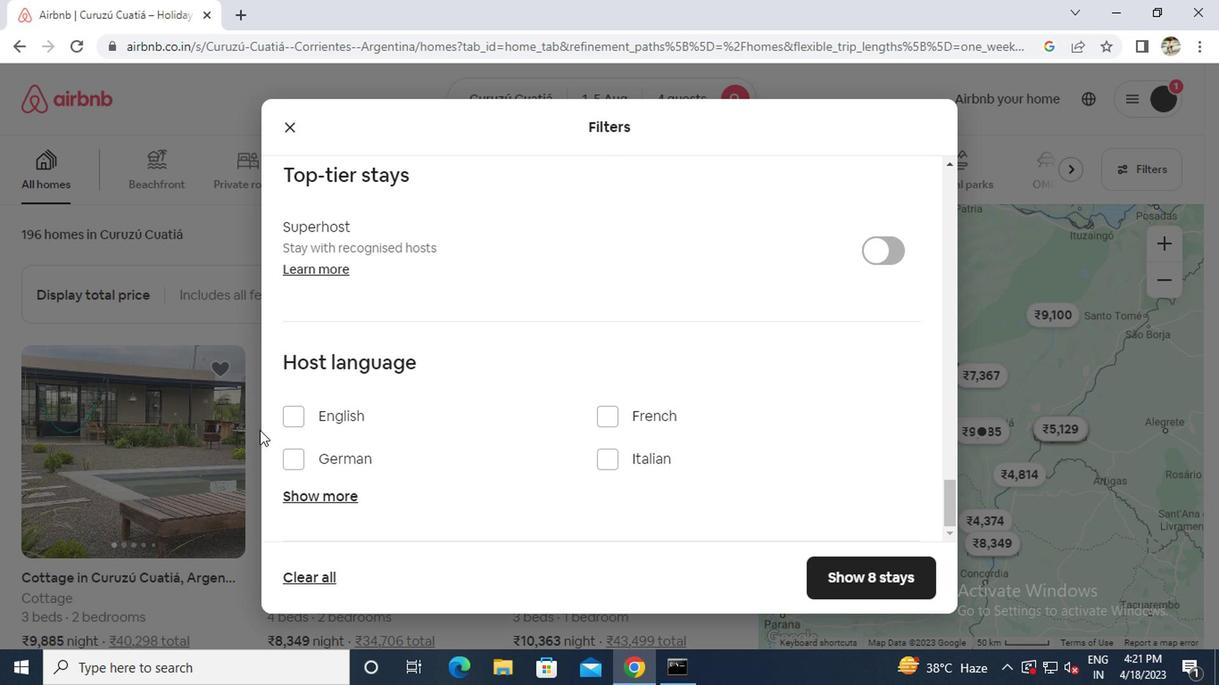 
Action: Mouse pressed left at (304, 386)
Screenshot: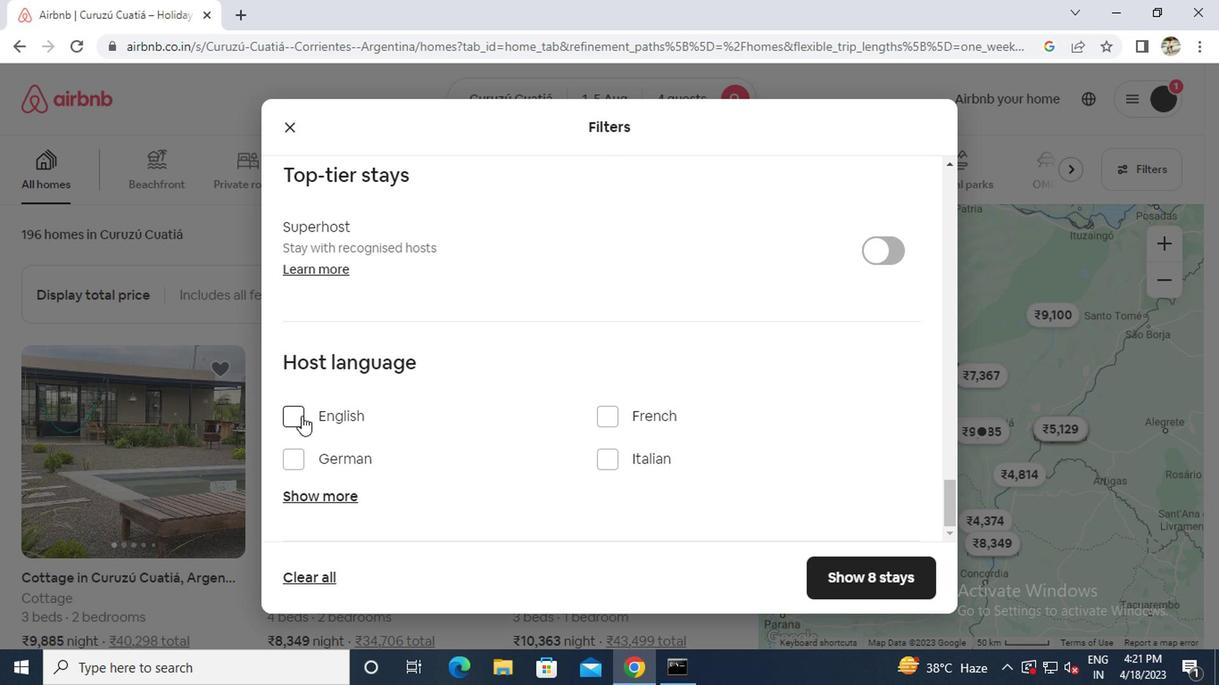 
Action: Mouse moved to (727, 499)
Screenshot: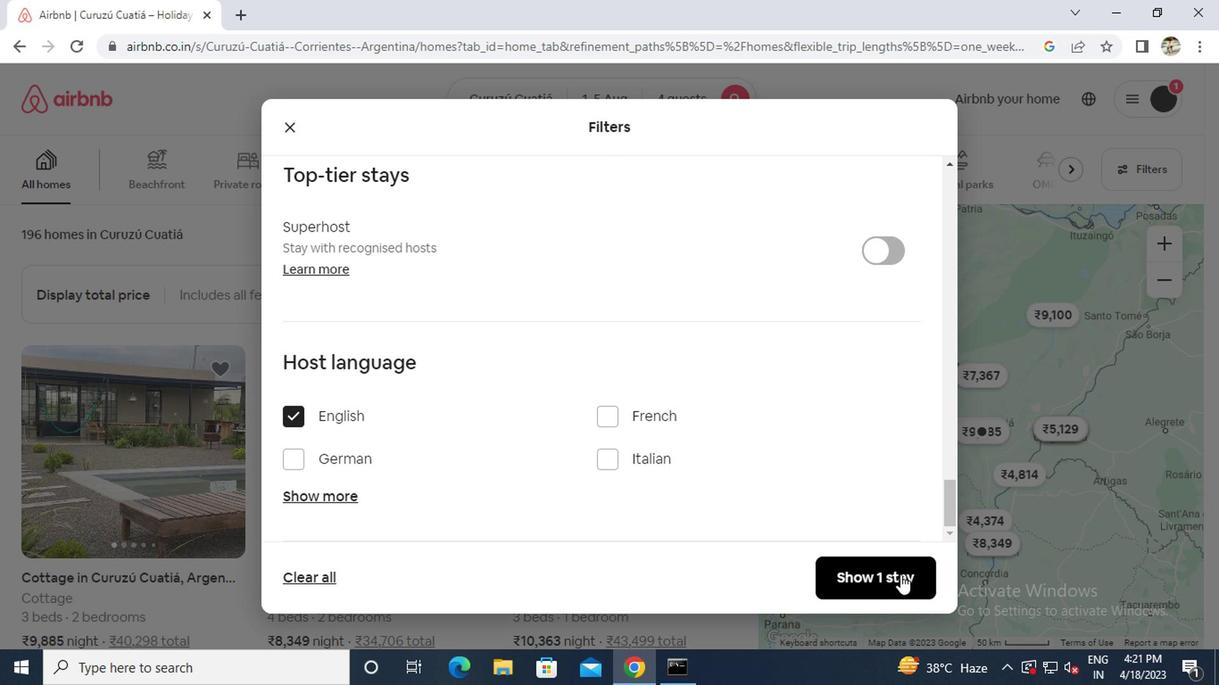 
Action: Mouse pressed left at (727, 499)
Screenshot: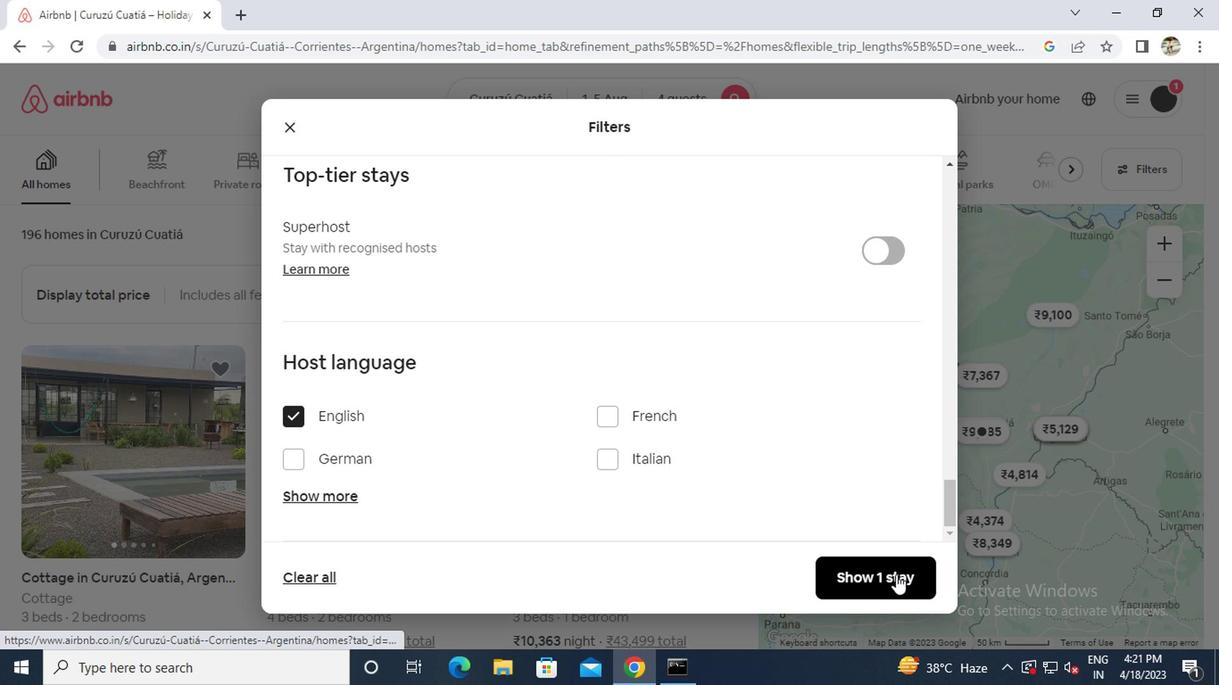 
